 Task: In the Company ufl.edu, Create email and send with subject: 'Elevate Your Success: Introducing a Transformative Opportunity', and with mail content 'Good Evening._x000D_
Elevate your business to new heights. Our innovative solution is tailored to meet the unique needs of your industry, delivering exceptional results._x000D_
Thanks & Regards', attach the document: Agenda.pdf and insert image: visitingcard.jpg. Below Thanks & Regards, write Flickr and insert the URL: www.flickr.com. Mark checkbox to create task to follow up : In 2 business days .  Enter or choose an email address of recipient's from company's contact and send.. Logged in from softage.10@softage.net
Action: Mouse moved to (80, 57)
Screenshot: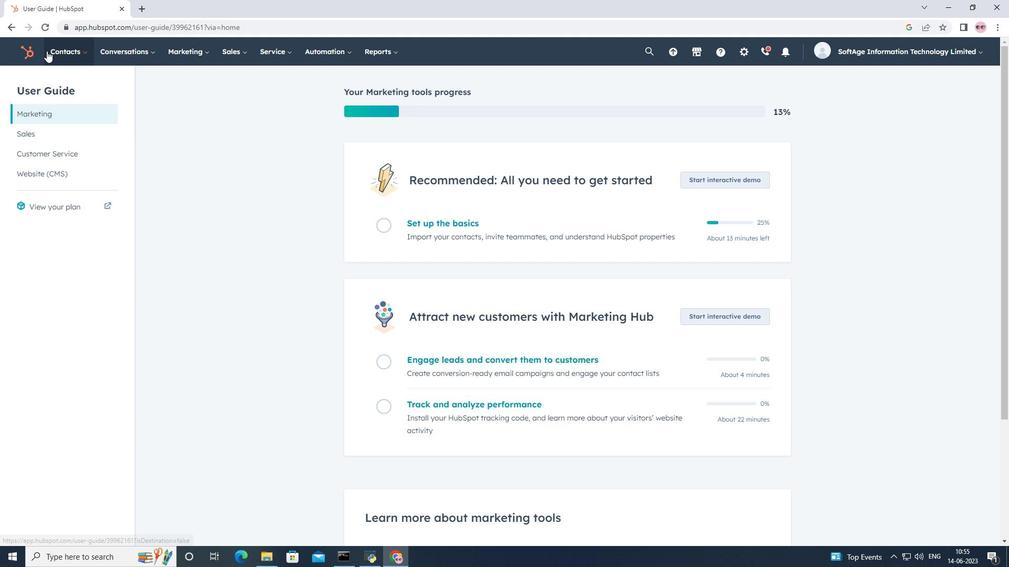 
Action: Mouse pressed left at (80, 57)
Screenshot: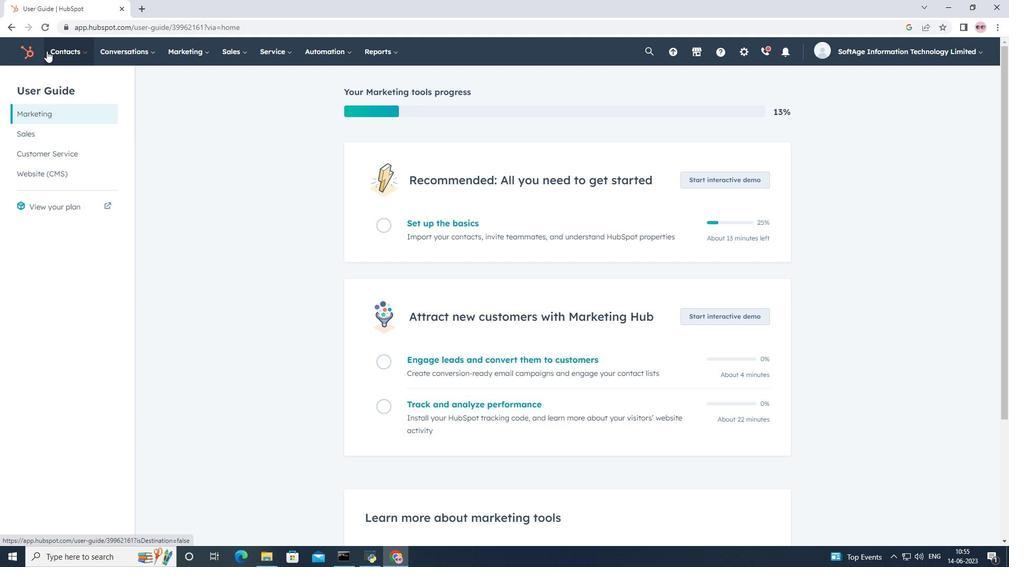 
Action: Mouse moved to (86, 107)
Screenshot: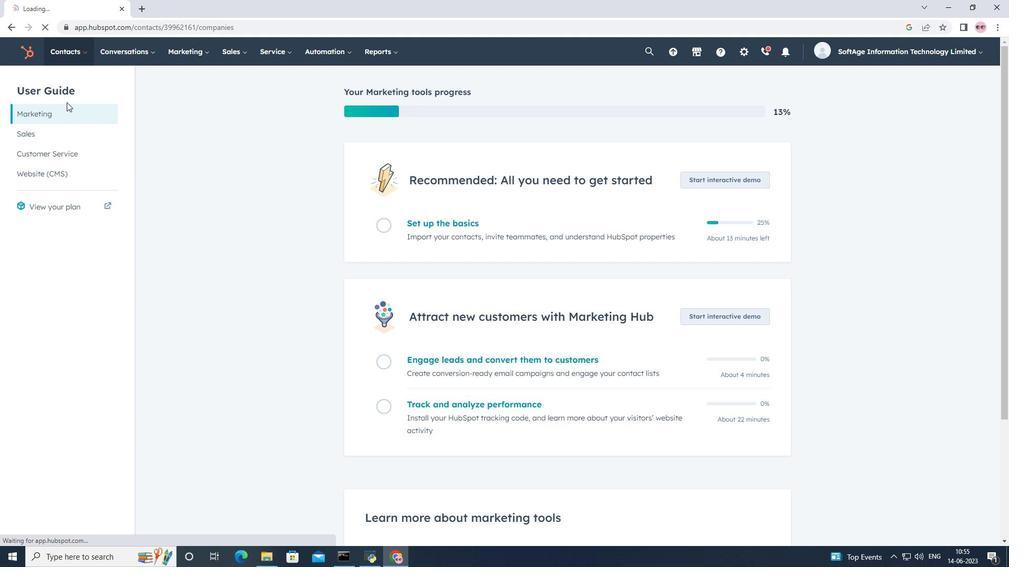 
Action: Mouse pressed left at (86, 107)
Screenshot: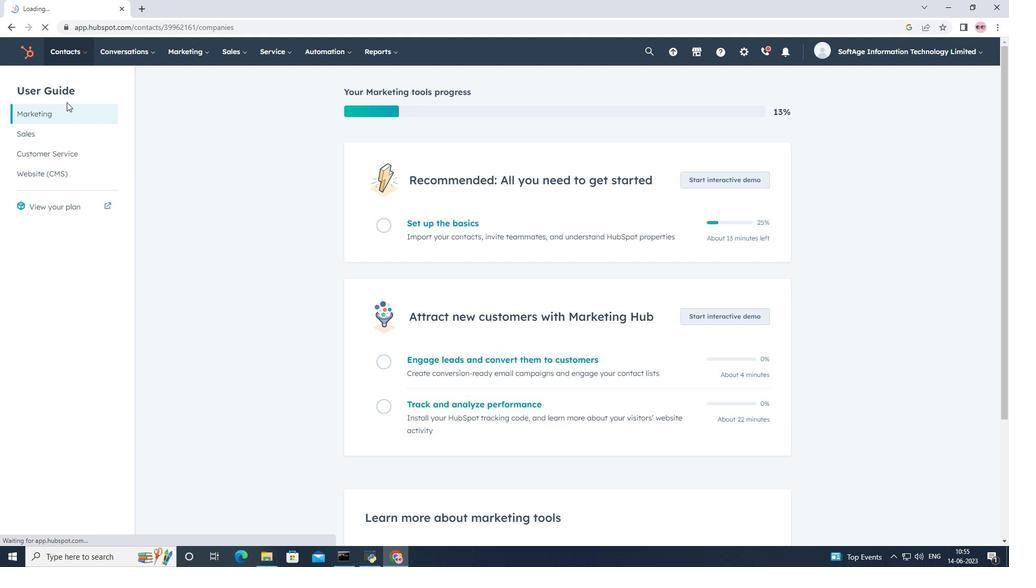 
Action: Mouse moved to (100, 112)
Screenshot: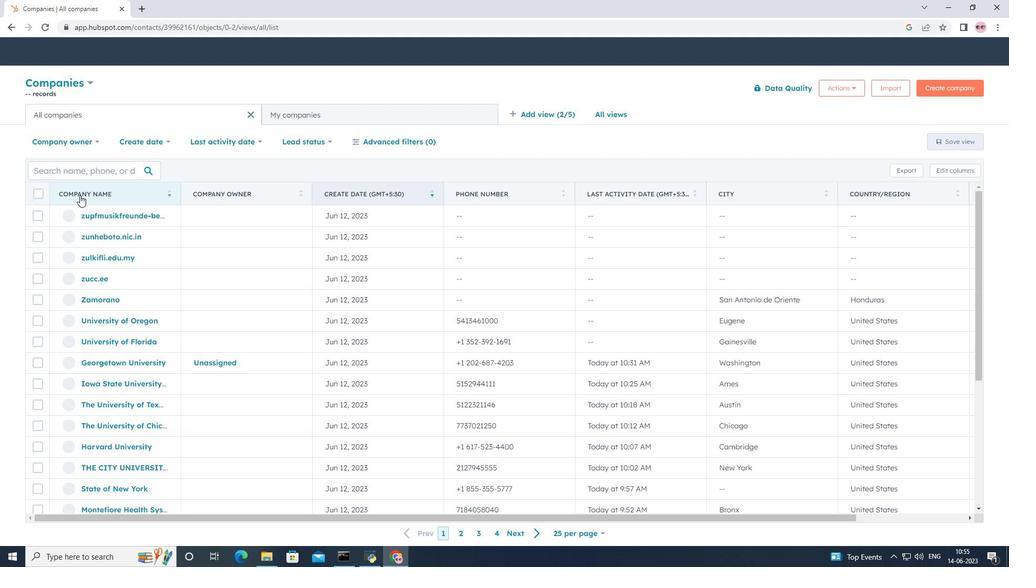 
Action: Mouse pressed left at (100, 112)
Screenshot: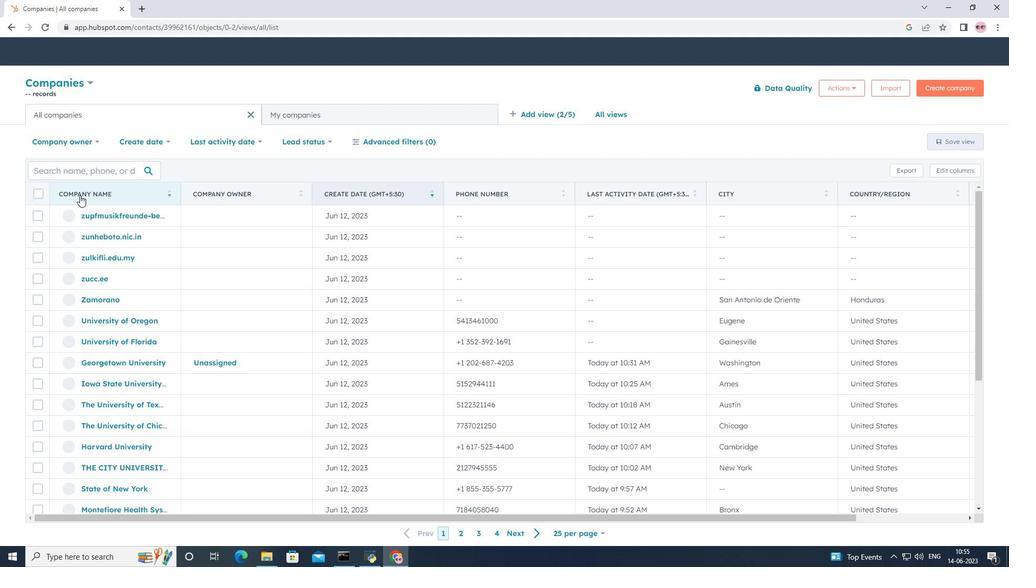 
Action: Mouse moved to (94, 168)
Screenshot: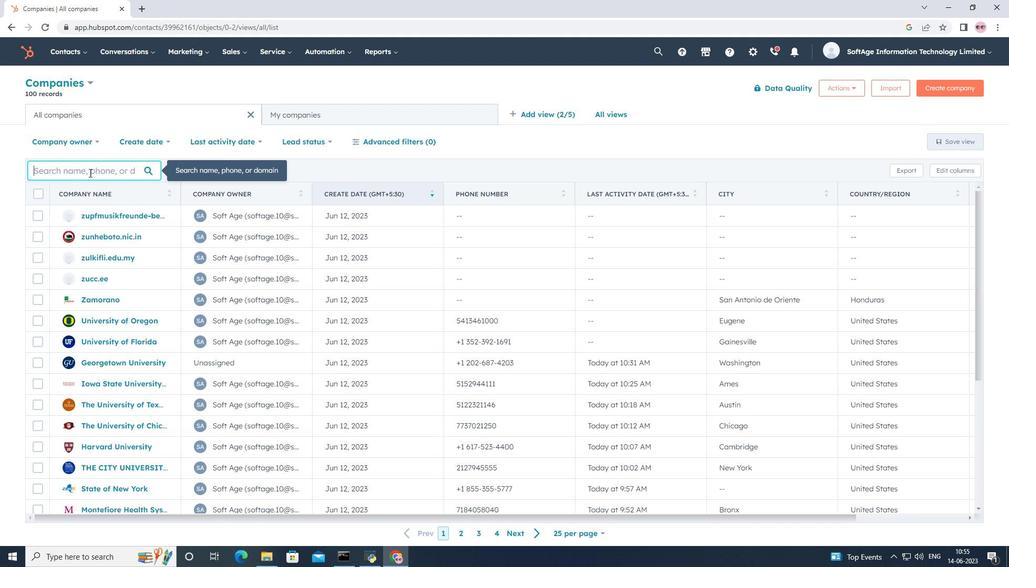 
Action: Mouse pressed left at (94, 168)
Screenshot: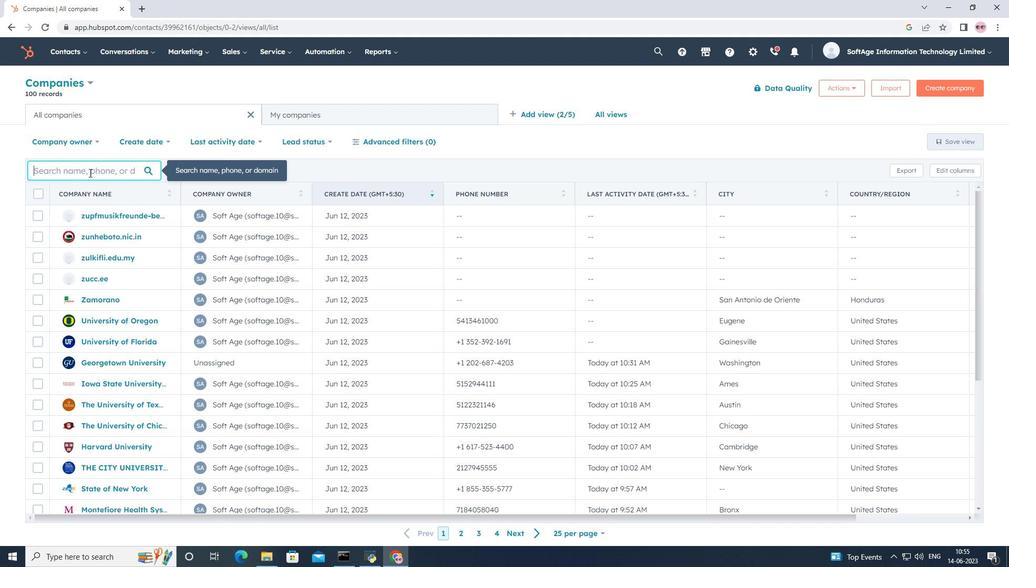 
Action: Key pressed ufl.edu
Screenshot: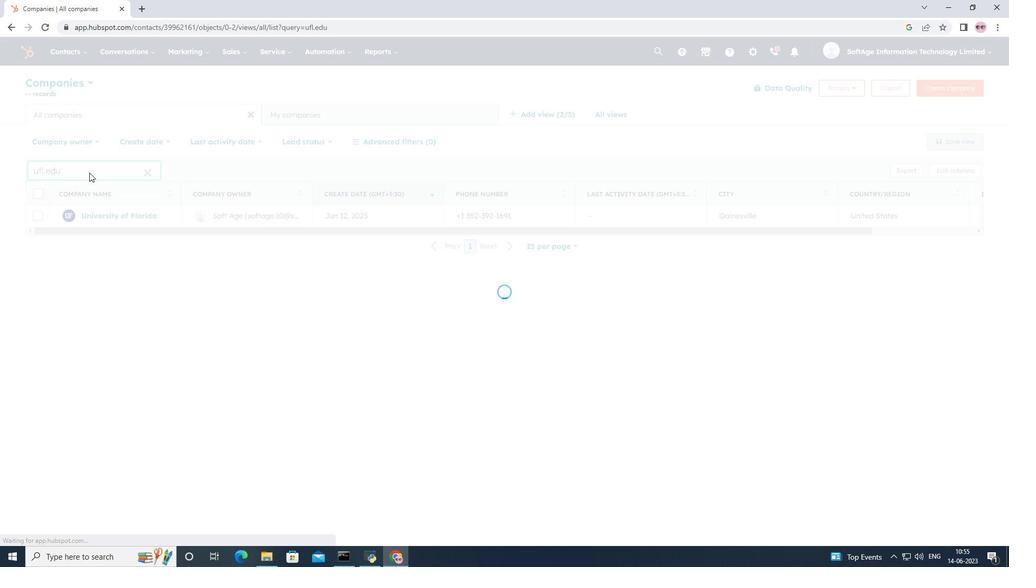 
Action: Mouse moved to (104, 211)
Screenshot: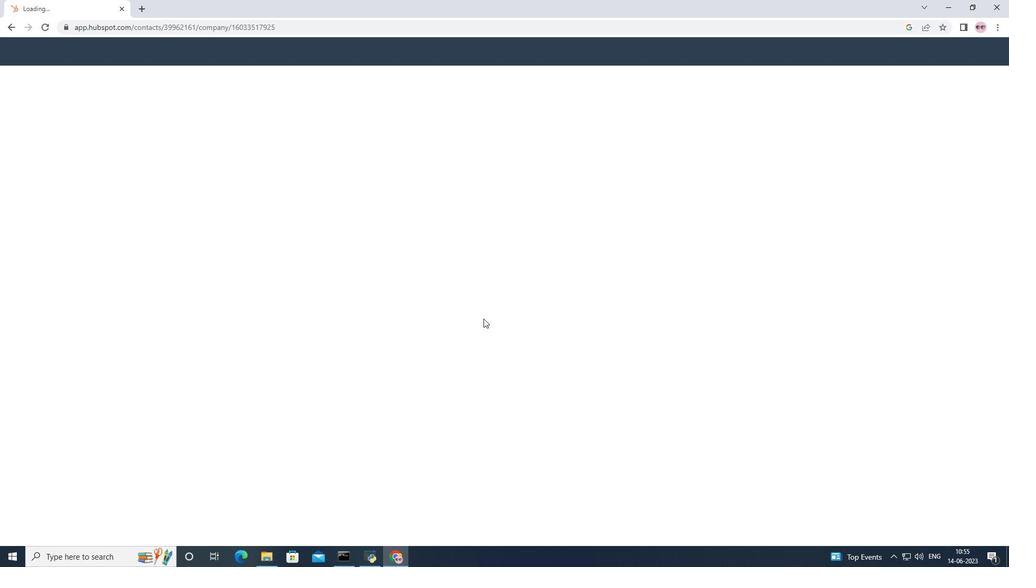 
Action: Mouse pressed left at (104, 211)
Screenshot: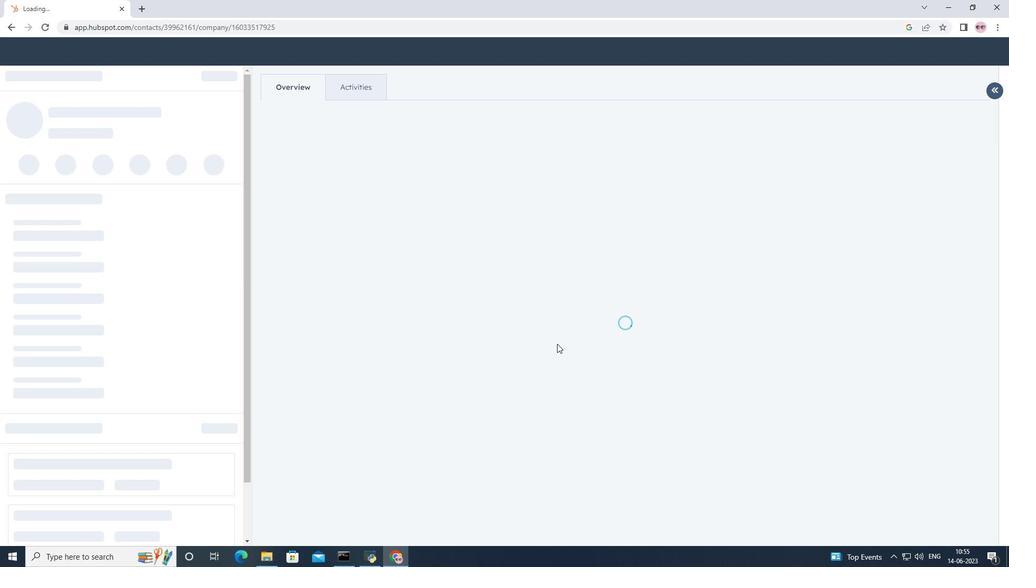 
Action: Mouse moved to (73, 183)
Screenshot: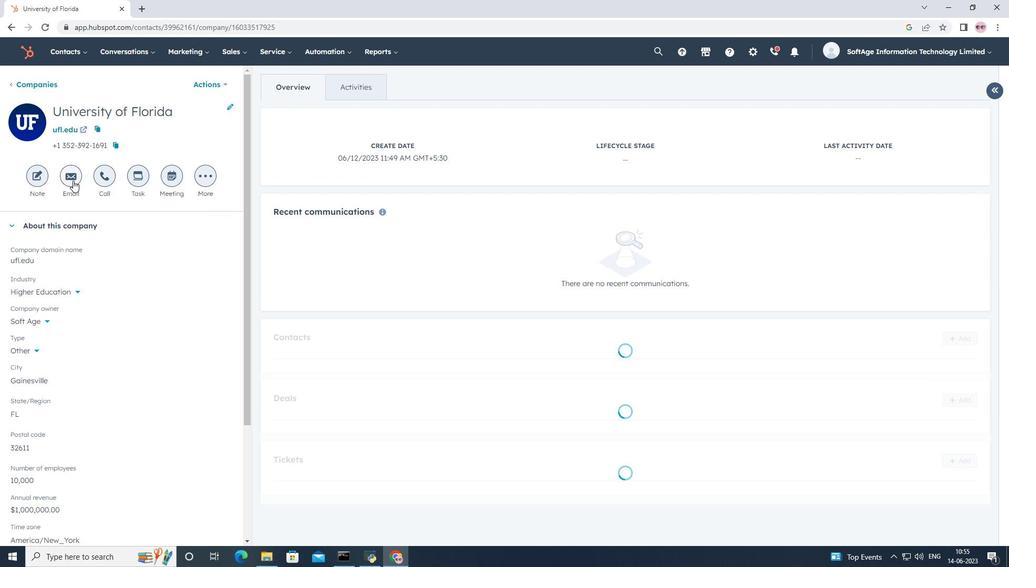 
Action: Mouse pressed left at (73, 183)
Screenshot: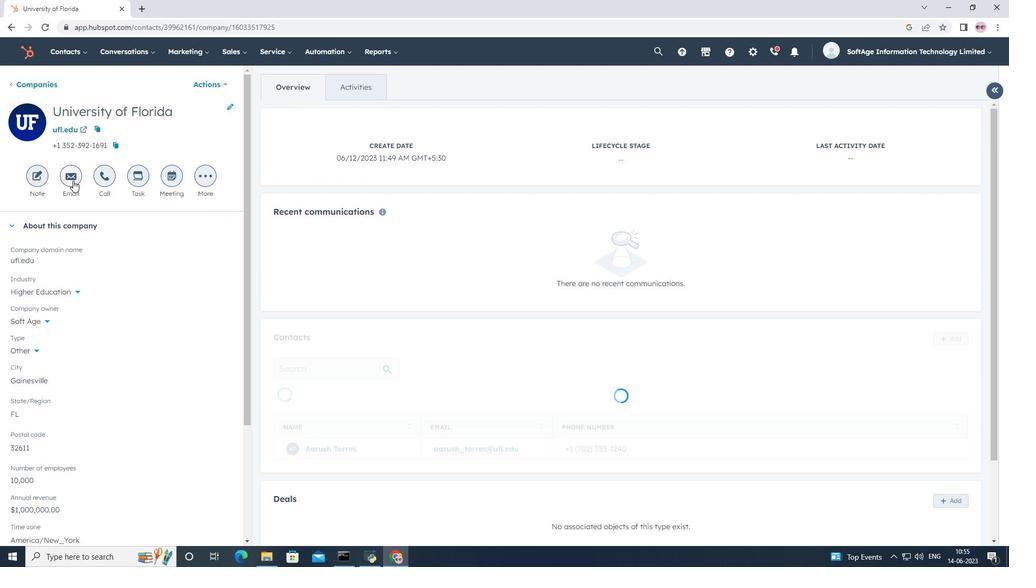 
Action: Mouse moved to (678, 397)
Screenshot: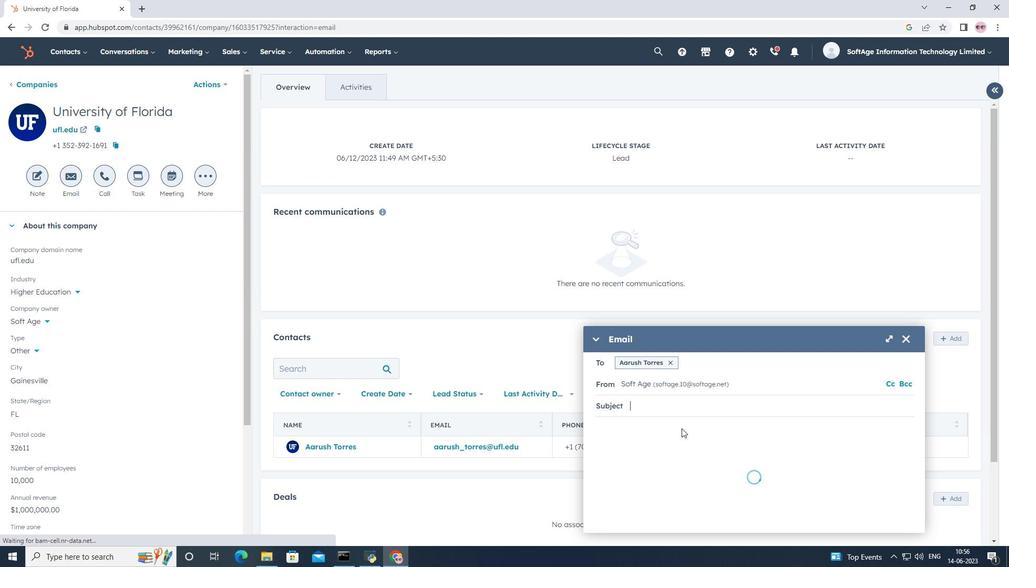 
Action: Mouse scrolled (678, 396) with delta (0, 0)
Screenshot: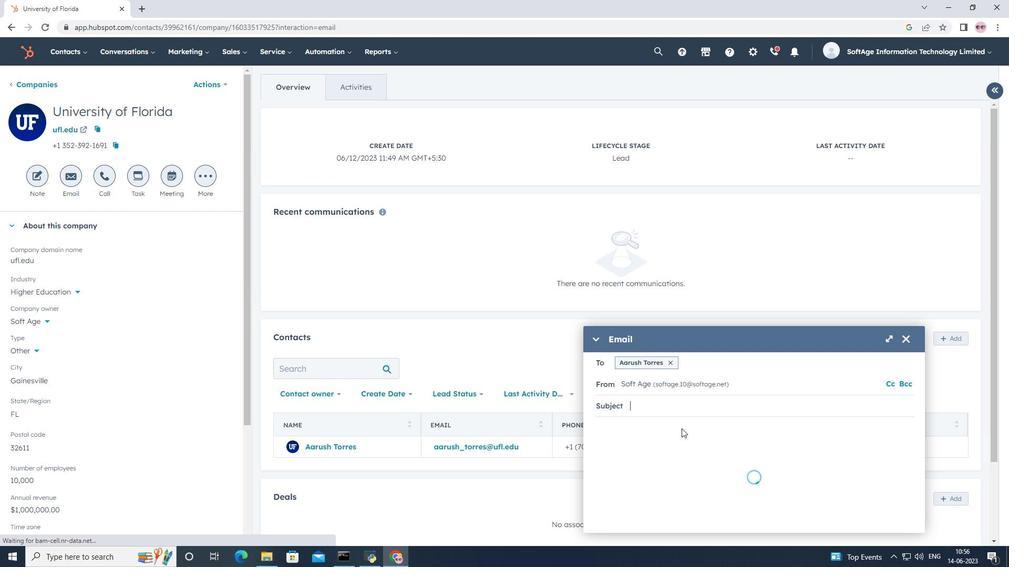 
Action: Mouse scrolled (678, 396) with delta (0, 0)
Screenshot: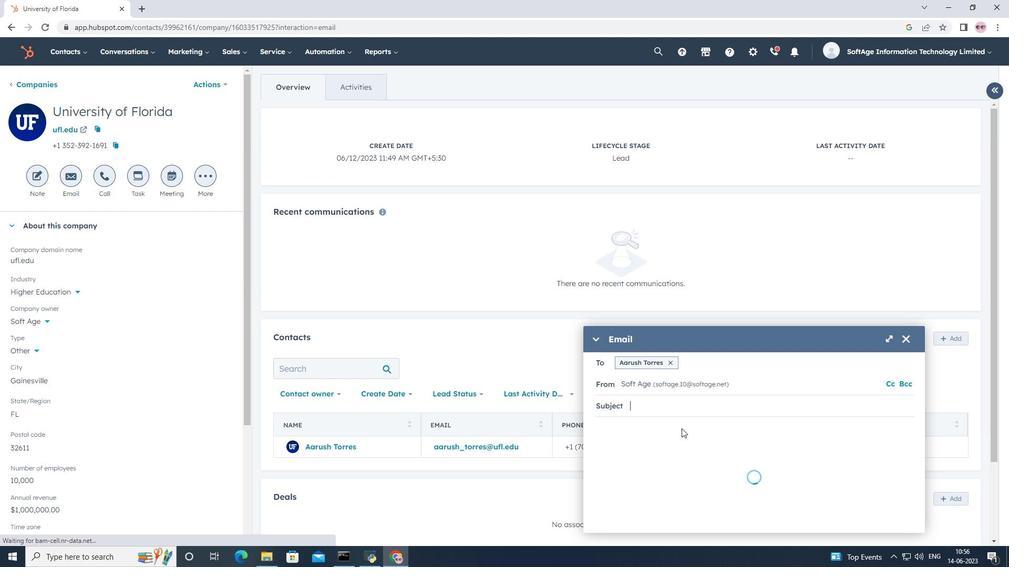 
Action: Mouse scrolled (678, 396) with delta (0, 0)
Screenshot: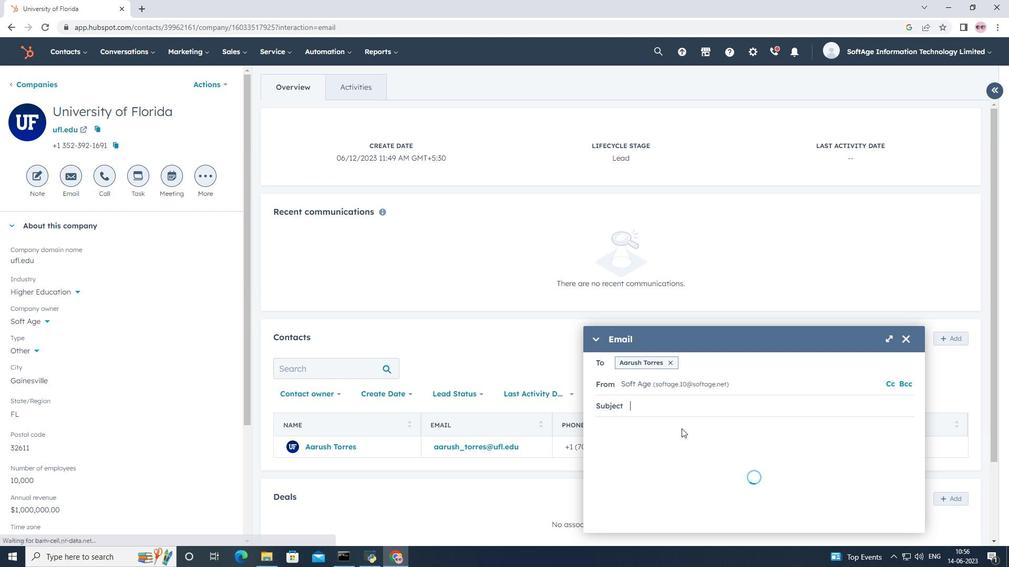 
Action: Mouse moved to (647, 356)
Screenshot: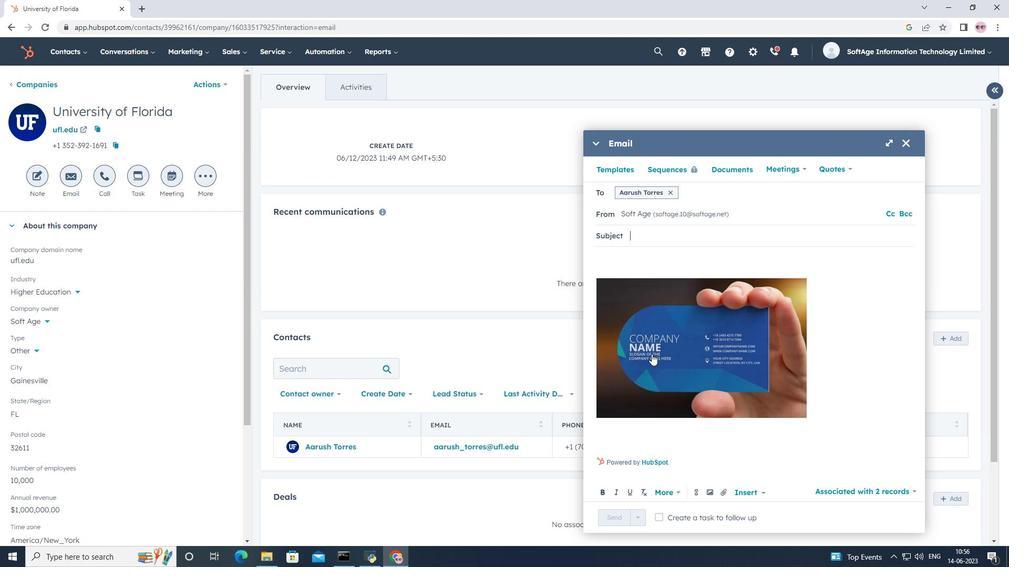 
Action: Mouse pressed left at (647, 356)
Screenshot: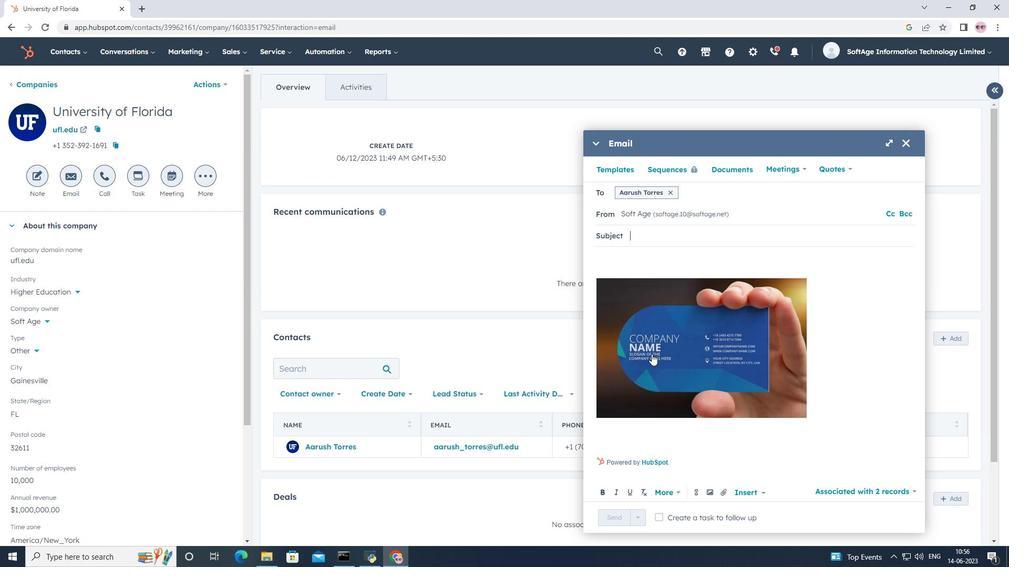 
Action: Key pressed <Key.shift>Elevate<Key.space><Key.shift>Your<Key.space><Key.shift>Success<Key.shift><Key.shift><Key.shift><Key.shift><Key.shift>:<Key.space><Key.shift>Introducing<Key.space>a<Key.space><Key.shift>transformatio<Key.backspace>ve<Key.space><Key.shift><Key.shift><Key.shift><Key.shift><Key.shift><Key.shift><Key.shift><Key.shift><Key.shift><Key.shift>Opportunity
Screenshot: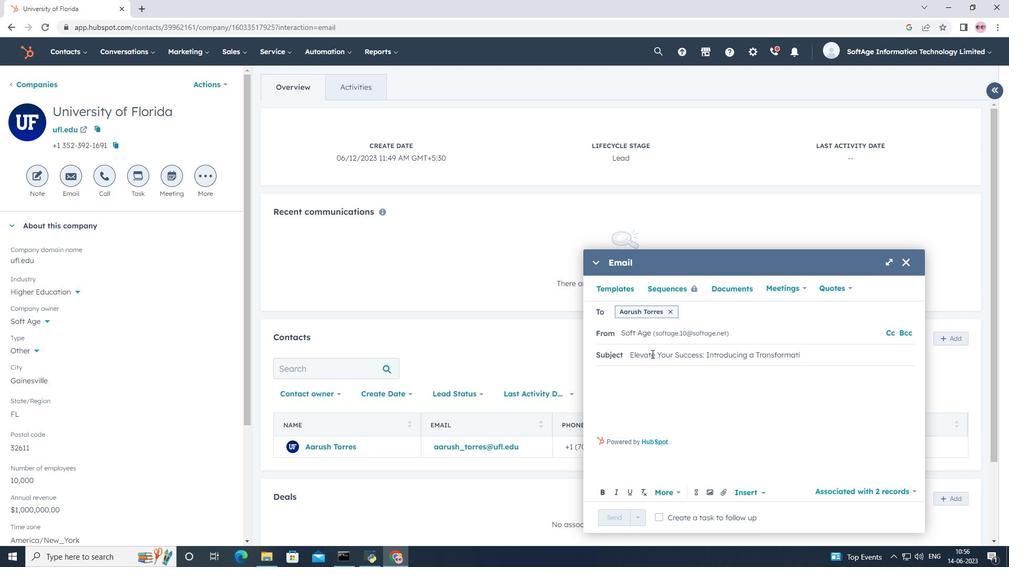 
Action: Mouse moved to (629, 375)
Screenshot: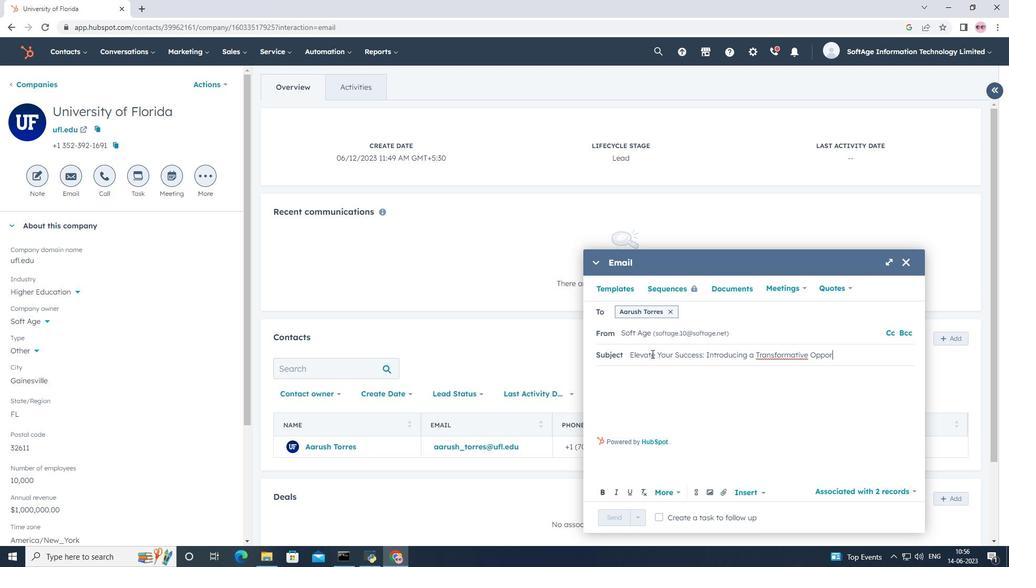 
Action: Mouse pressed left at (629, 375)
Screenshot: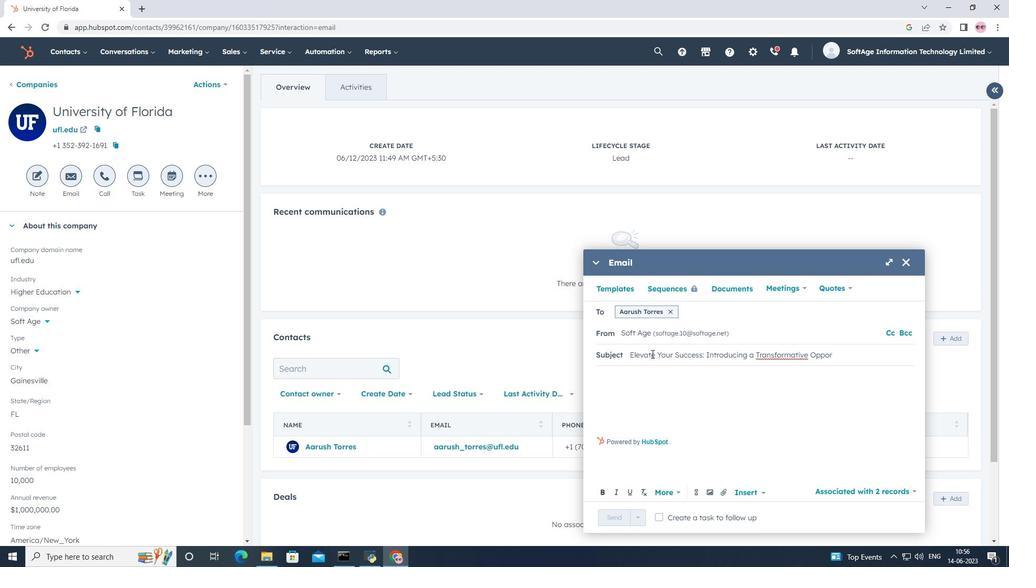 
Action: Key pressed <Key.shift><Key.shift><Key.shift><Key.shift><Key.shift><Key.shift><Key.shift><Key.shift><Key.shift><Key.shift><Key.shift><Key.shift><Key.shift><Key.shift><Key.shift><Key.shift><Key.shift><Key.shift><Key.shift><Key.shift><Key.shift><Key.shift><Key.shift><Key.shift><Key.shift><Key.shift><Key.shift><Key.shift><Key.shift><Key.shift><Key.shift><Key.shift><Key.shift><Key.shift><Key.shift><Key.shift><Key.shift><Key.shift><Key.shift><Key.shift><Key.shift><Key.shift><Key.shift><Key.shift><Key.shift><Key.shift><Key.shift><Key.shift><Key.shift><Key.shift><Key.shift><Key.shift><Key.shift><Key.shift><Key.shift><Key.shift><Key.shift><Key.shift><Key.shift><Key.shift><Key.shift><Key.shift><Key.shift><Key.shift><Key.shift><Key.shift><Key.shift><Key.shift><Key.shift><Key.shift><Key.shift><Key.shift><Key.shift><Key.shift><Key.shift><Key.shift><Key.shift><Key.shift><Key.shift><Key.shift><Key.shift><Key.shift><Key.shift><Key.shift><Key.shift><Key.shift><Key.shift><Key.shift><Key.shift><Key.shift>Good<Key.space><Key.shift>Evening<Key.enter><Key.shift><Key.shift><Key.shift><Key.shift><Key.shift><Key.shift><Key.shift><Key.shift><Key.shift><Key.shift><Key.shift><Key.shift><Key.shift><Key.shift><Key.shift><Key.shift><Key.shift><Key.shift><Key.shift>Elevate<Key.space>your<Key.space>business<Key.space>to<Key.space>new<Key.space>heights.<Key.shift>Our<Key.space>innovative<Key.space>solution<Key.space>is<Key.space>tailoe<Key.backspace>red<Key.space>to<Key.space>meet<Key.space>the<Key.space>unique<Key.space>needs<Key.space>of<Key.space>your<Key.space>industry<Key.space><Key.backspace>,<Key.space>delivering<Key.space>exceptional<Key.space>results.<Key.enter><Key.shift>Thanj<Key.backspace>ks<Key.space><Key.shift><Key.shift><Key.shift><Key.shift><Key.shift><Key.shift><Key.shift><Key.shift><Key.shift><Key.shift><Key.shift><Key.shift><Key.shift><Key.shift><Key.shift><Key.shift><Key.shift><Key.shift>&<Key.space><Key.shift>Regards
Screenshot: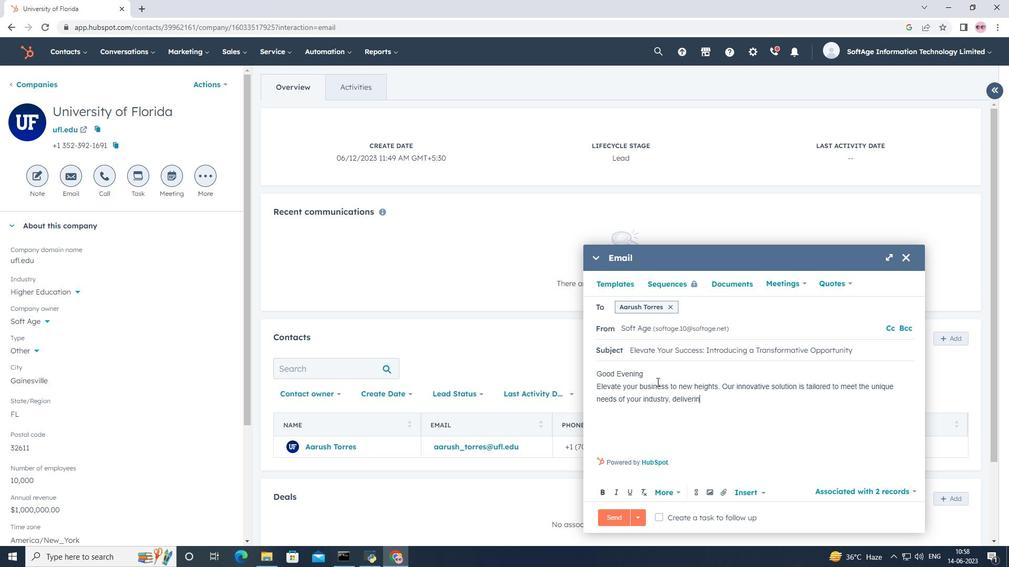 
Action: Mouse moved to (720, 486)
Screenshot: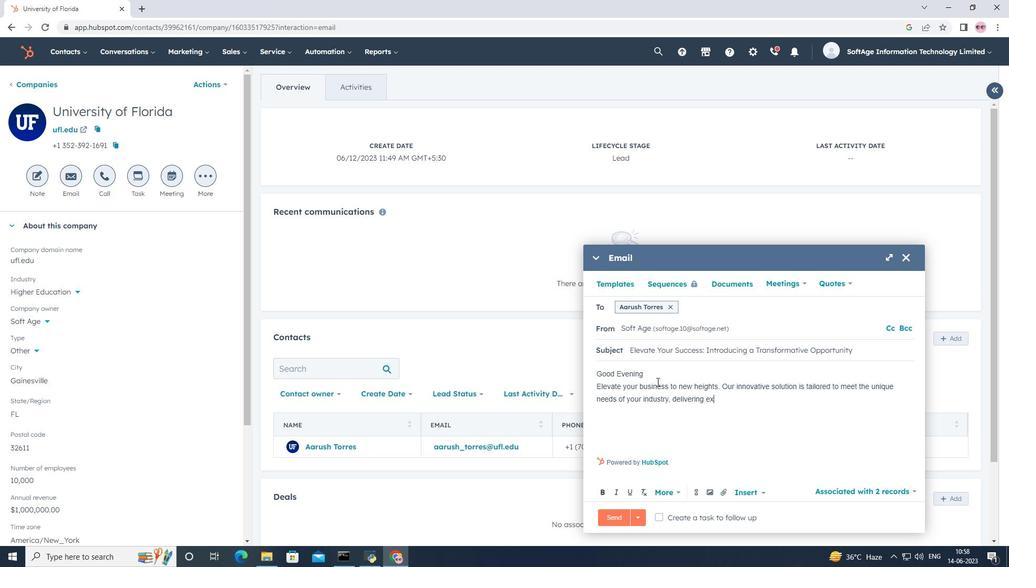 
Action: Mouse pressed left at (720, 486)
Screenshot: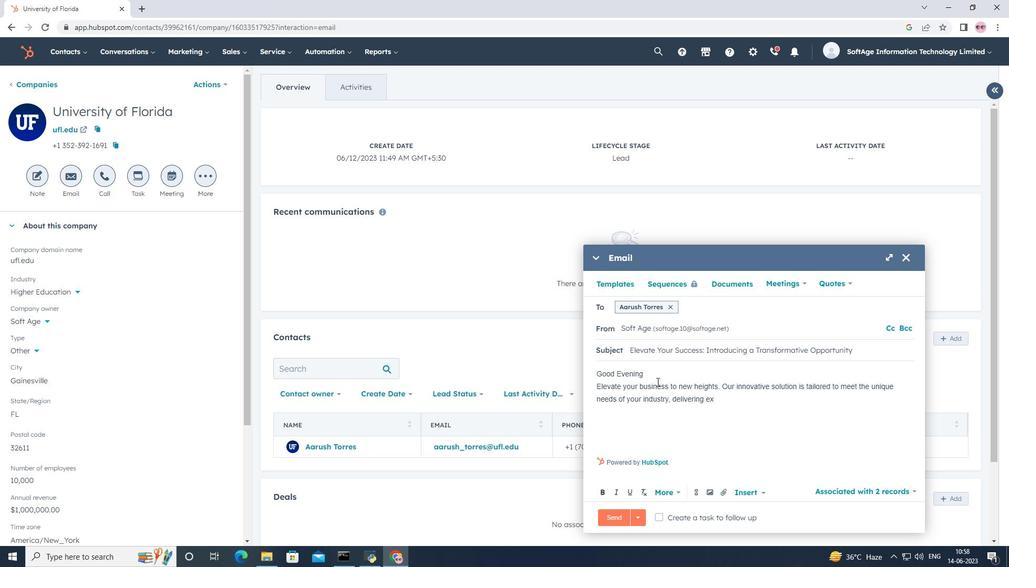 
Action: Mouse moved to (733, 459)
Screenshot: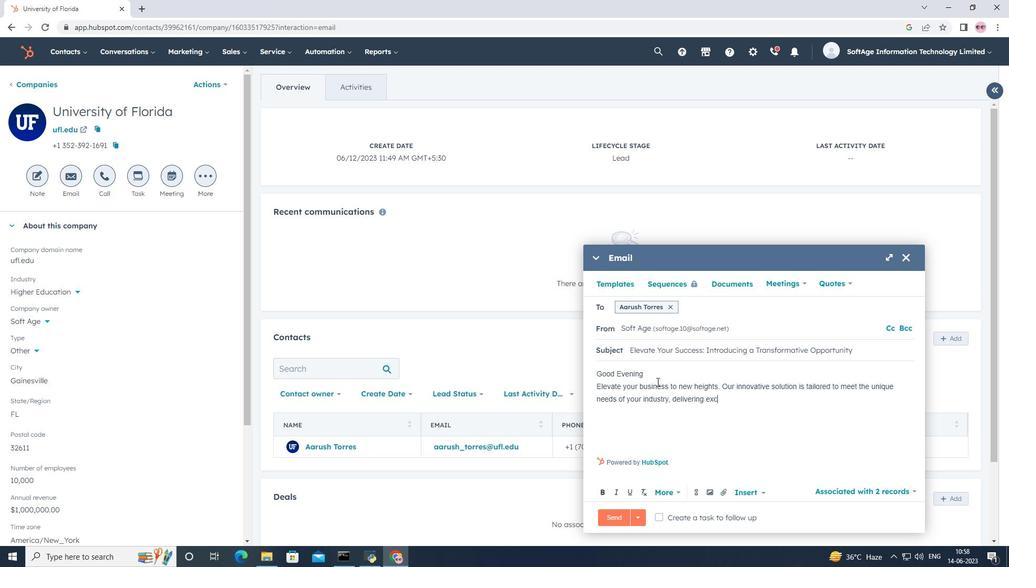 
Action: Mouse pressed left at (733, 459)
Screenshot: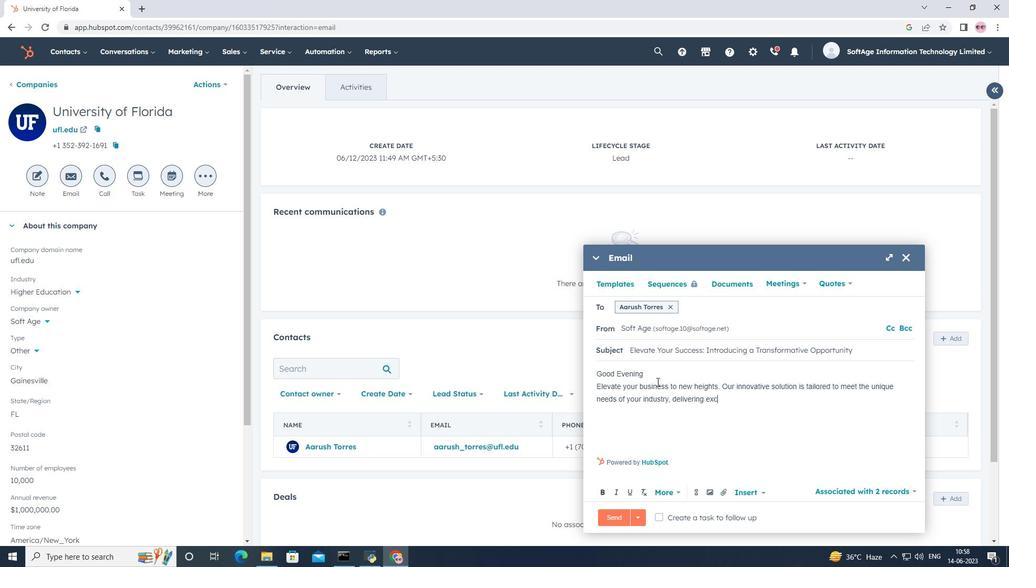 
Action: Mouse moved to (40, 134)
Screenshot: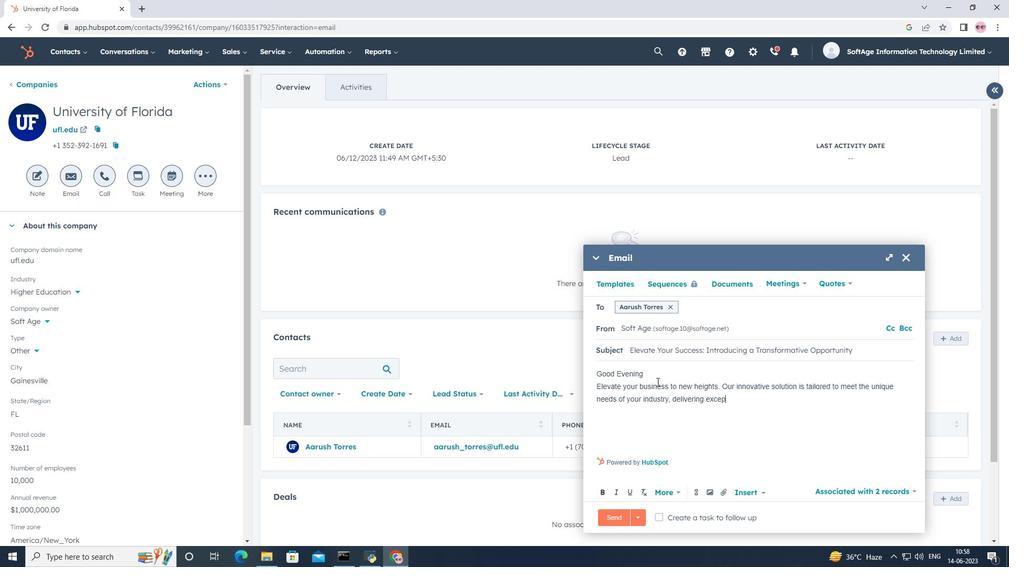 
Action: Mouse pressed left at (40, 134)
Screenshot: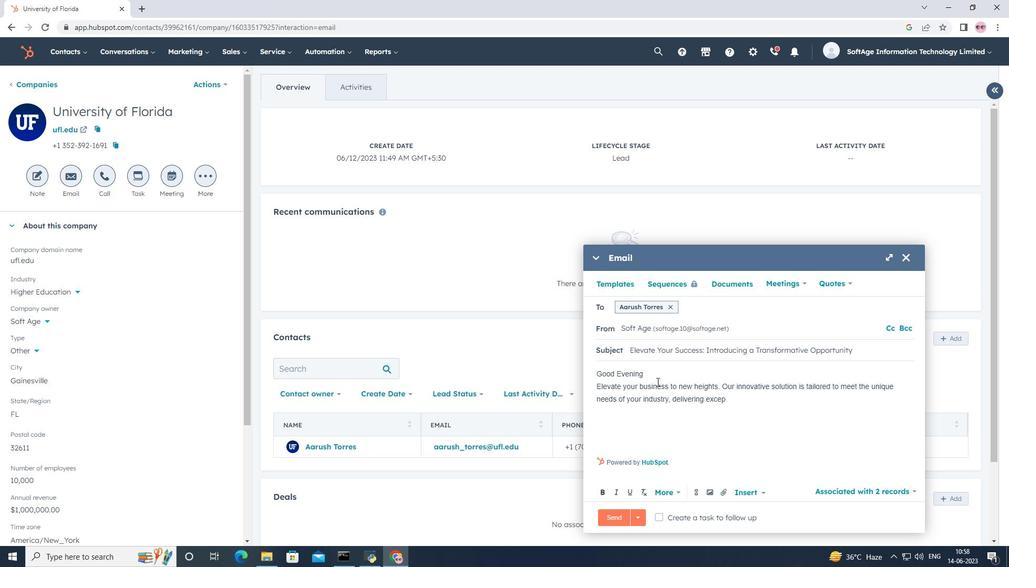 
Action: Mouse moved to (137, 88)
Screenshot: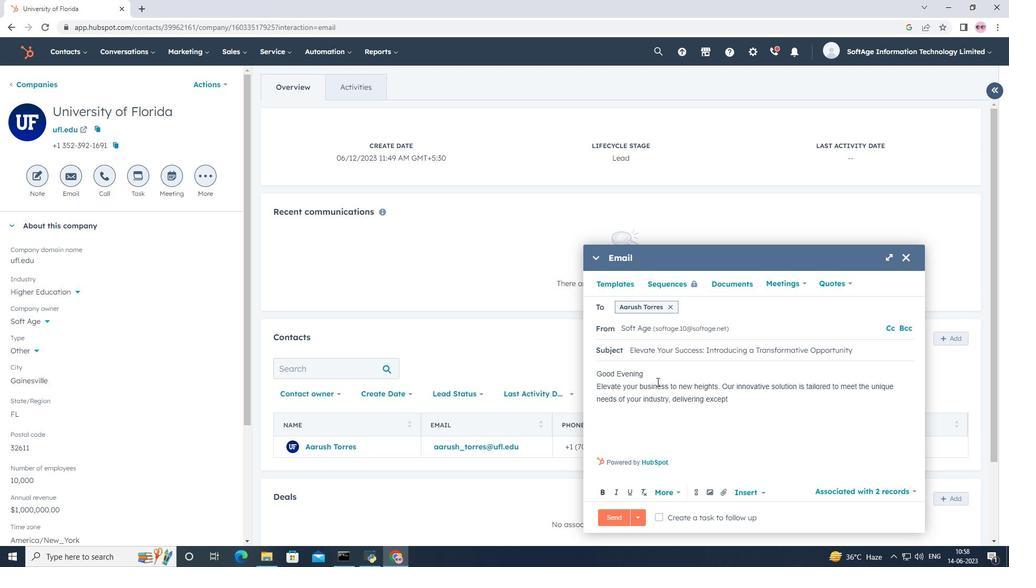 
Action: Mouse pressed left at (137, 88)
Screenshot: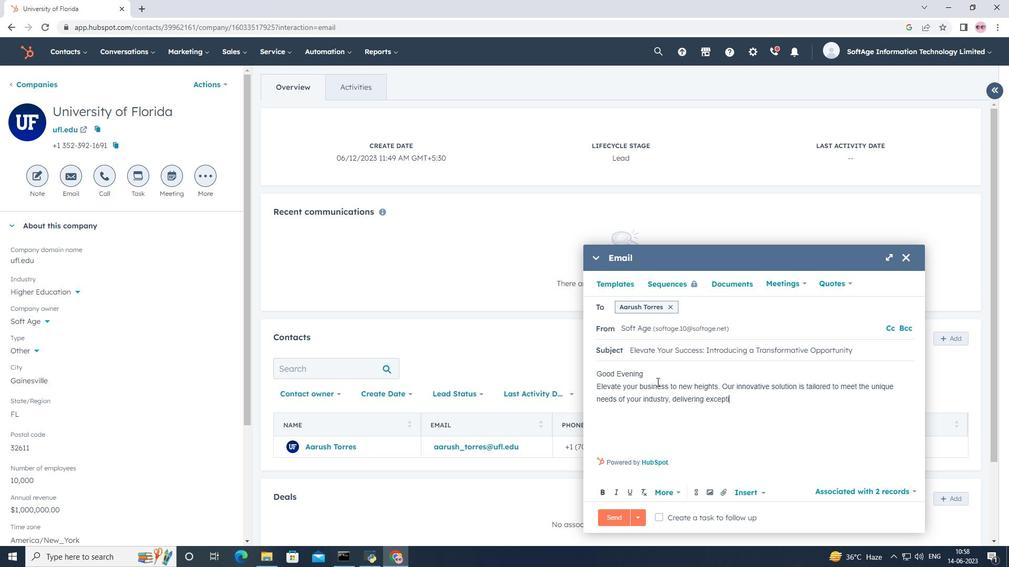 
Action: Mouse moved to (404, 260)
Screenshot: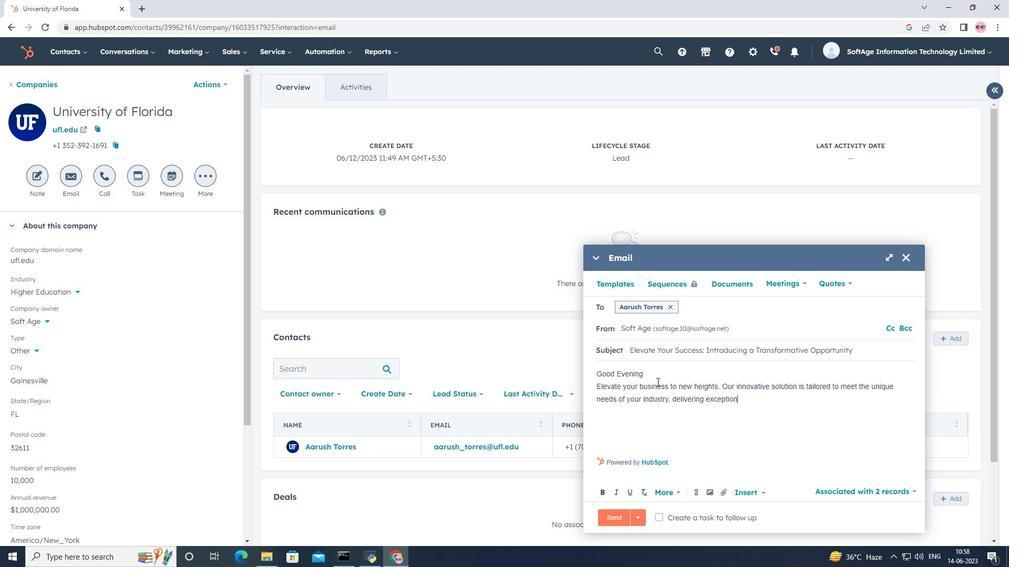 
Action: Mouse pressed left at (404, 260)
Screenshot: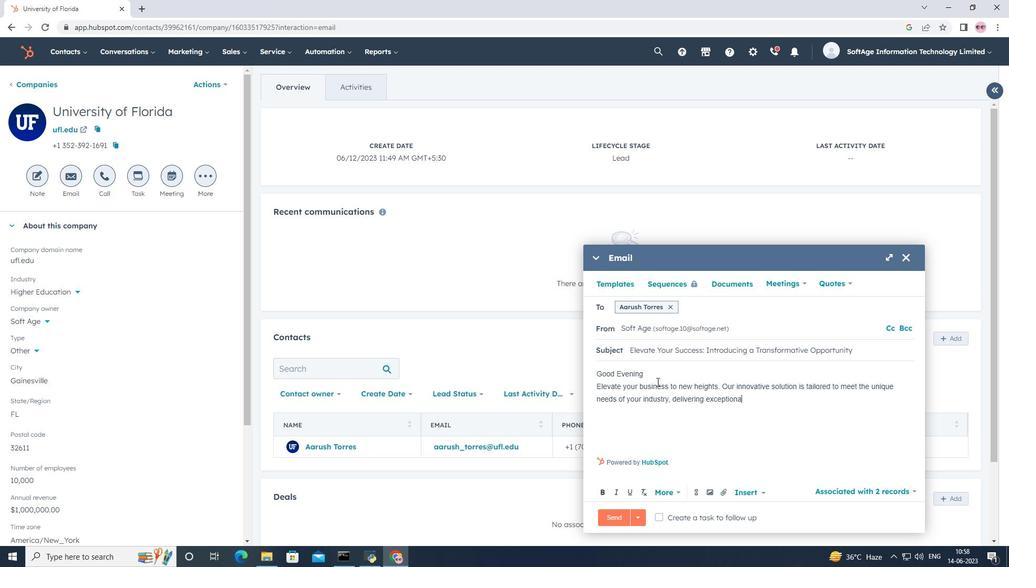 
Action: Mouse moved to (710, 467)
Screenshot: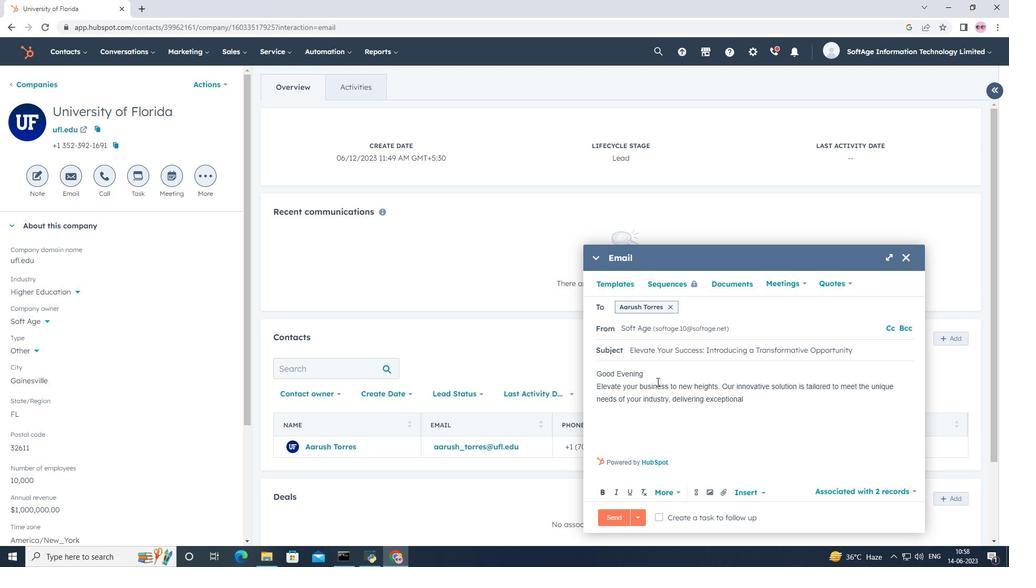 
Action: Mouse pressed left at (710, 467)
Screenshot: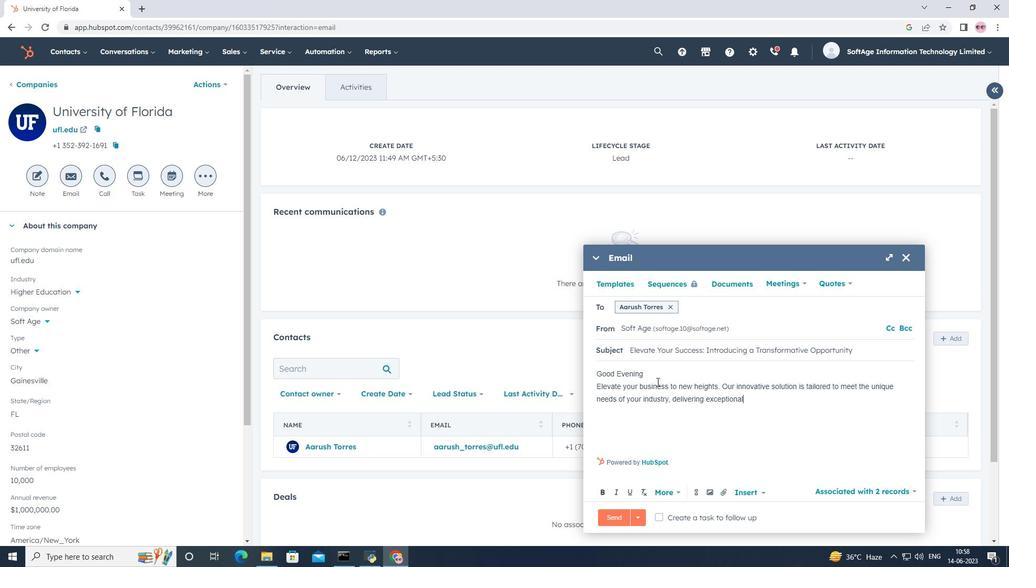 
Action: Mouse moved to (669, 433)
Screenshot: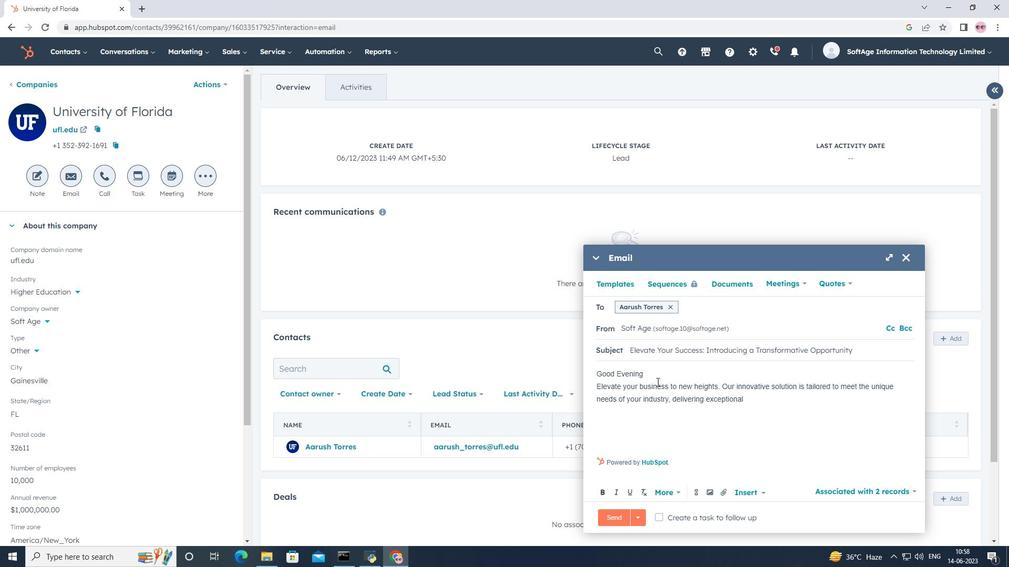 
Action: Mouse pressed left at (669, 433)
Screenshot: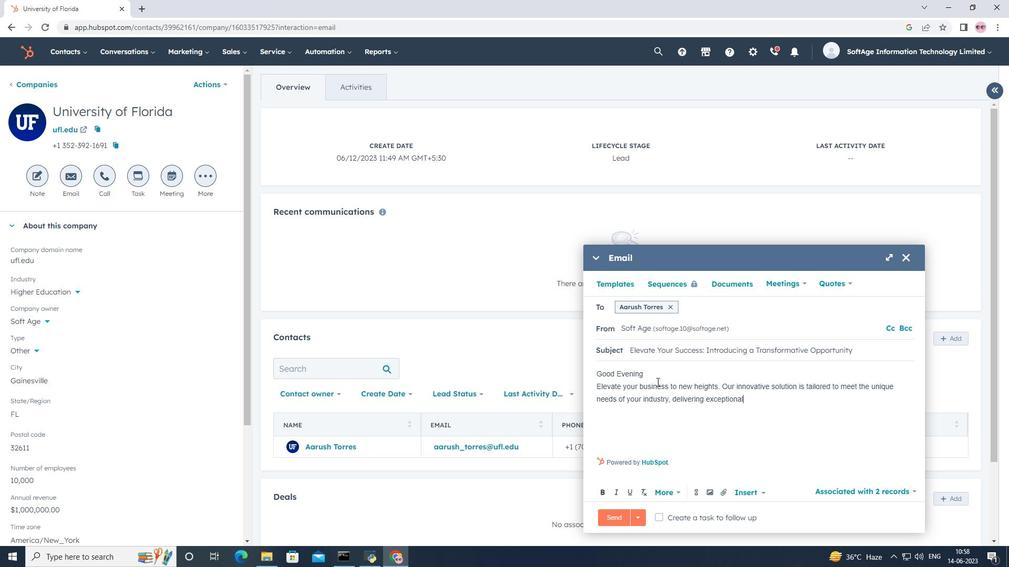 
Action: Mouse moved to (48, 145)
Screenshot: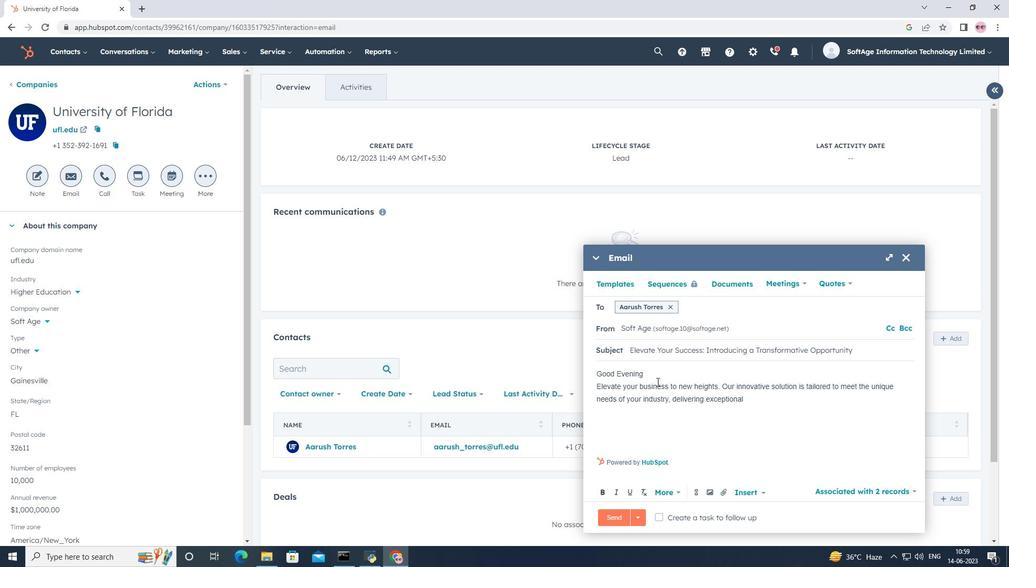 
Action: Mouse pressed left at (48, 145)
Screenshot: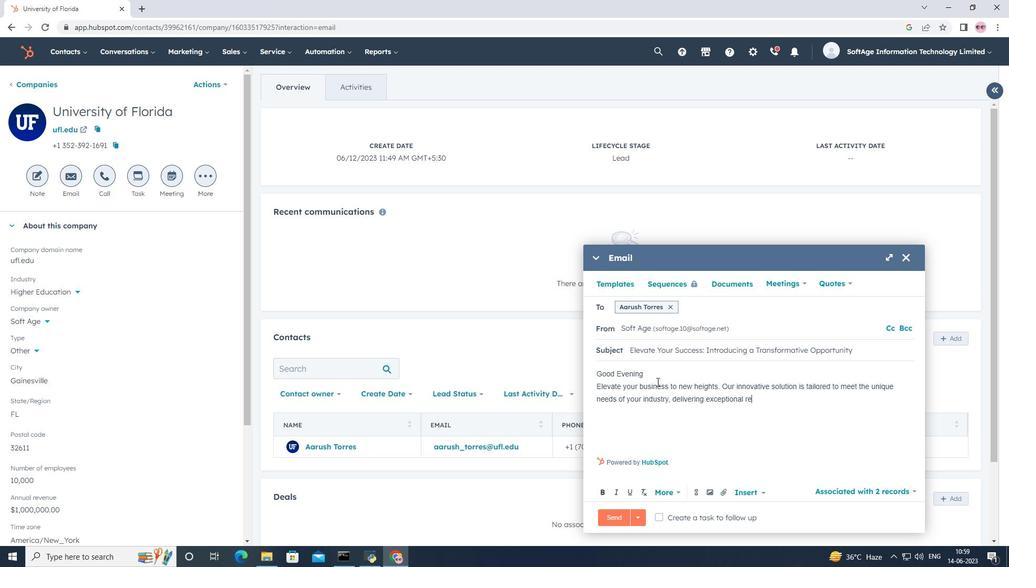 
Action: Mouse moved to (154, 92)
Screenshot: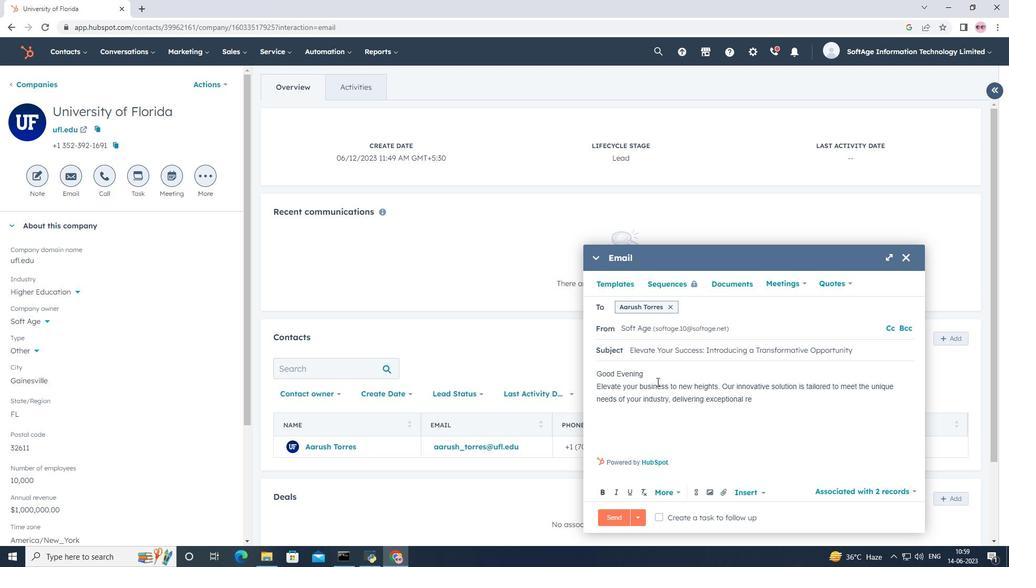 
Action: Mouse pressed left at (154, 92)
Screenshot: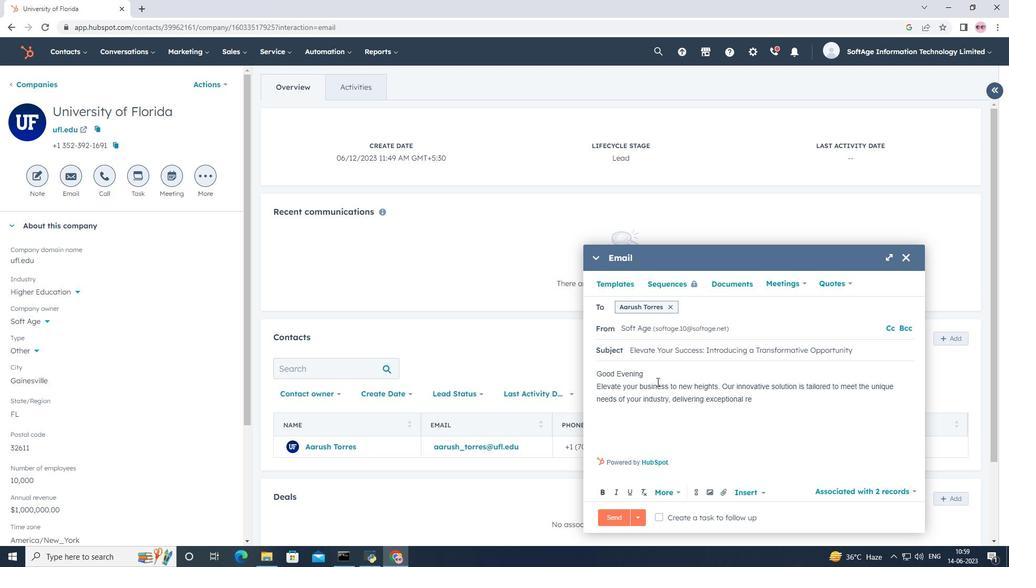 
Action: Mouse moved to (415, 263)
Screenshot: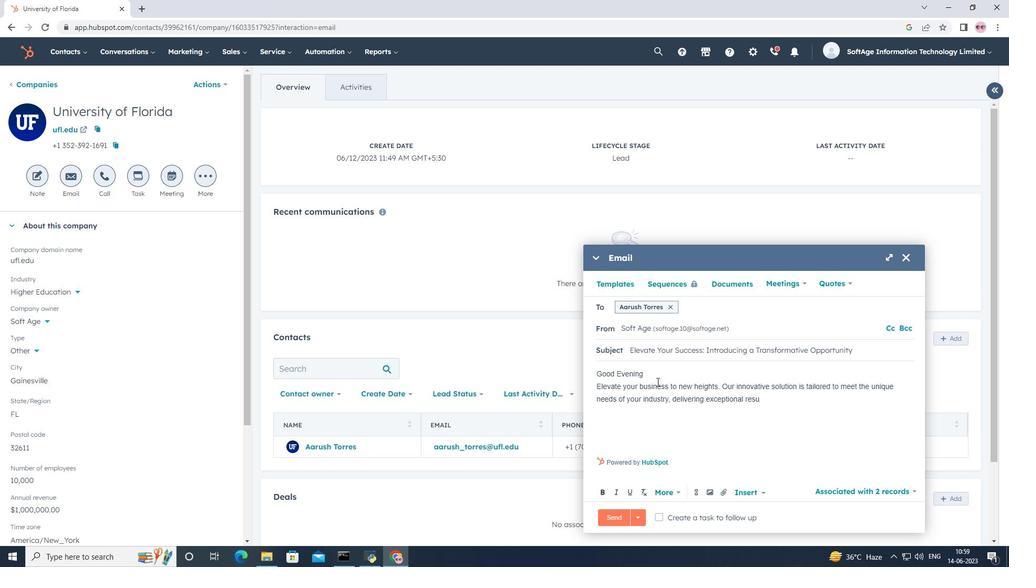 
Action: Mouse pressed left at (415, 263)
Screenshot: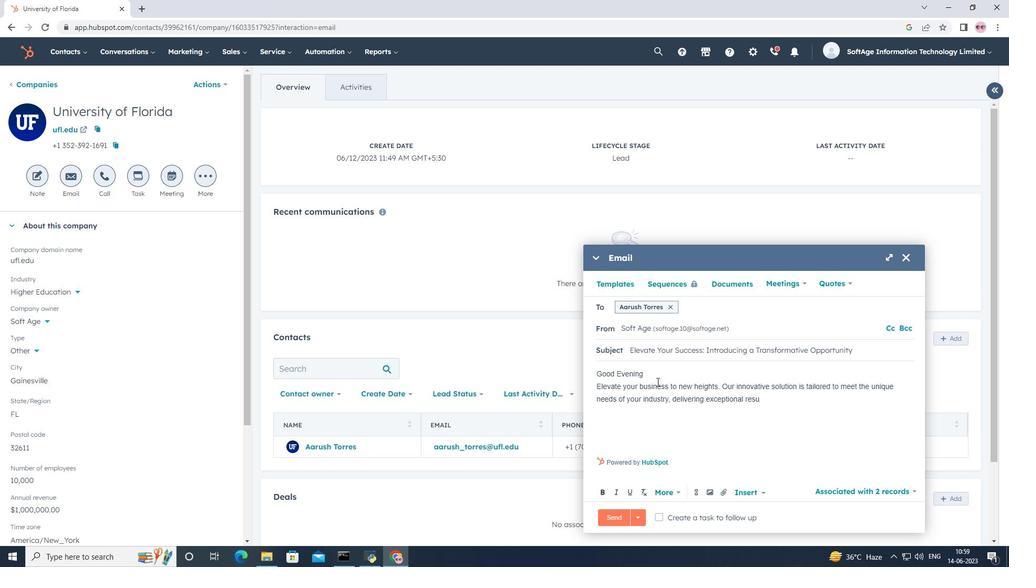 
Action: Mouse moved to (661, 296)
Screenshot: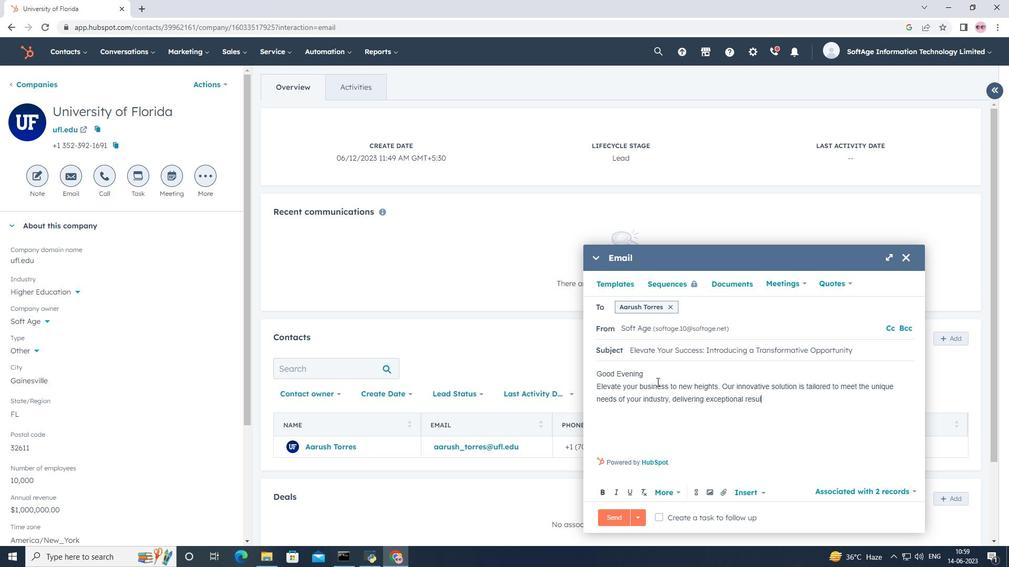 
Action: Mouse pressed left at (661, 296)
Screenshot: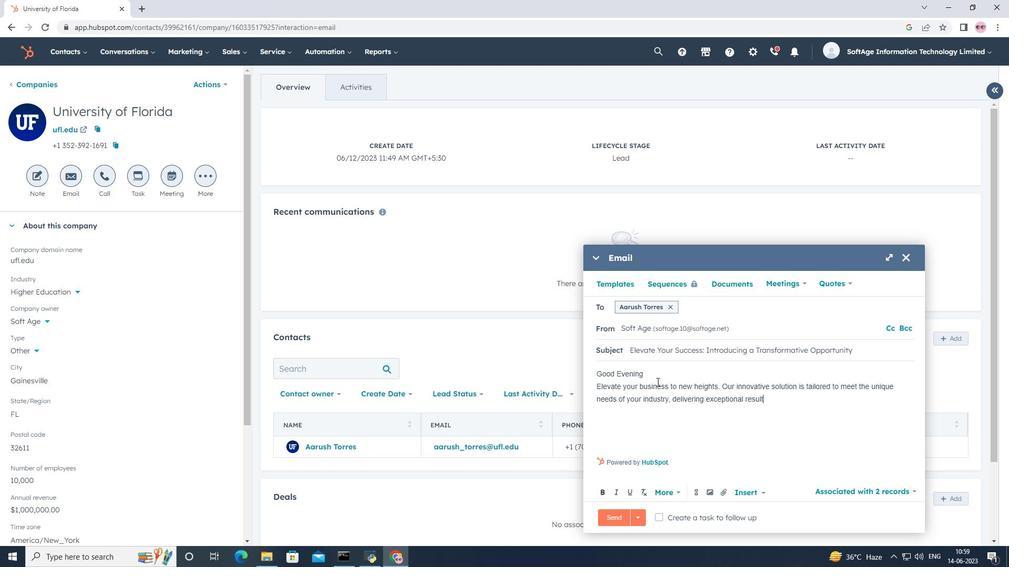 
Action: Key pressed <Key.enter><Key.shift><Key.shift><Key.shift><Key.shift><Key.shift><Key.shift><Key.shift><Key.shift><Key.shift><Key.shift><Key.shift><Key.shift><Key.shift><Key.shift><Key.shift><Key.shift><Key.shift><Key.shift><Key.shift><Key.shift><Key.shift><Key.shift><Key.shift><Key.shift><Key.shift><Key.shift><Key.shift><Key.shift><Key.shift><Key.shift><Key.shift><Key.shift><Key.shift><Key.shift><Key.shift><Key.shift><Key.shift><Key.shift><Key.shift><Key.shift><Key.shift><Key.shift><Key.shift><Key.shift><Key.shift><Key.shift><Key.shift><Key.shift><Key.shift><Key.shift><Key.shift><Key.shift><Key.shift><Key.shift><Key.shift><Key.shift><Key.shift><Key.shift><Key.shift><Key.shift><Key.shift><Key.shift><Key.shift><Key.shift><Key.shift><Key.shift><Key.shift><Key.shift><Key.shift><Key.shift><Key.shift><Key.shift><Key.shift><Key.shift><Key.shift><Key.shift><Key.shift>Flickr<Key.space>
Screenshot: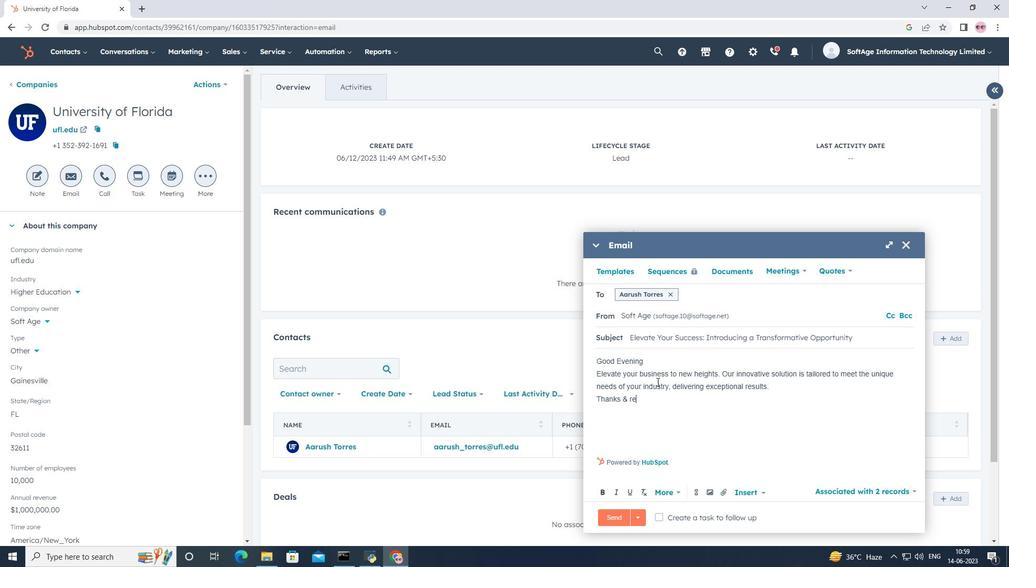 
Action: Mouse moved to (699, 464)
Screenshot: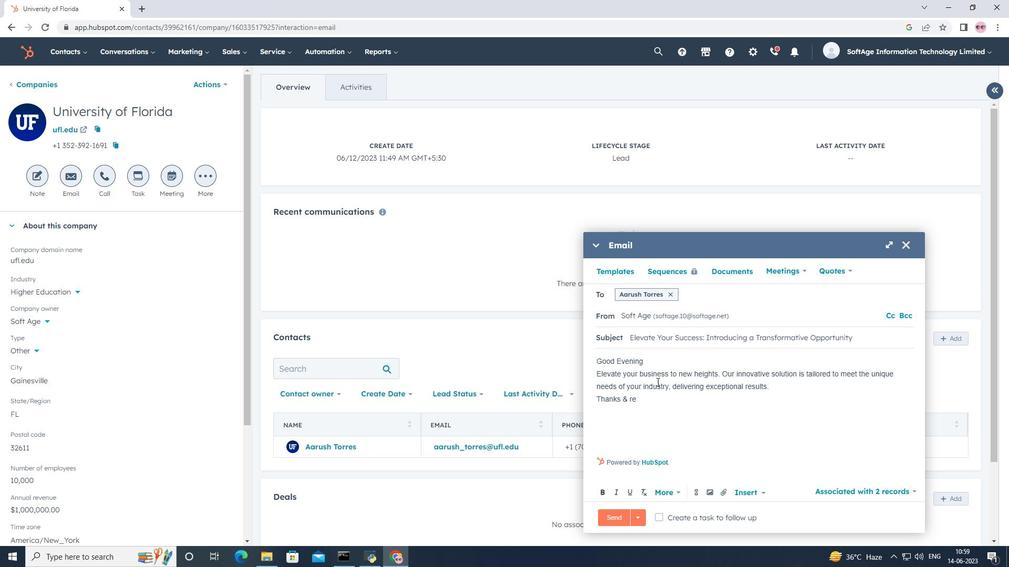 
Action: Mouse pressed left at (699, 464)
Screenshot: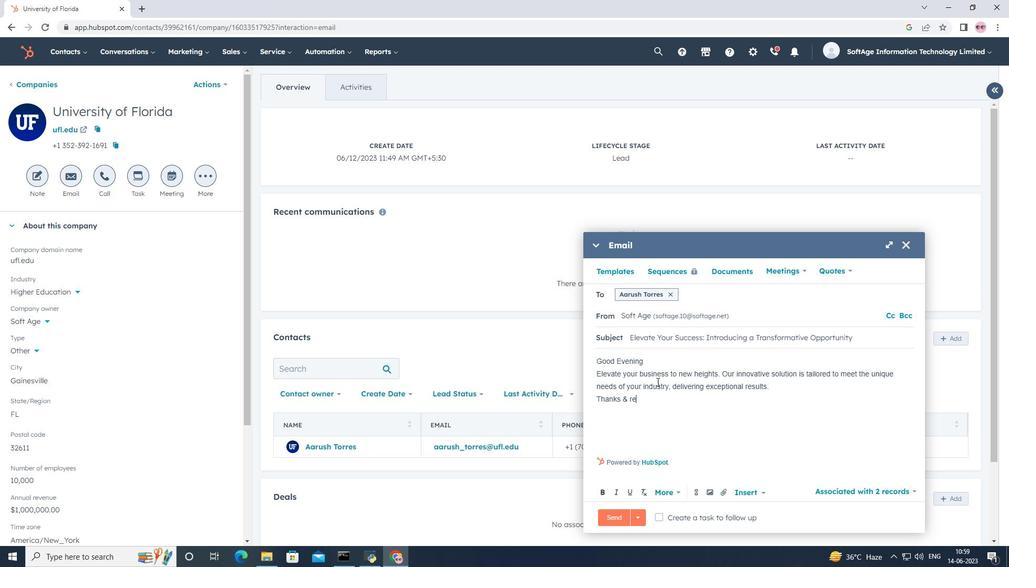 
Action: Mouse moved to (729, 395)
Screenshot: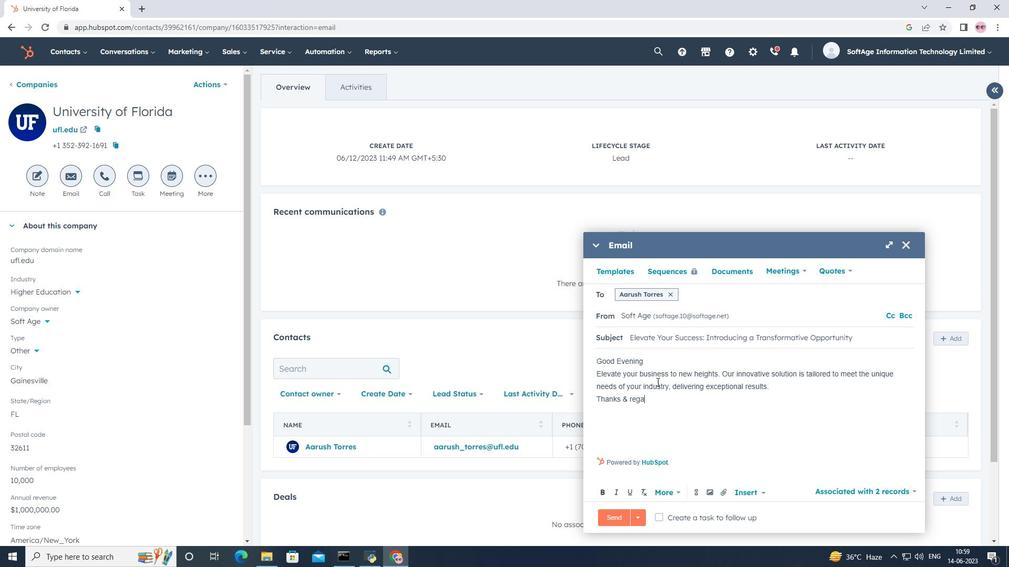 
Action: Key pressed www,<Key.backspace>.flickr.com
Screenshot: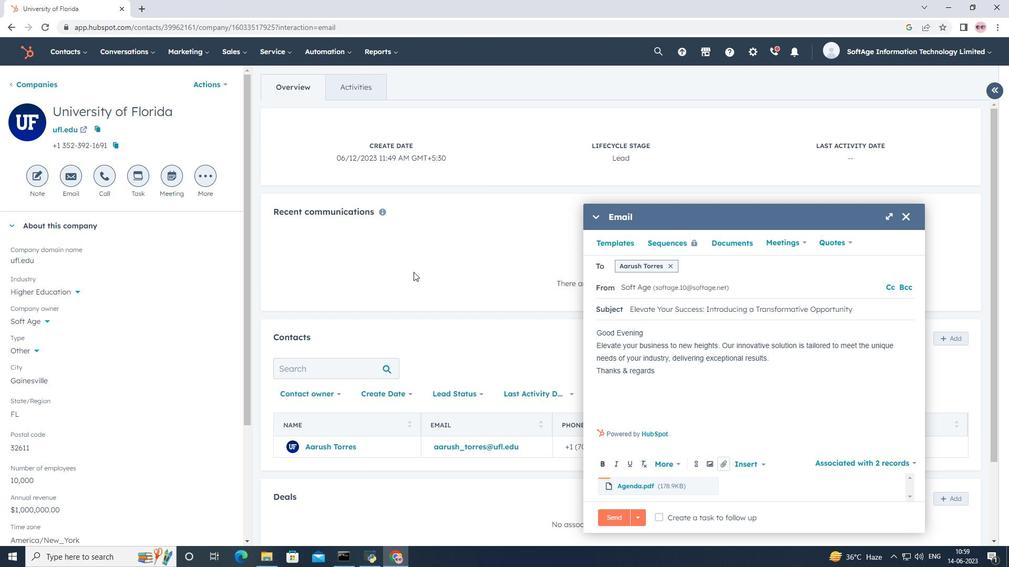 
Action: Mouse moved to (708, 433)
Screenshot: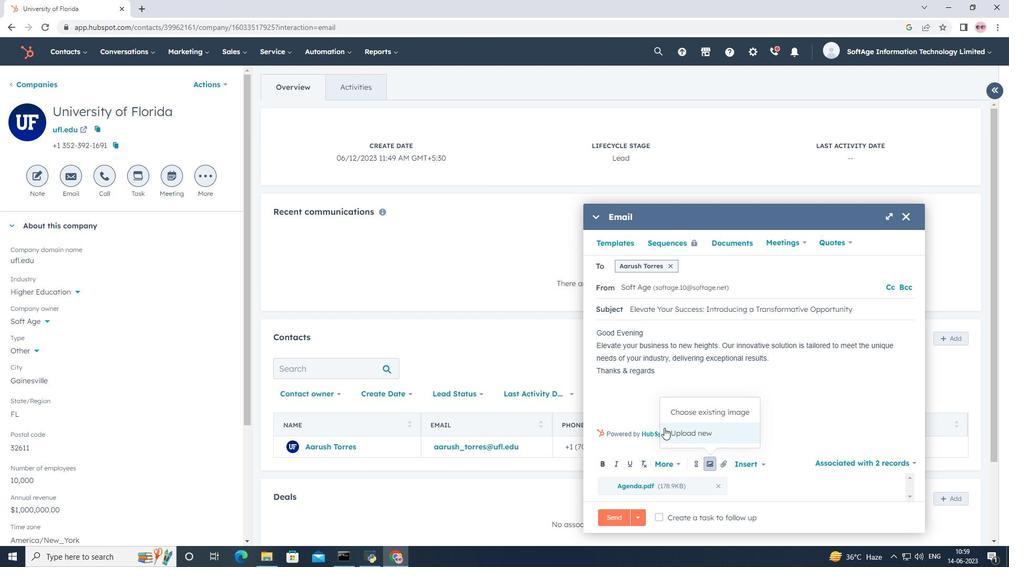 
Action: Mouse pressed left at (708, 433)
Screenshot: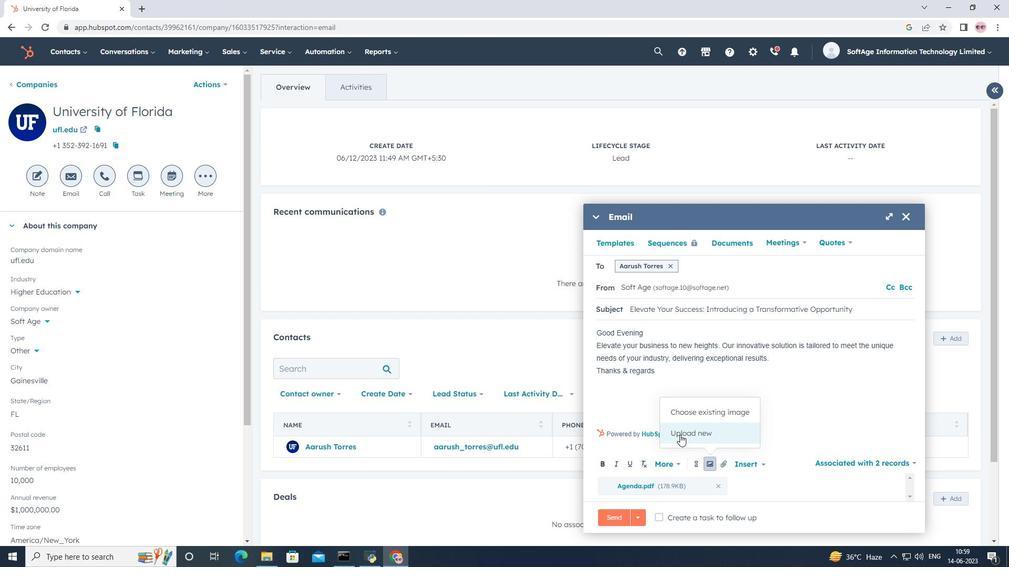 
Action: Mouse moved to (715, 426)
Screenshot: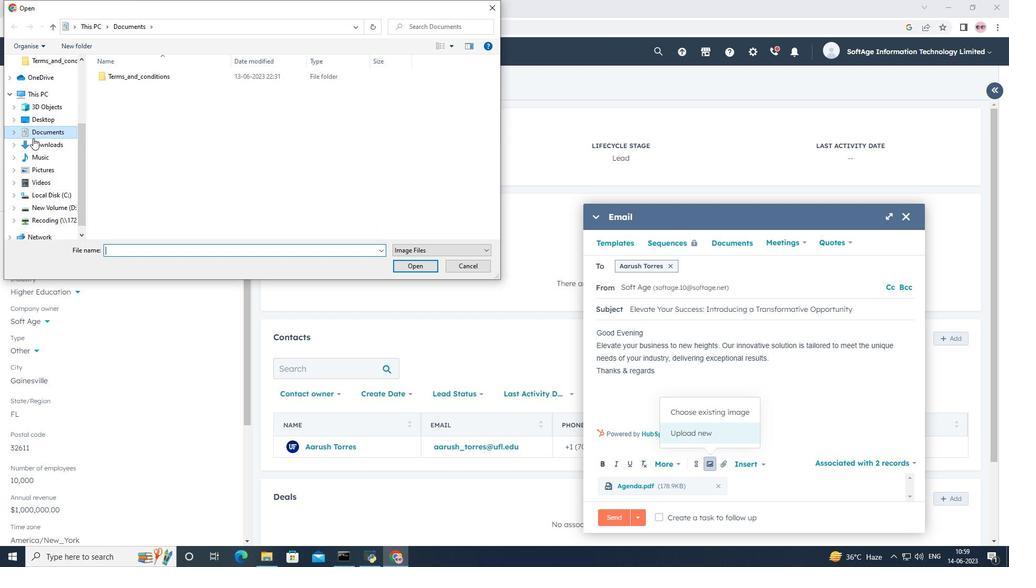 
Action: Mouse scrolled (715, 425) with delta (0, 0)
Screenshot: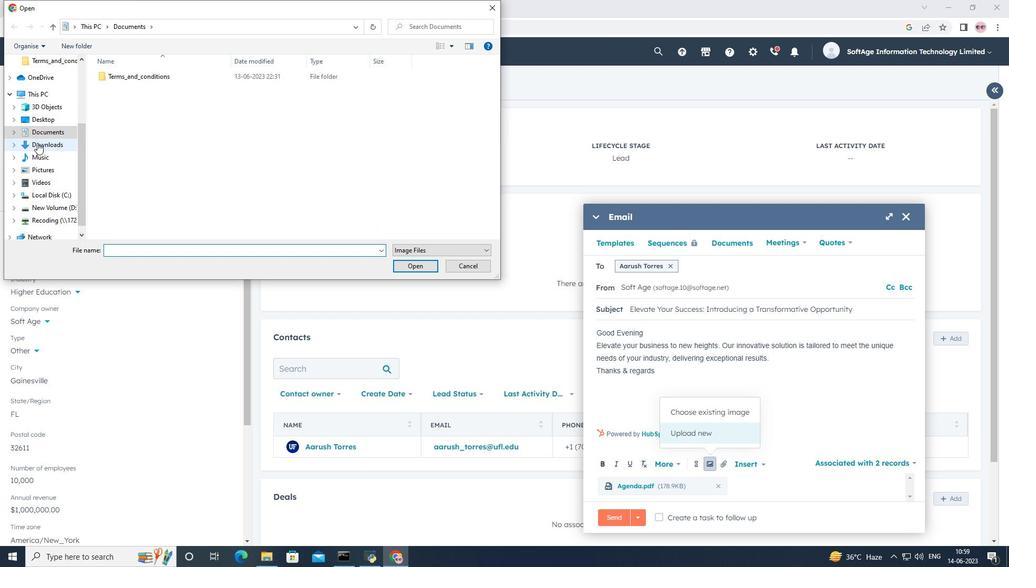 
Action: Mouse scrolled (715, 425) with delta (0, 0)
Screenshot: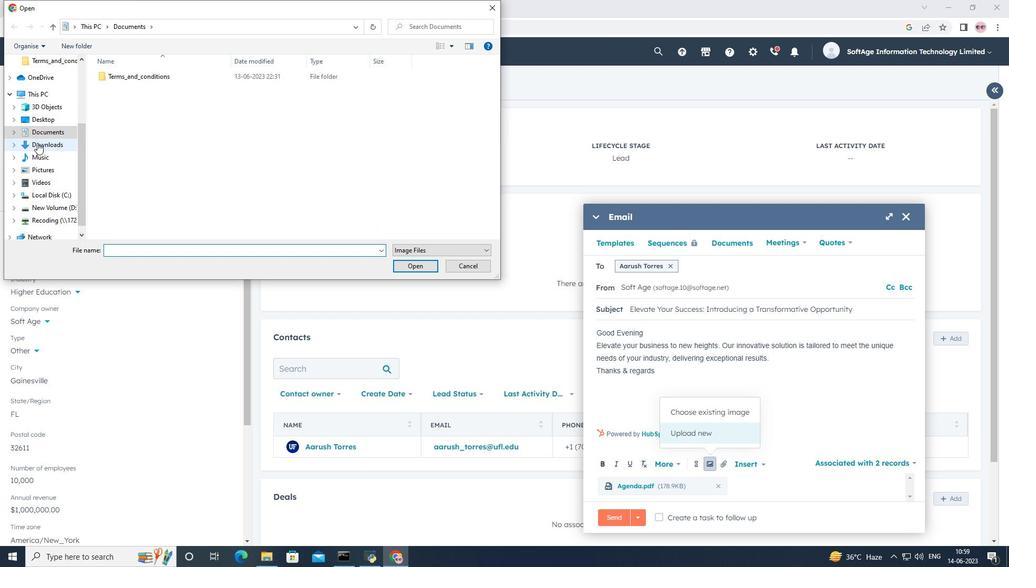 
Action: Mouse scrolled (715, 425) with delta (0, 0)
Screenshot: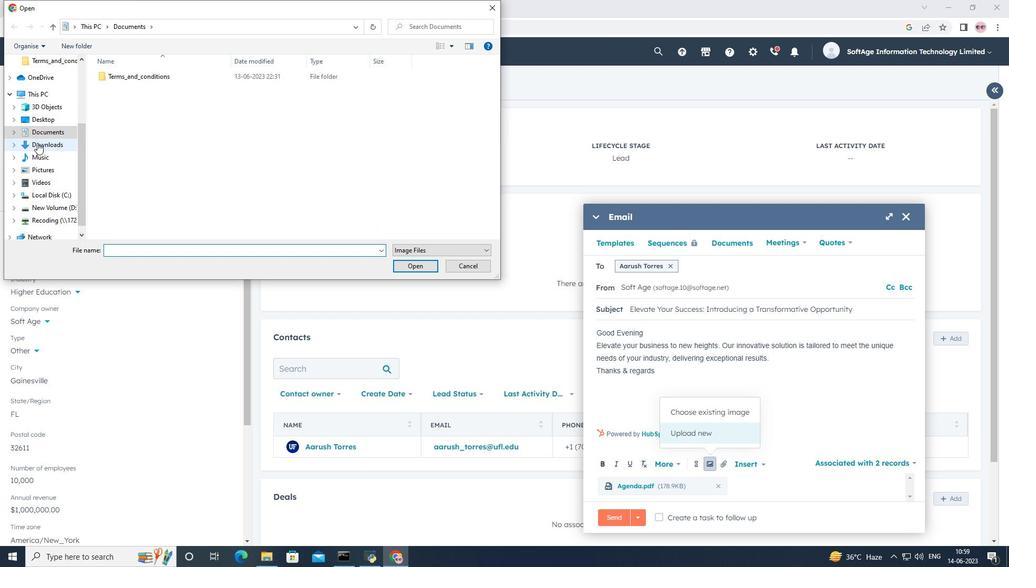 
Action: Mouse moved to (685, 521)
Screenshot: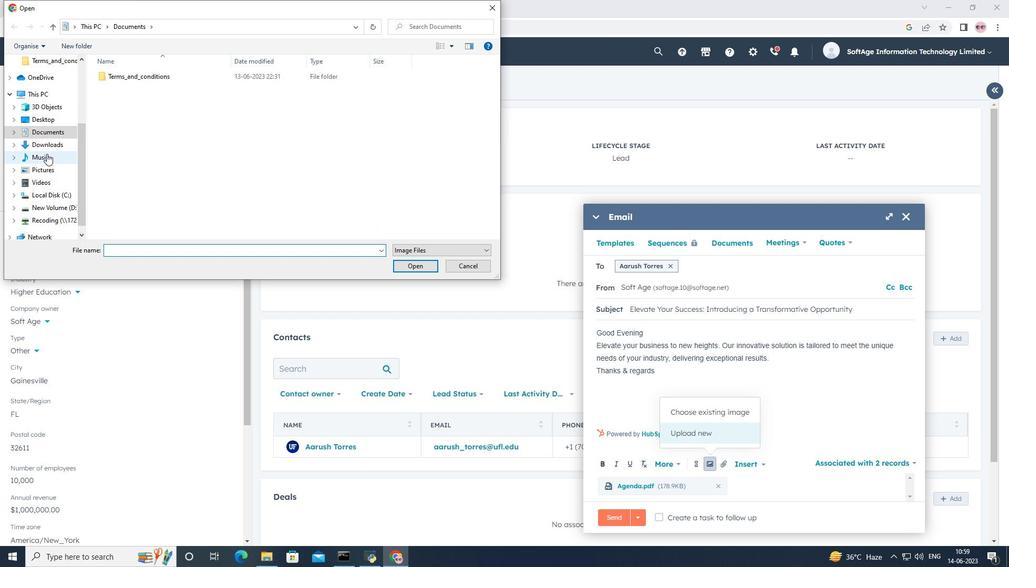 
Action: Mouse pressed left at (685, 521)
Screenshot: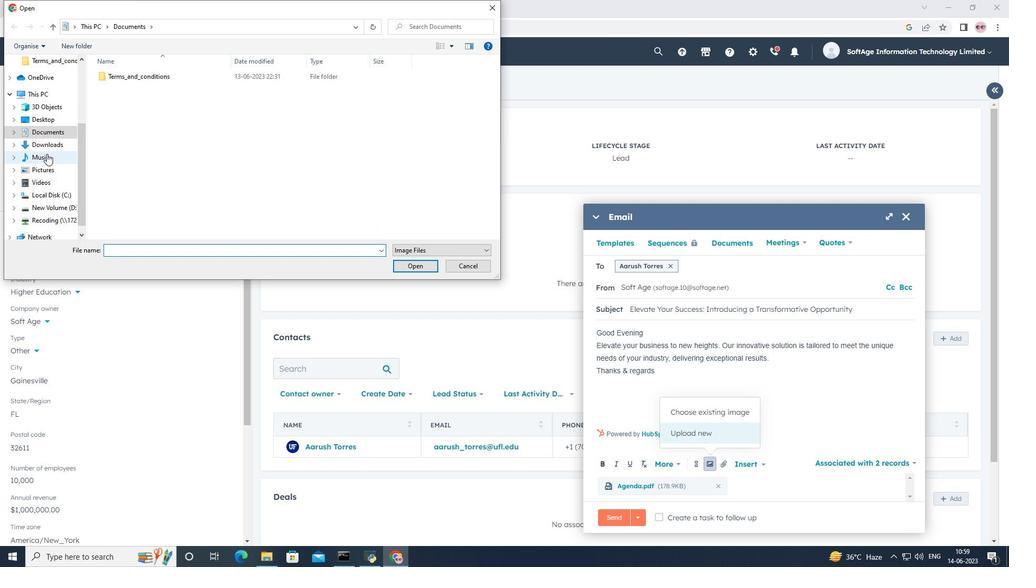 
Action: Mouse moved to (806, 519)
Screenshot: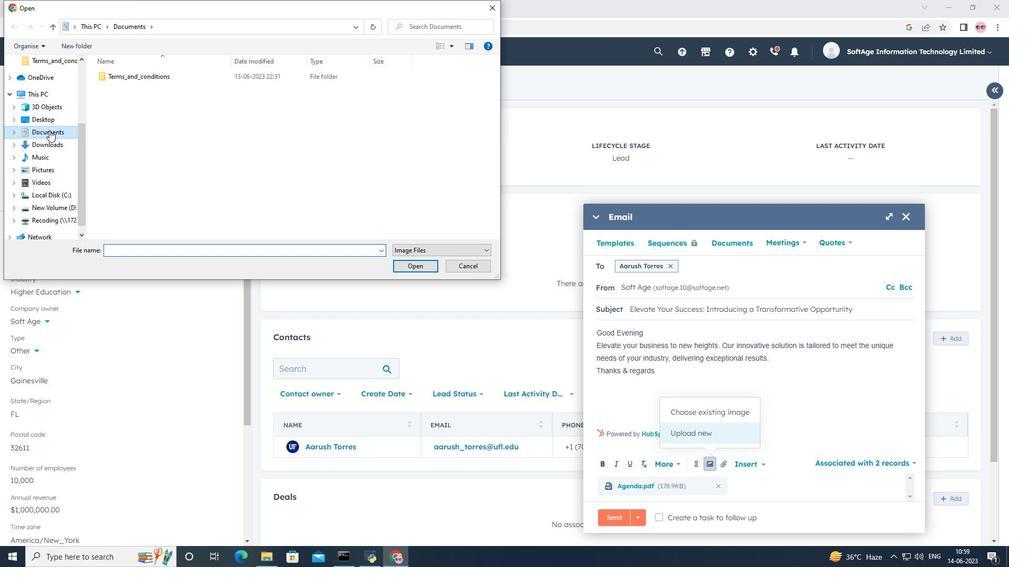 
Action: Mouse pressed left at (806, 519)
Screenshot: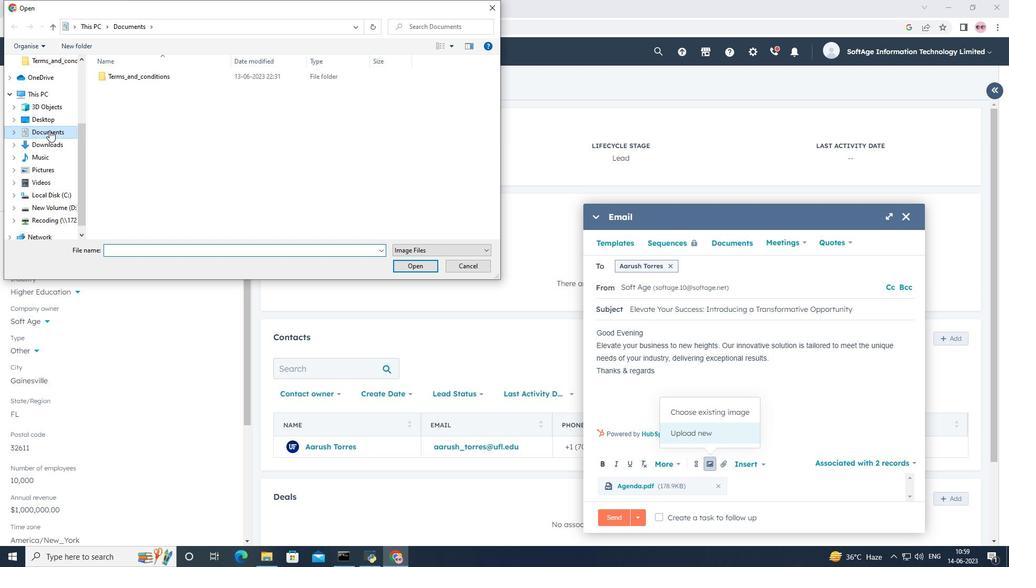 
Action: Mouse moved to (807, 380)
Screenshot: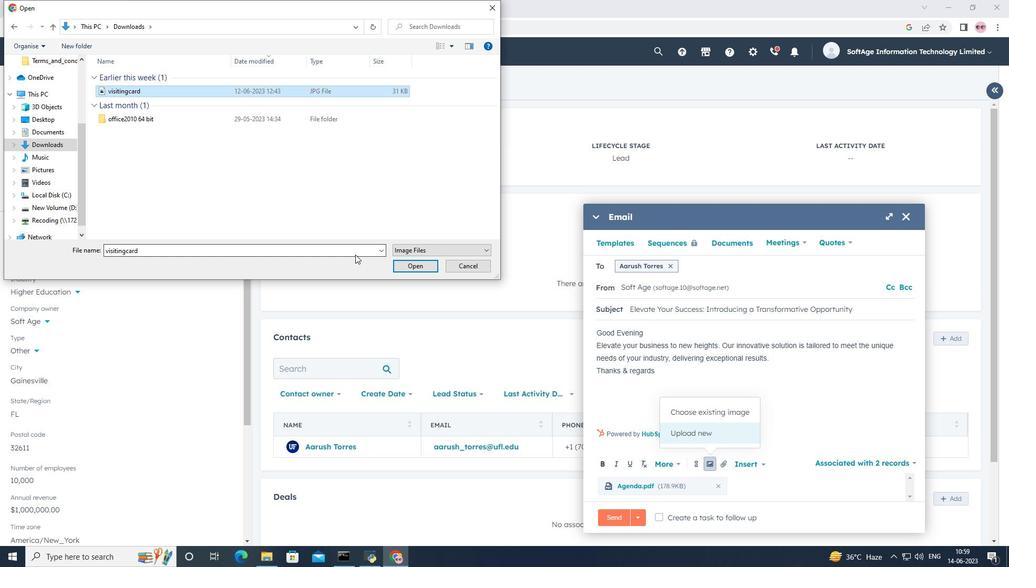 
Action: Mouse pressed left at (807, 380)
Screenshot: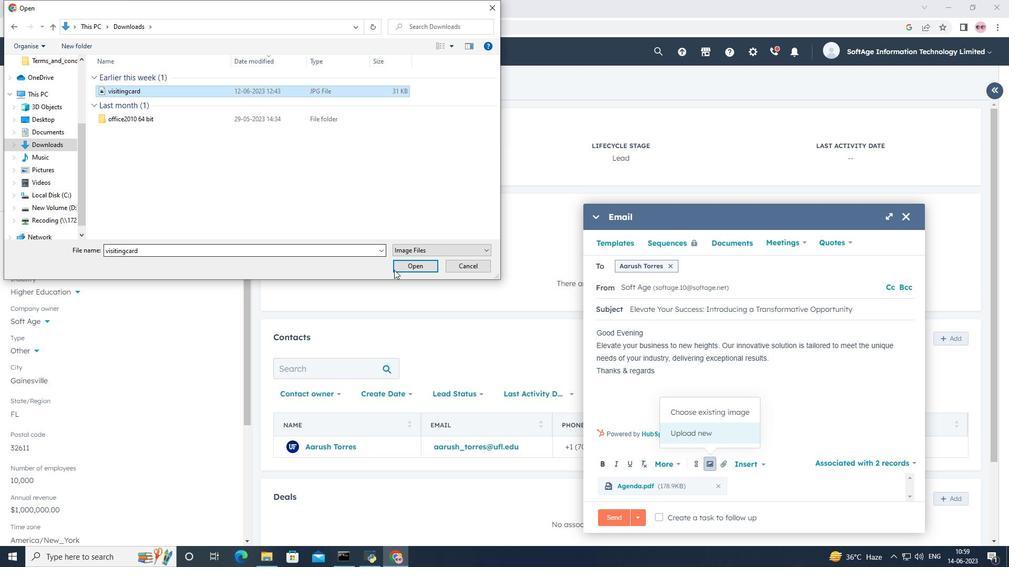 
Action: Mouse moved to (832, 521)
Screenshot: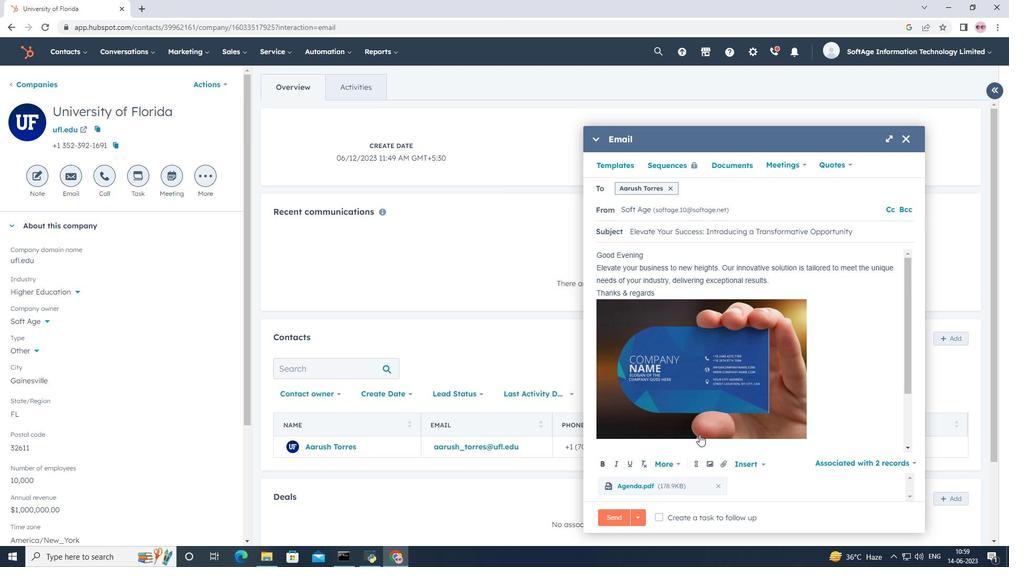 
Action: Mouse pressed left at (832, 521)
Screenshot: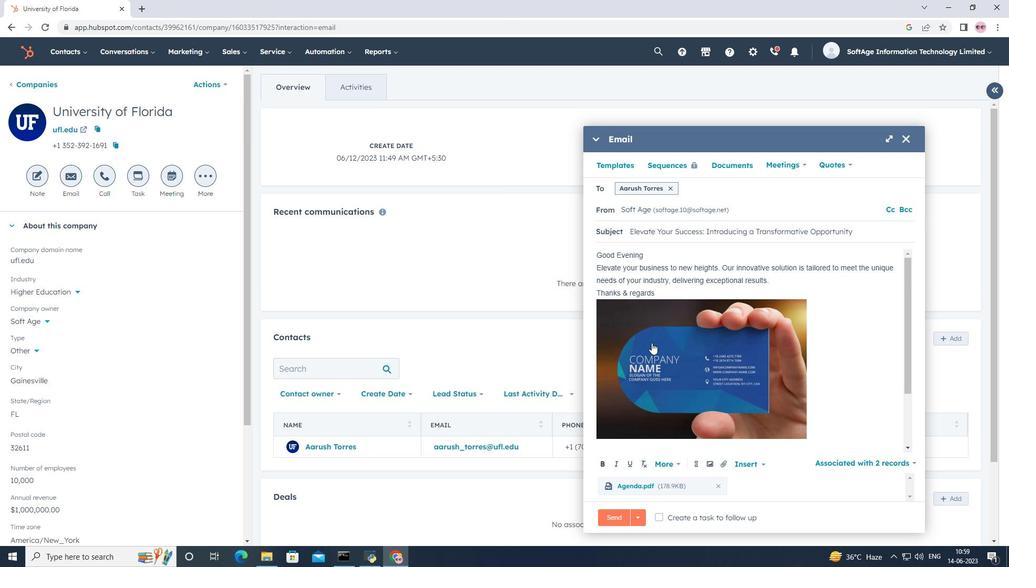 
Action: Mouse moved to (816, 392)
Screenshot: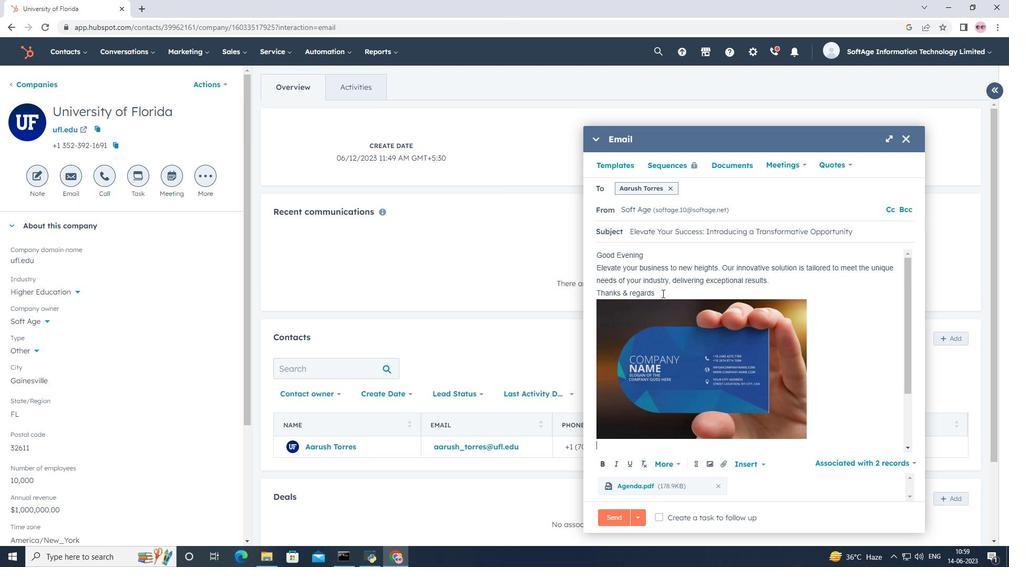 
Action: Mouse pressed left at (816, 392)
Screenshot: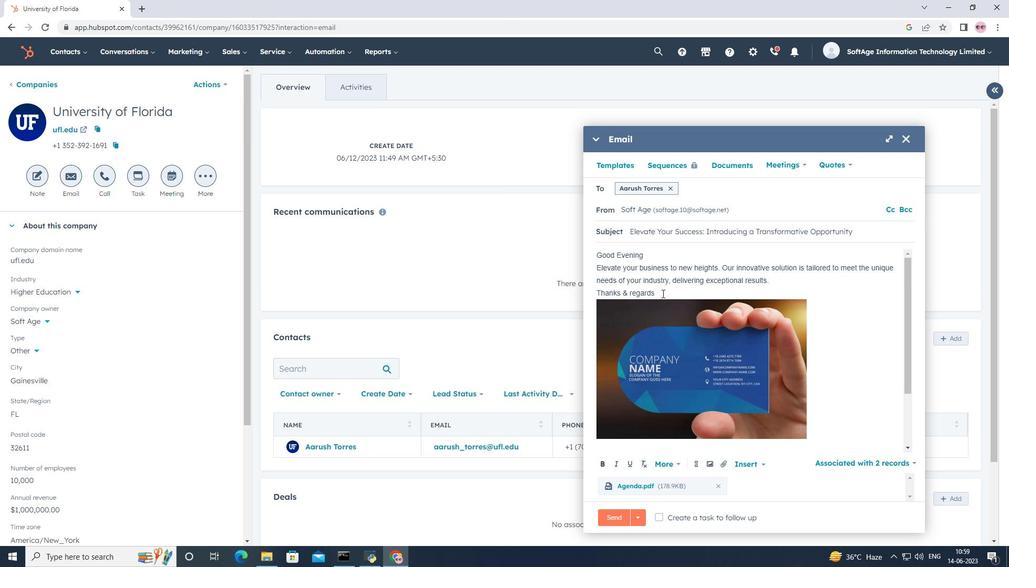 
Action: Mouse moved to (737, 256)
Screenshot: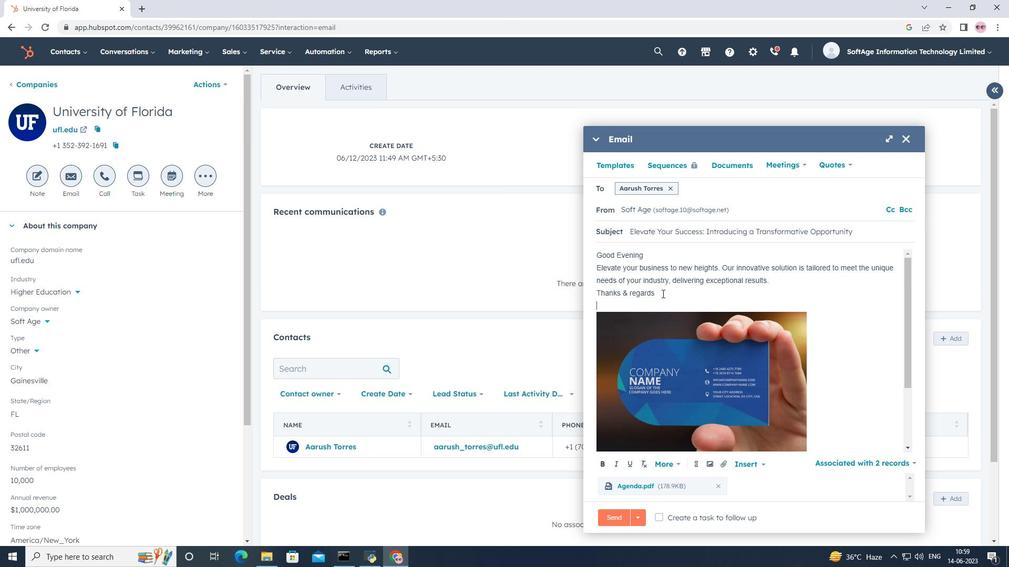 
Action: Mouse scrolled (737, 256) with delta (0, 0)
Screenshot: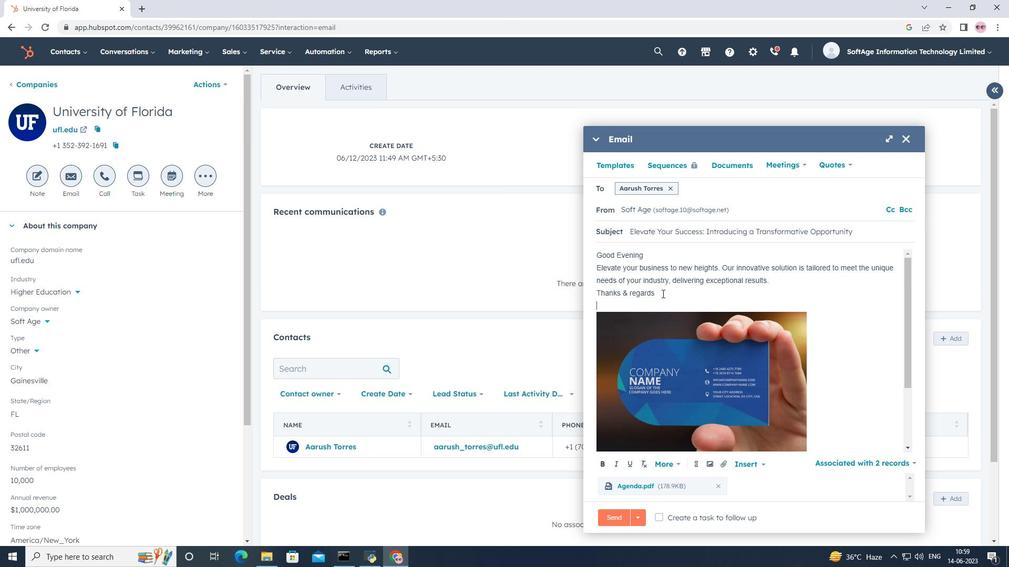
Action: Mouse moved to (734, 231)
Screenshot: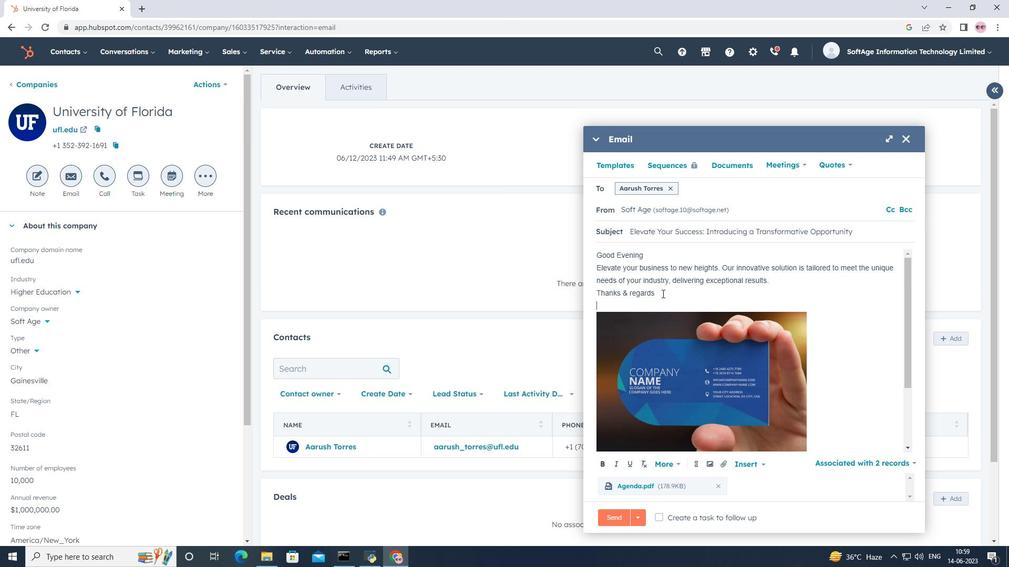 
Action: Mouse scrolled (734, 231) with delta (0, 0)
Screenshot: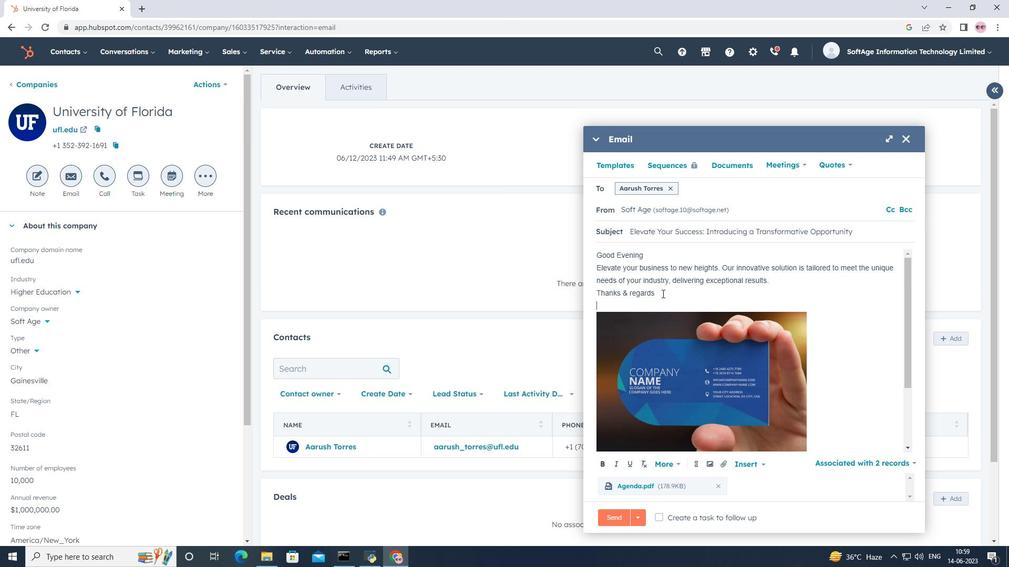 
Action: Mouse moved to (732, 222)
Screenshot: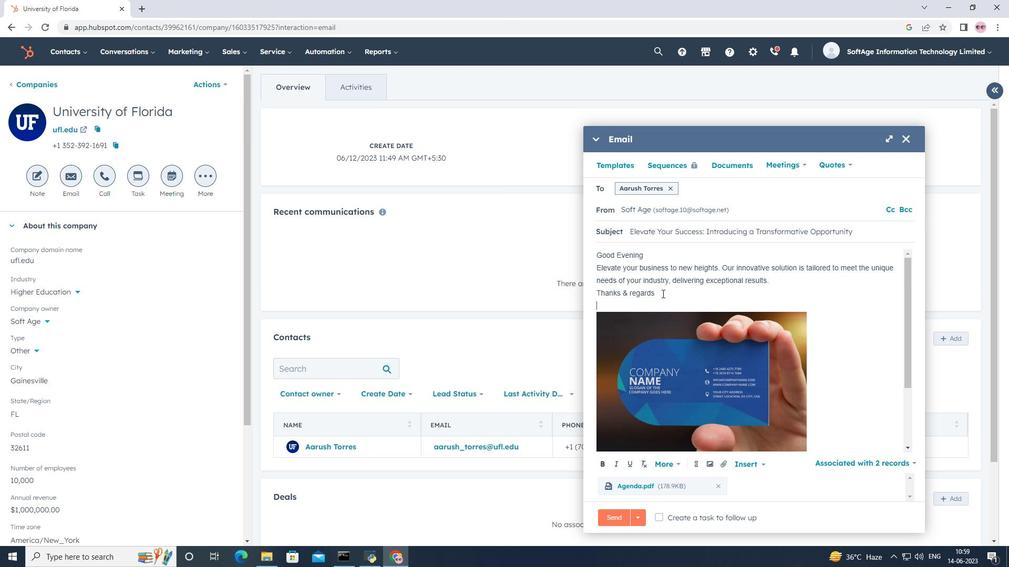 
Action: Mouse scrolled (732, 222) with delta (0, 0)
Screenshot: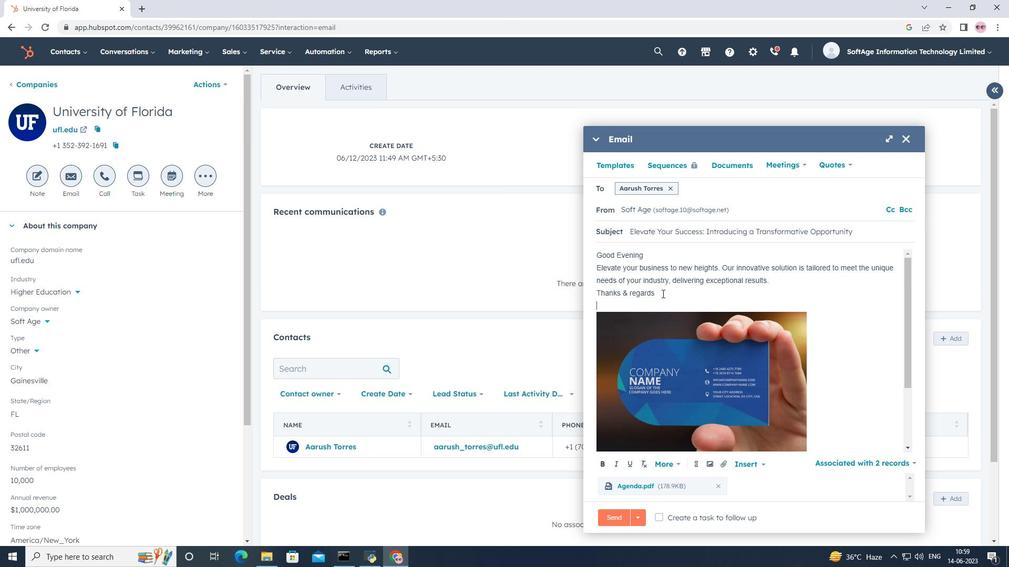 
Action: Mouse moved to (672, 186)
Screenshot: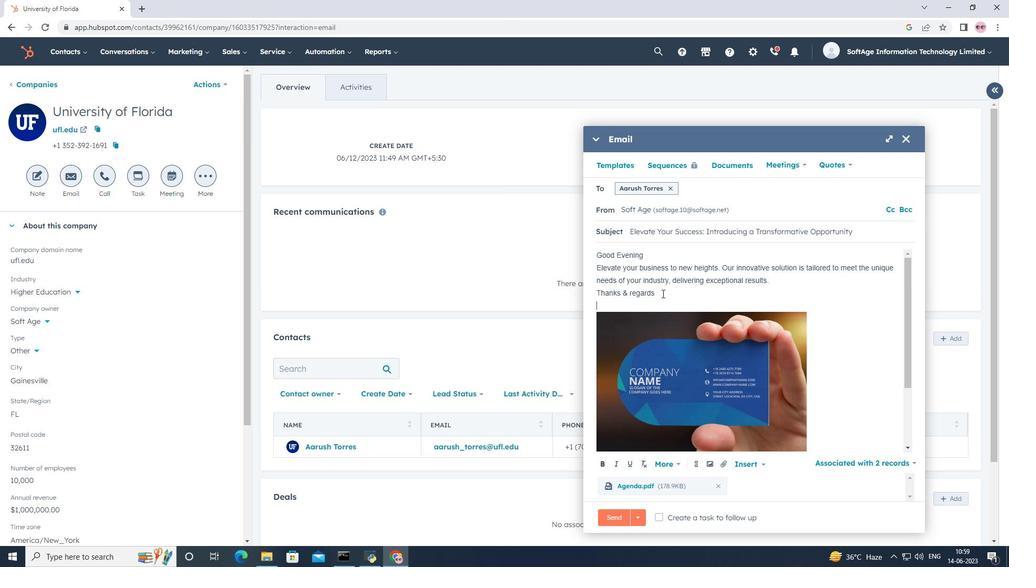 
Action: Mouse pressed left at (672, 186)
Screenshot: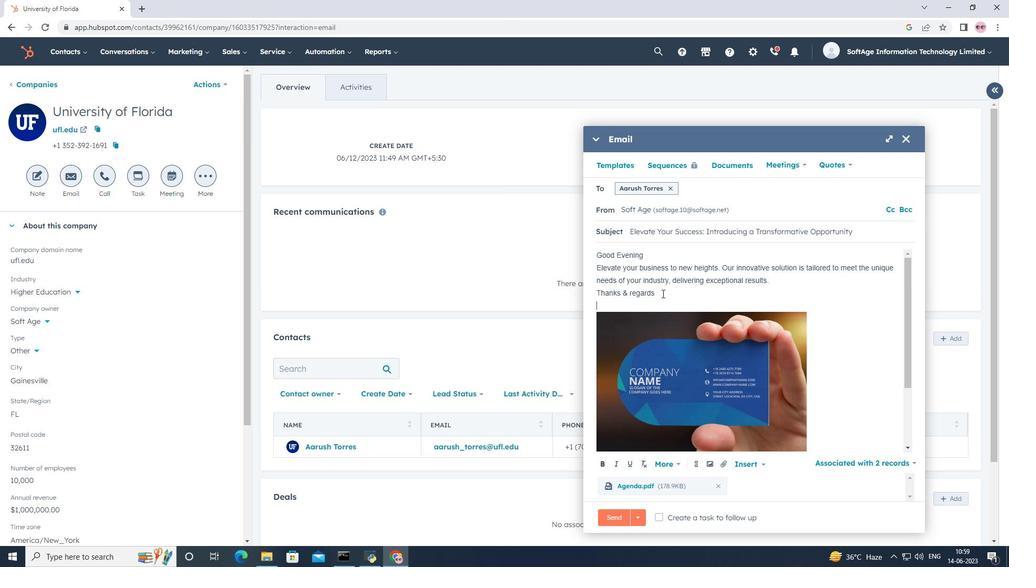 
Action: Mouse moved to (672, 187)
Screenshot: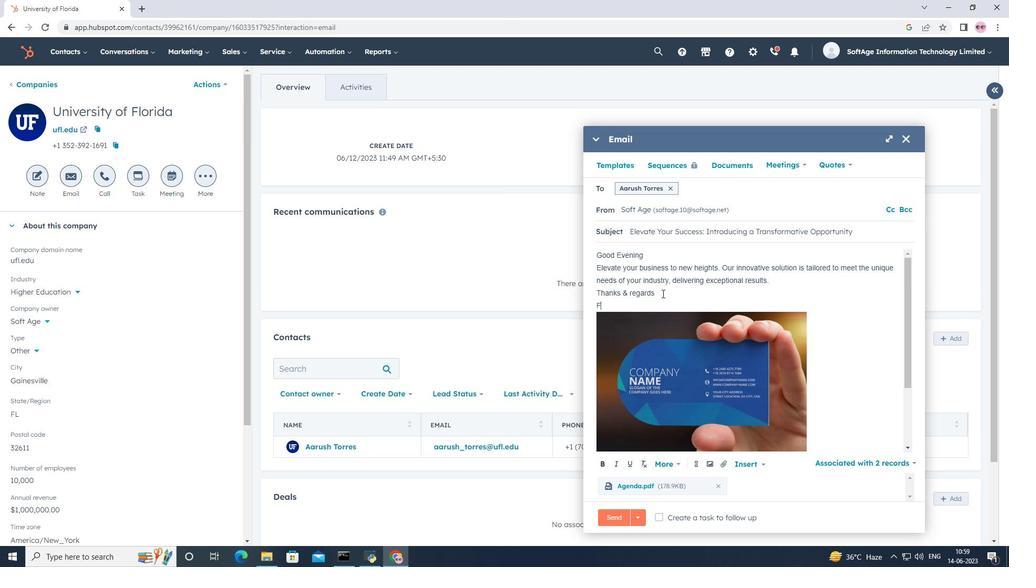 
Action: Mouse pressed left at (672, 187)
Screenshot: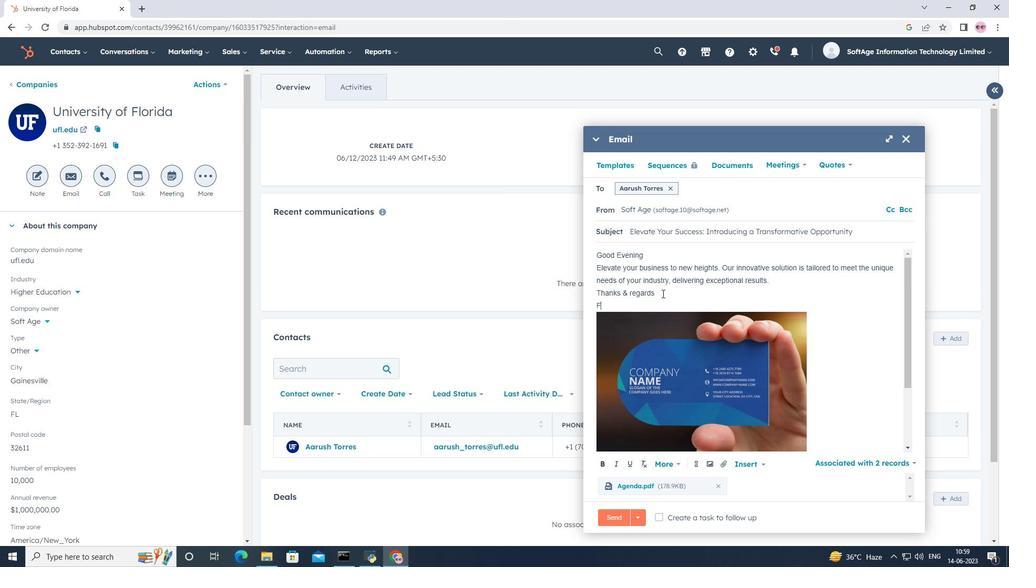 
Action: Mouse moved to (672, 212)
Screenshot: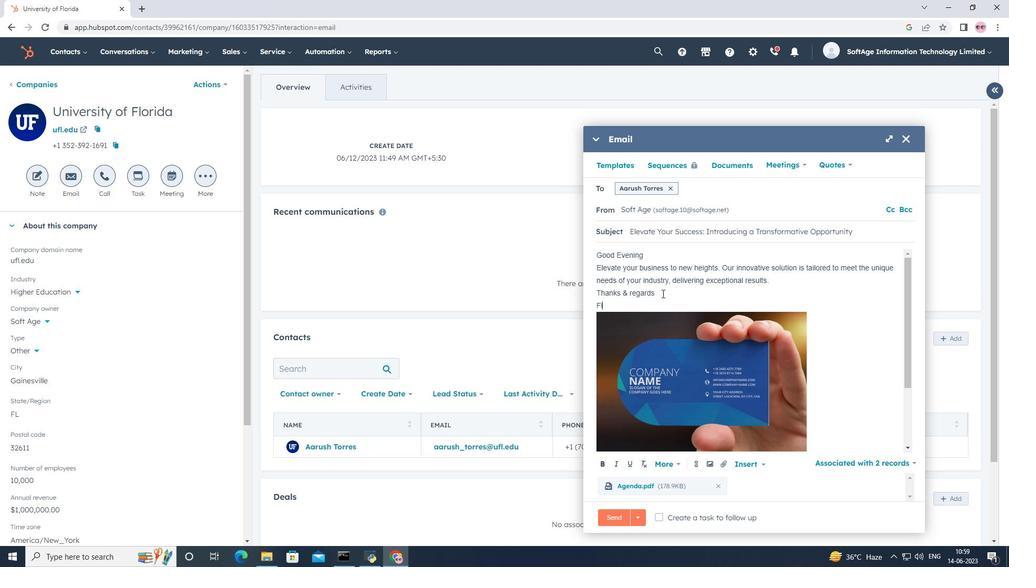 
Action: Mouse scrolled (672, 212) with delta (0, 0)
Screenshot: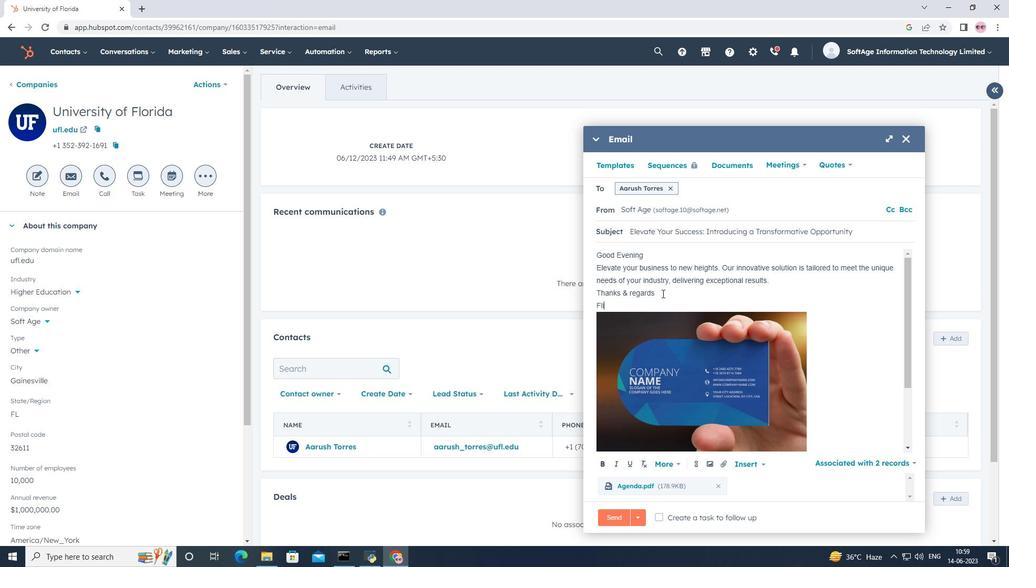 
Action: Mouse scrolled (672, 212) with delta (0, 0)
Screenshot: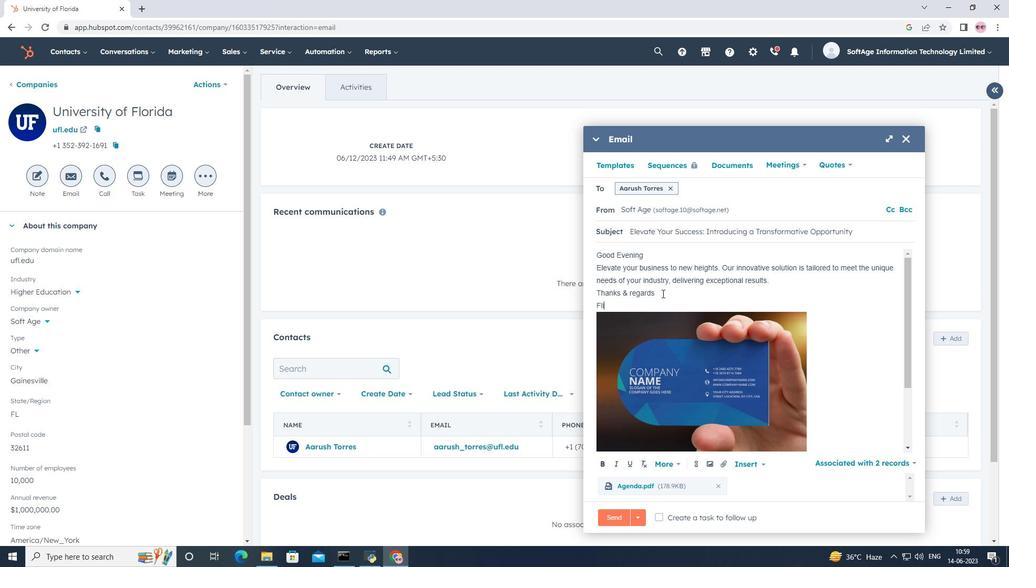 
Action: Mouse scrolled (672, 212) with delta (0, 0)
Screenshot: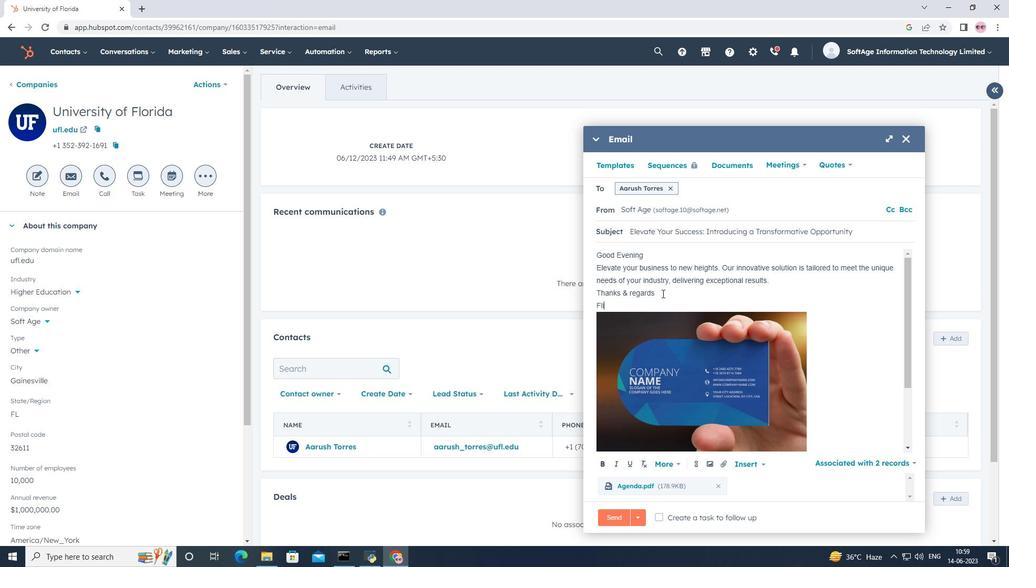
Action: Mouse moved to (661, 221)
Screenshot: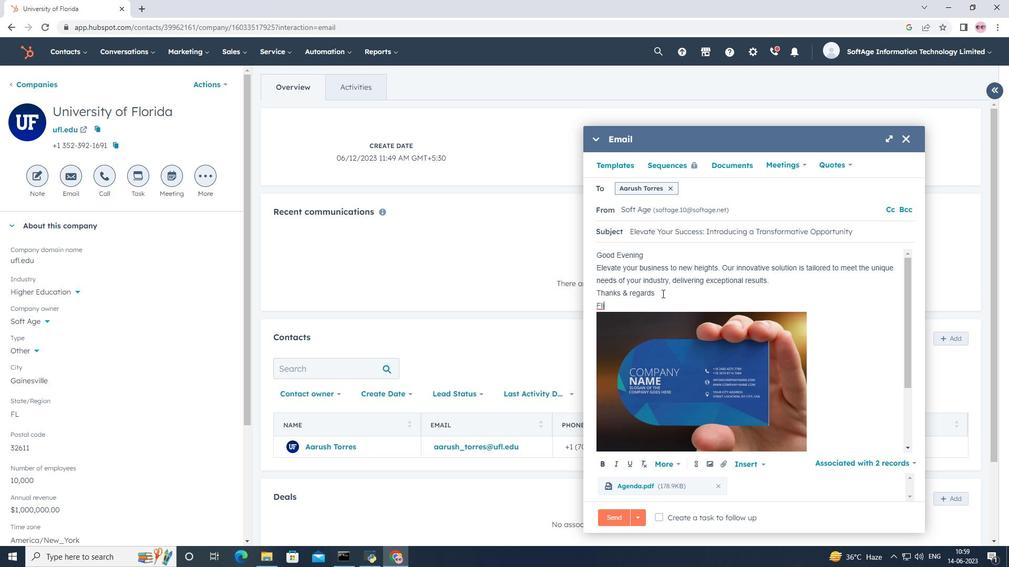 
Action: Mouse pressed left at (661, 221)
Screenshot: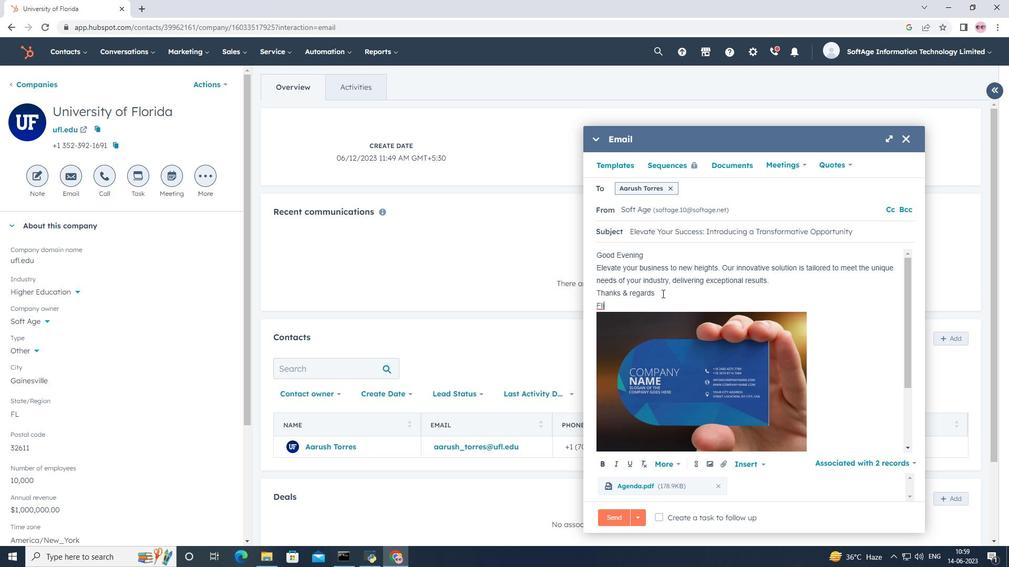 
Action: Mouse moved to (78, 53)
Screenshot: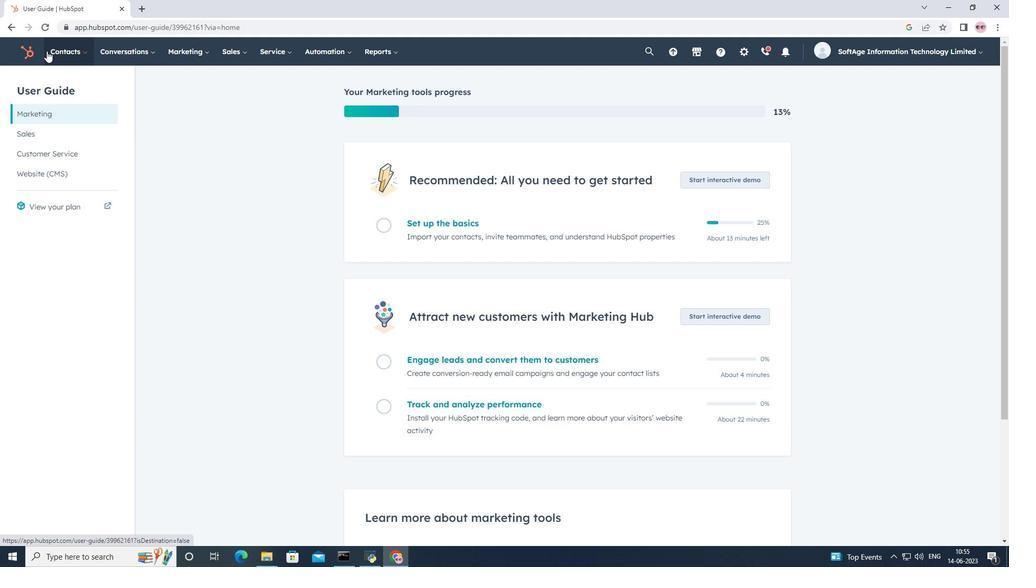 
Action: Mouse pressed left at (78, 53)
Screenshot: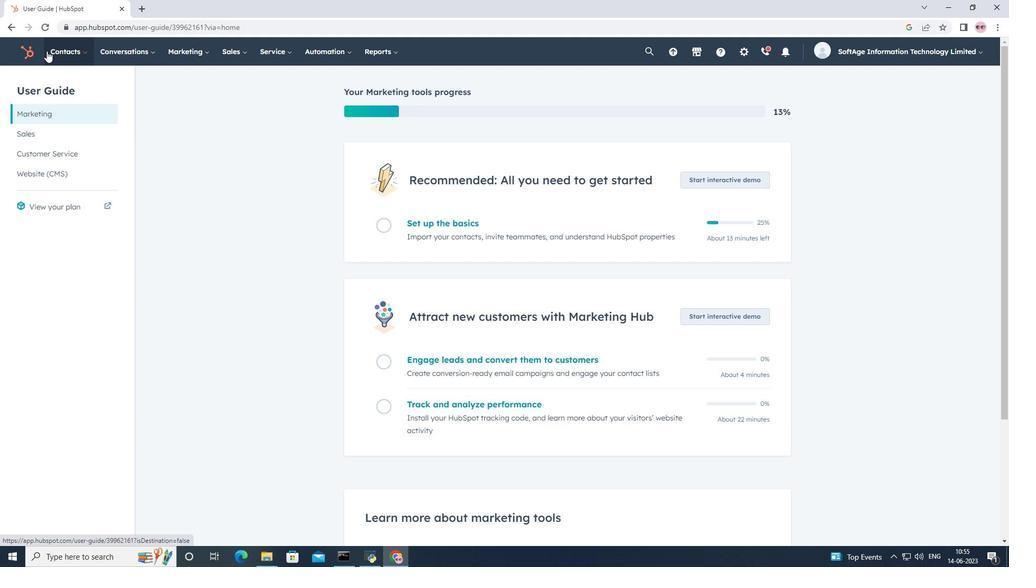 
Action: Mouse moved to (87, 107)
Screenshot: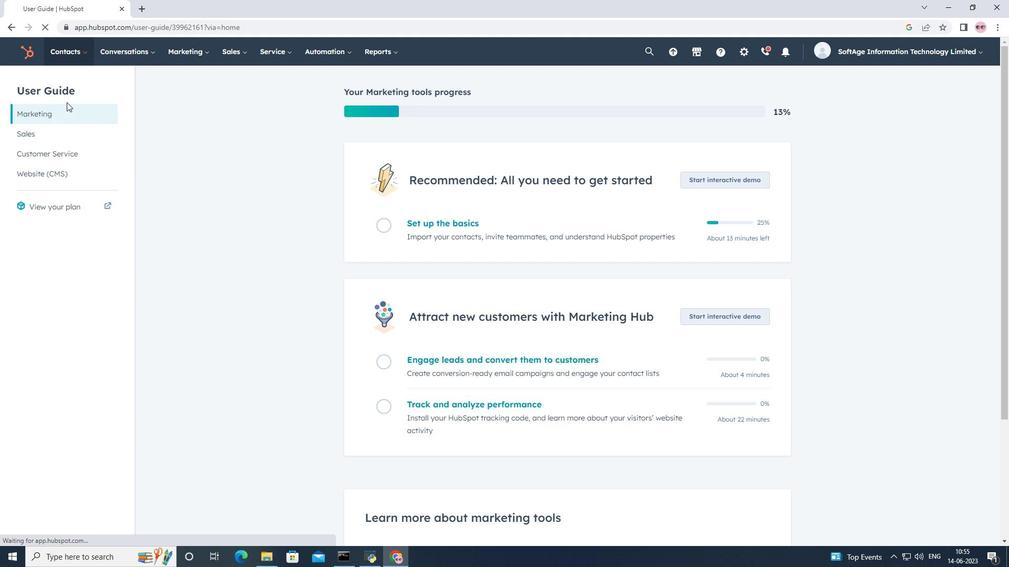 
Action: Mouse pressed left at (87, 107)
Screenshot: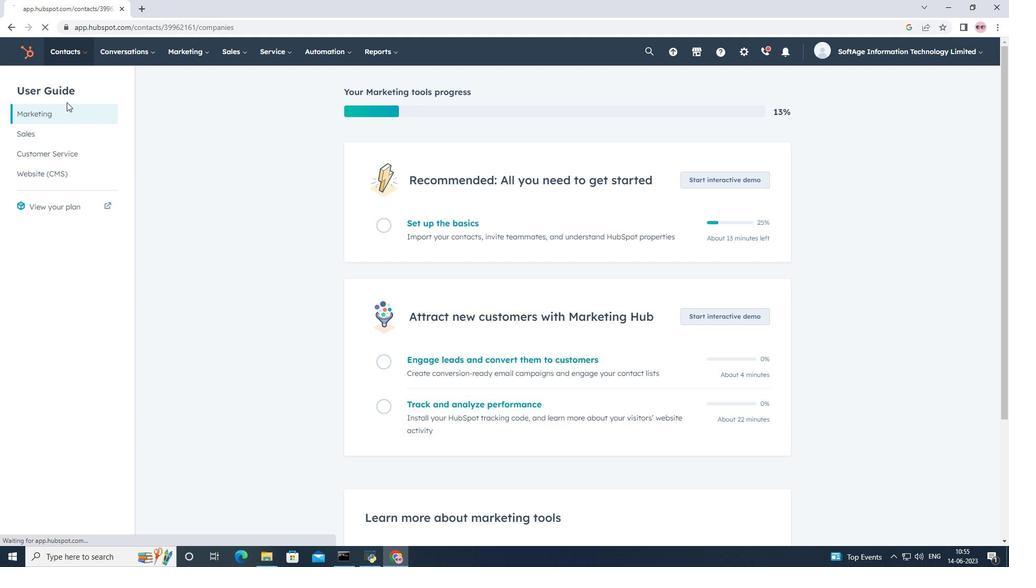 
Action: Mouse moved to (73, 174)
Screenshot: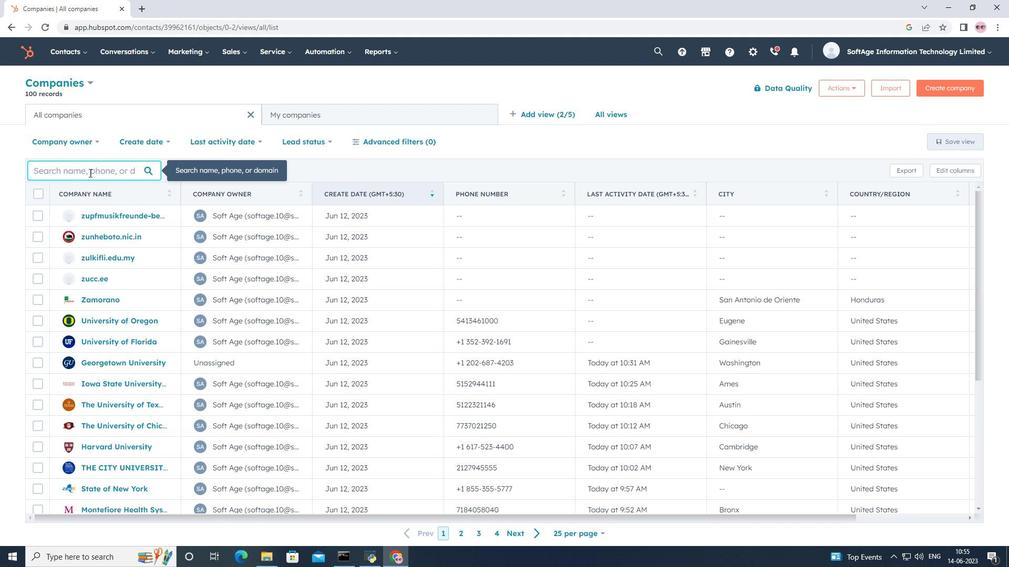 
Action: Mouse pressed left at (73, 174)
Screenshot: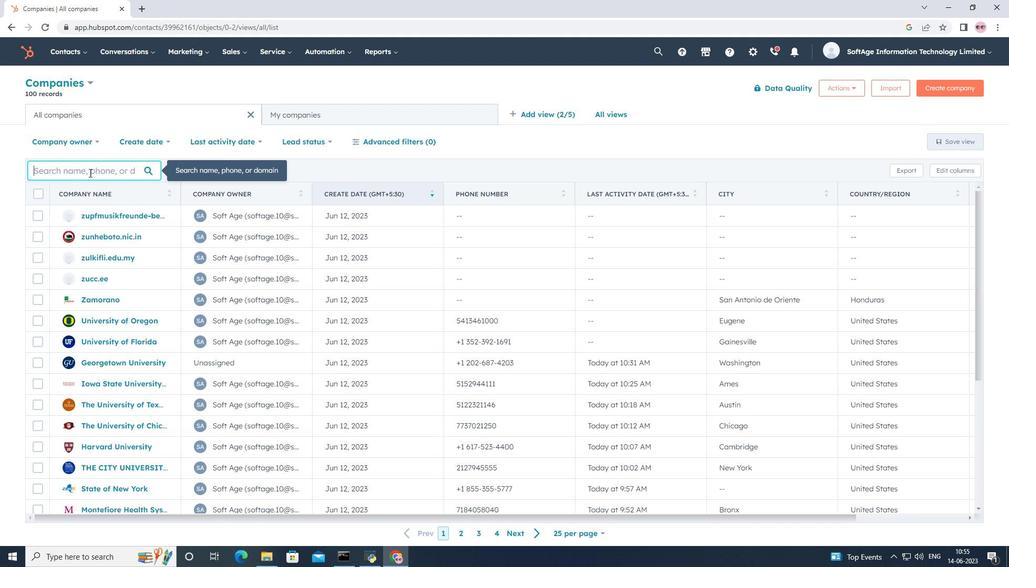 
Action: Key pressed ufl.edu
Screenshot: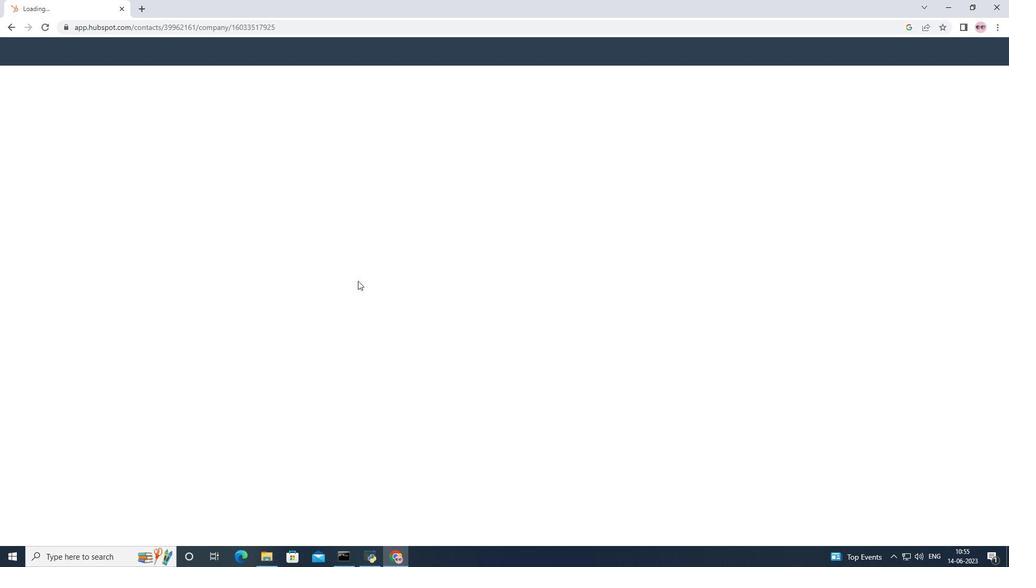 
Action: Mouse moved to (87, 219)
Screenshot: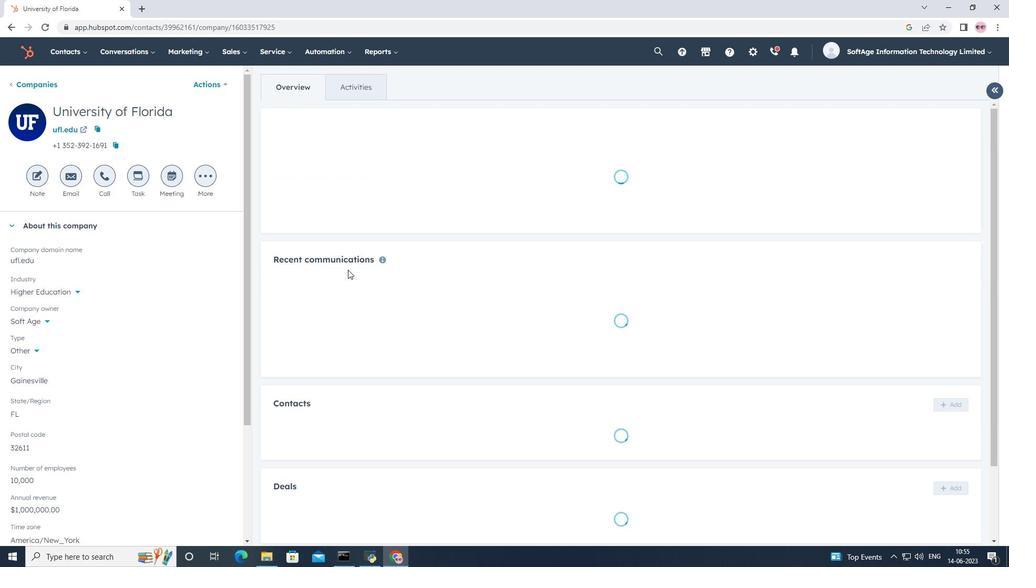 
Action: Mouse pressed left at (87, 219)
Screenshot: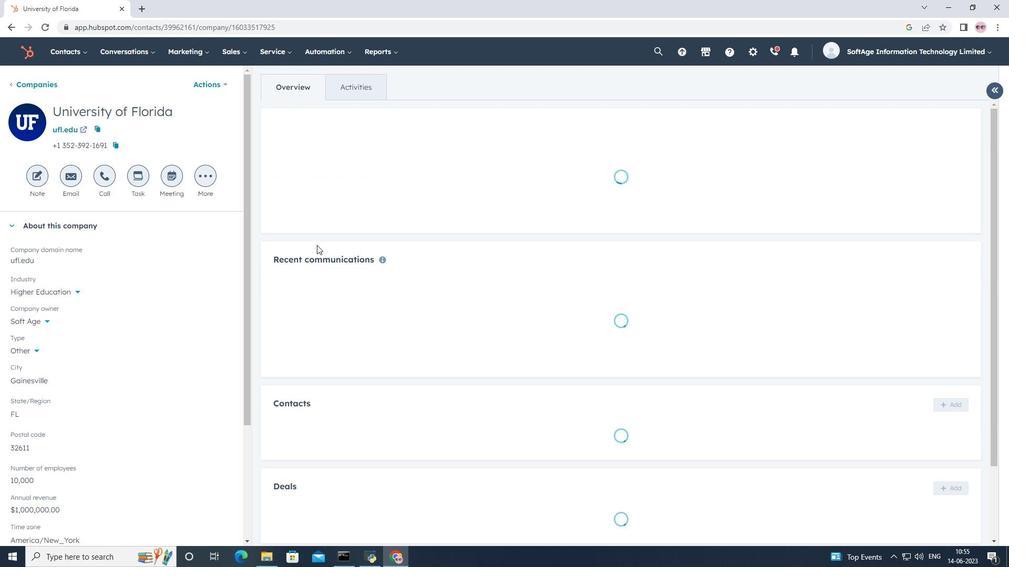 
Action: Mouse moved to (67, 175)
Screenshot: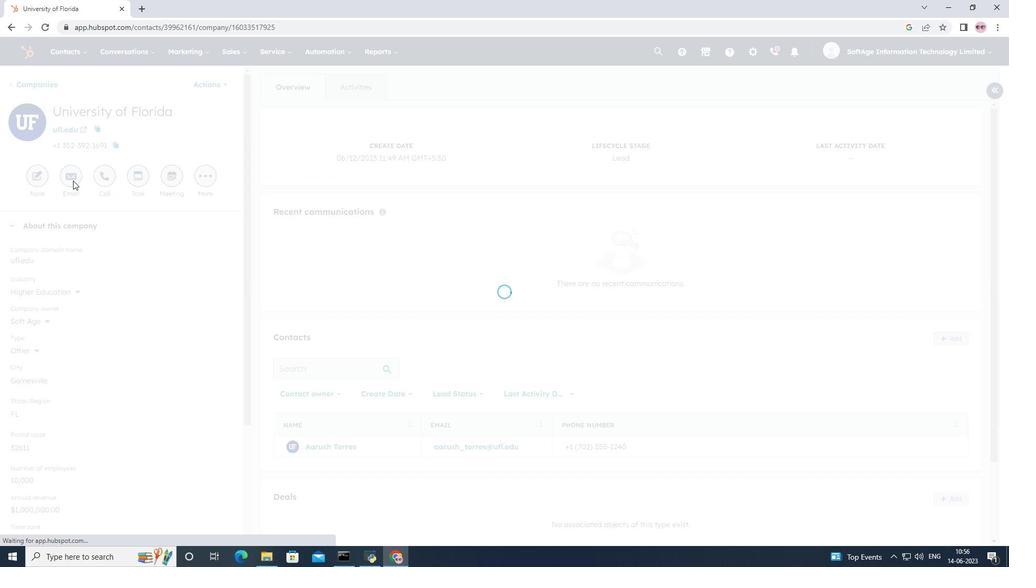 
Action: Mouse pressed left at (67, 175)
Screenshot: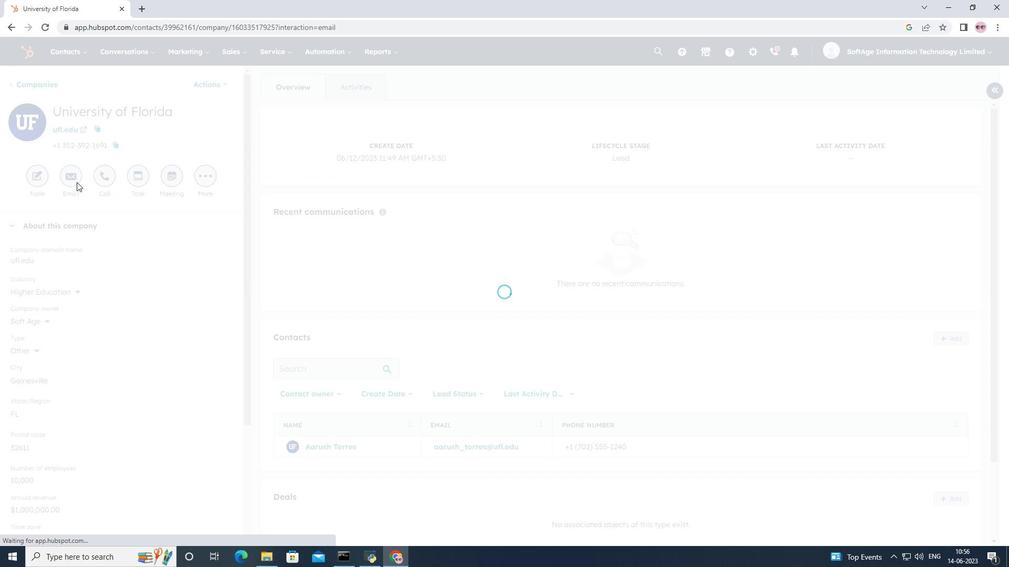 
Action: Mouse moved to (78, 56)
Screenshot: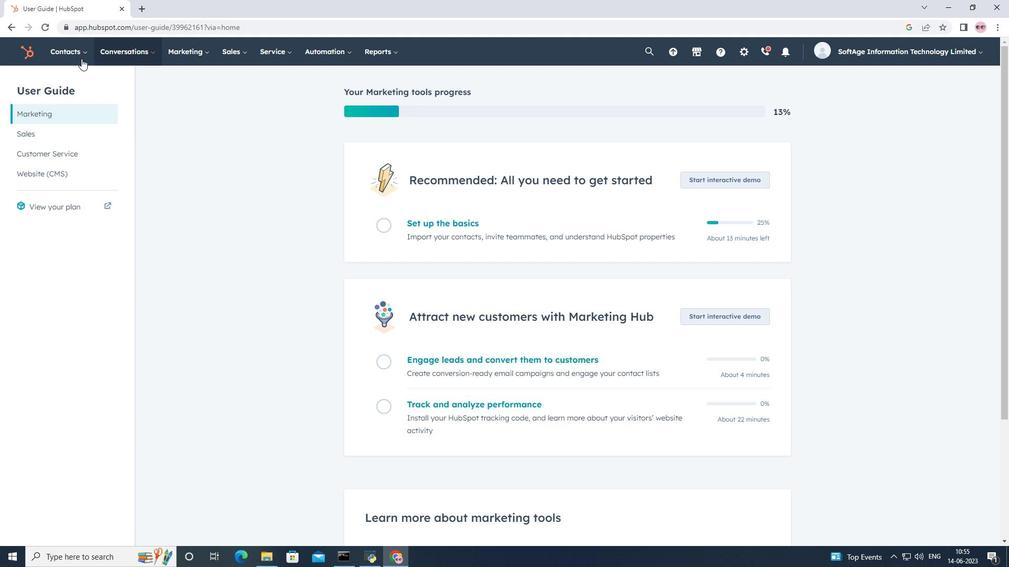 
Action: Mouse pressed left at (78, 56)
Screenshot: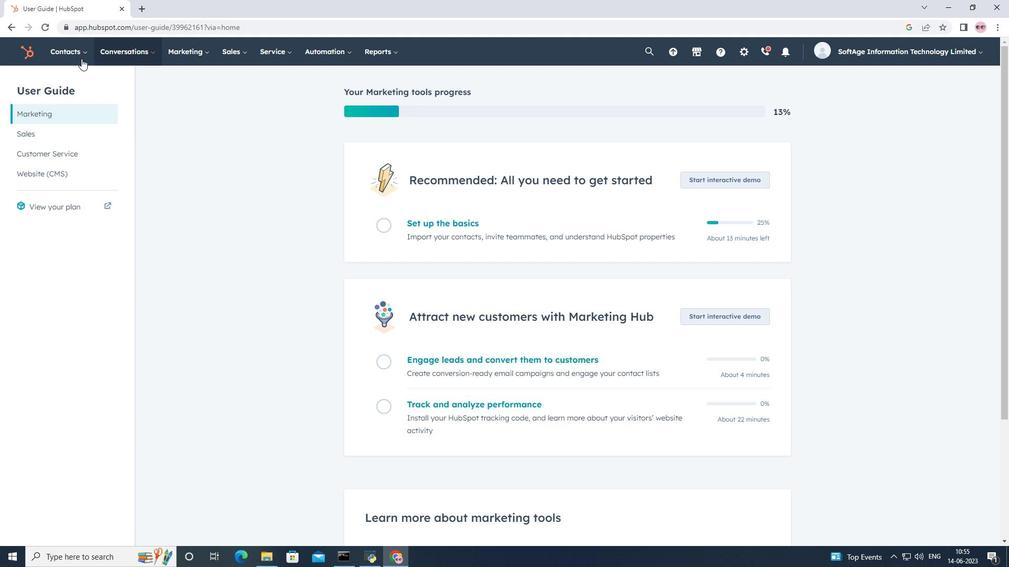 
Action: Mouse moved to (77, 108)
Screenshot: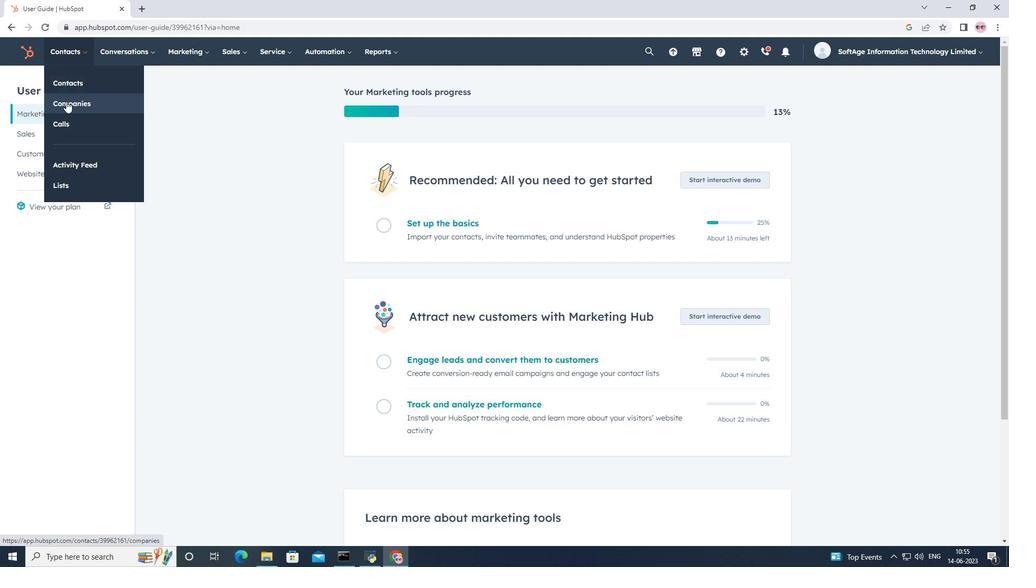 
Action: Mouse pressed left at (77, 108)
Screenshot: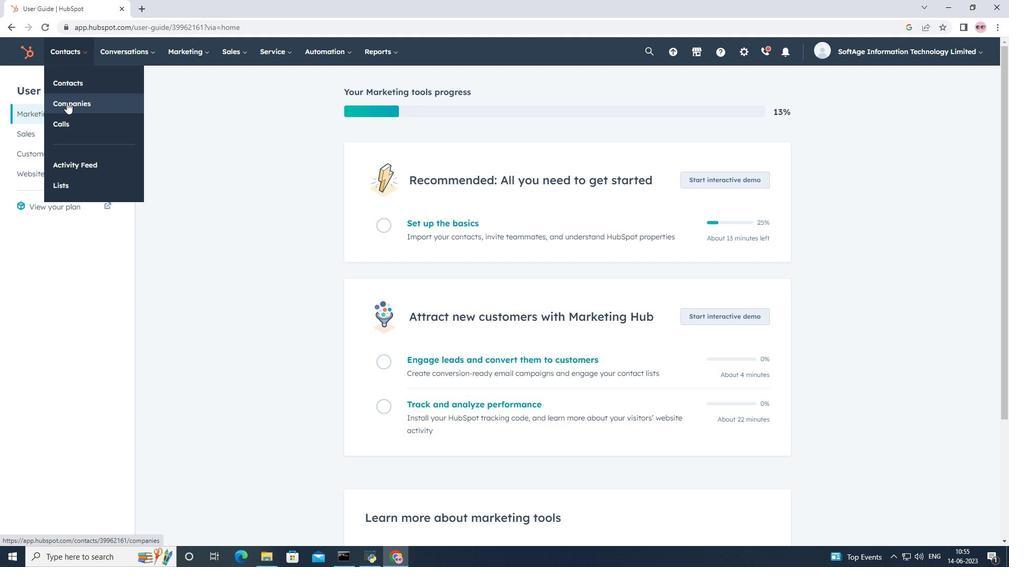 
Action: Mouse moved to (111, 177)
Screenshot: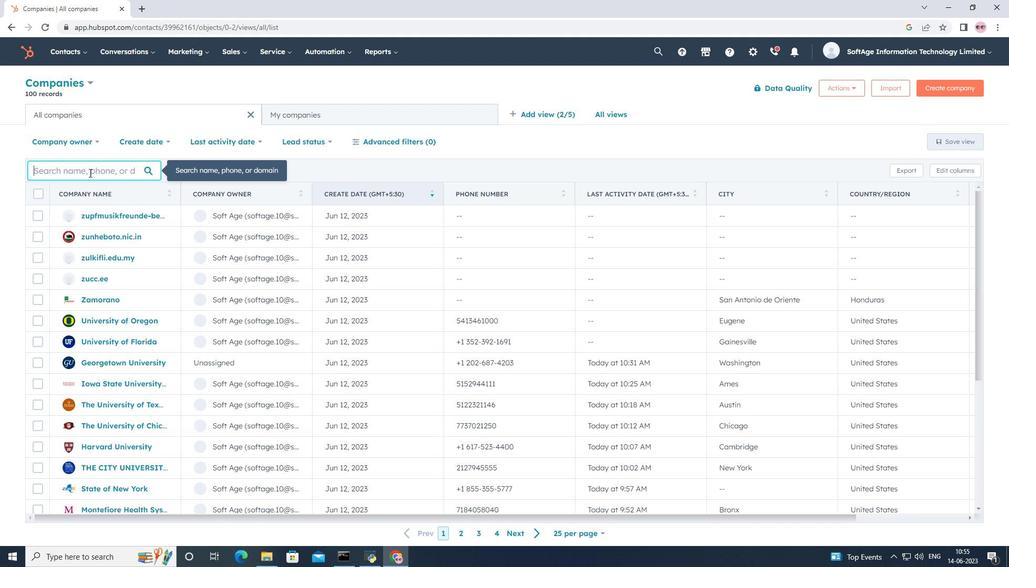 
Action: Mouse pressed left at (111, 177)
Screenshot: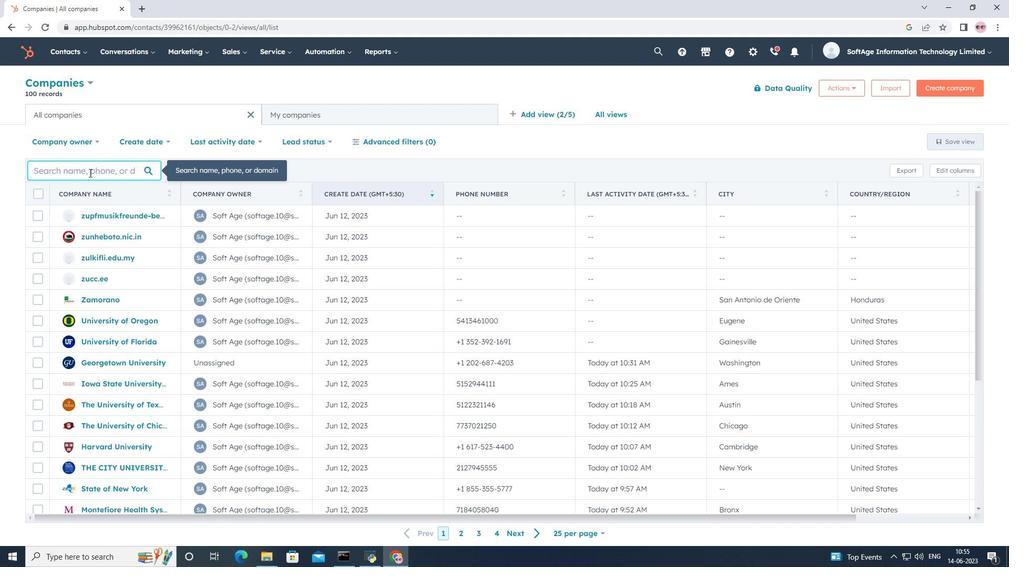 
Action: Key pressed ufl.edu
Screenshot: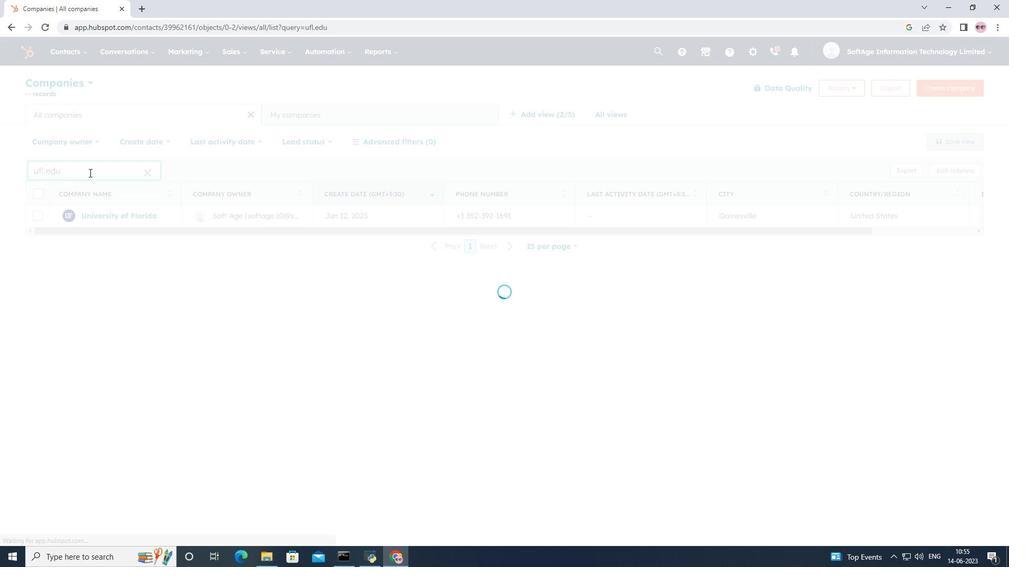 
Action: Mouse moved to (111, 217)
Screenshot: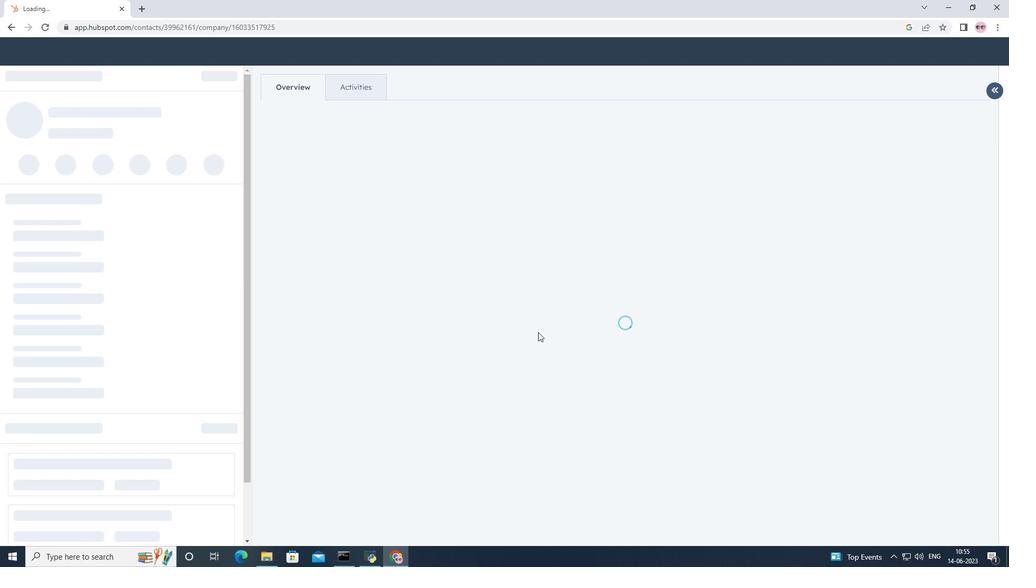 
Action: Mouse pressed left at (111, 217)
Screenshot: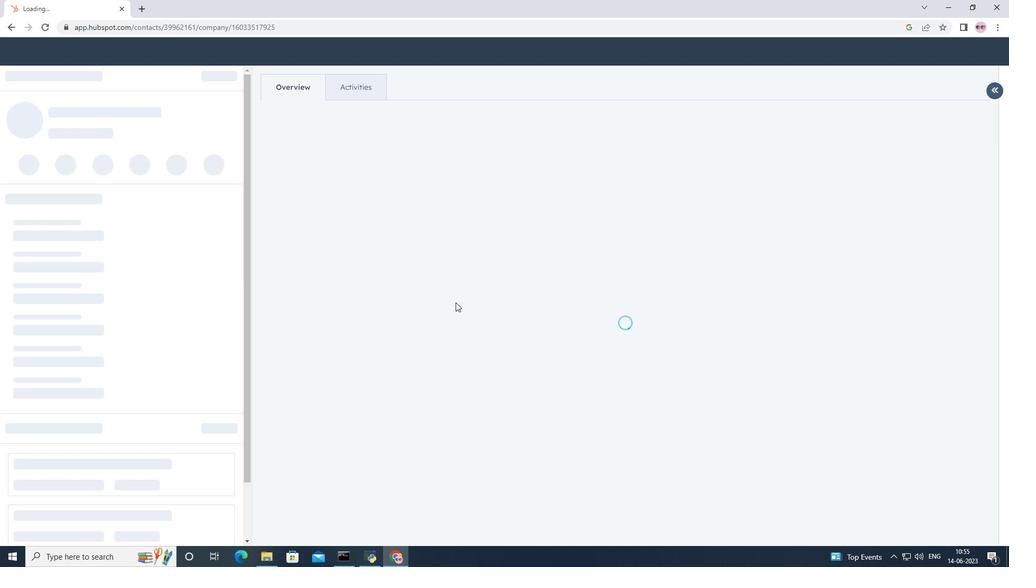 
Action: Mouse moved to (75, 176)
Screenshot: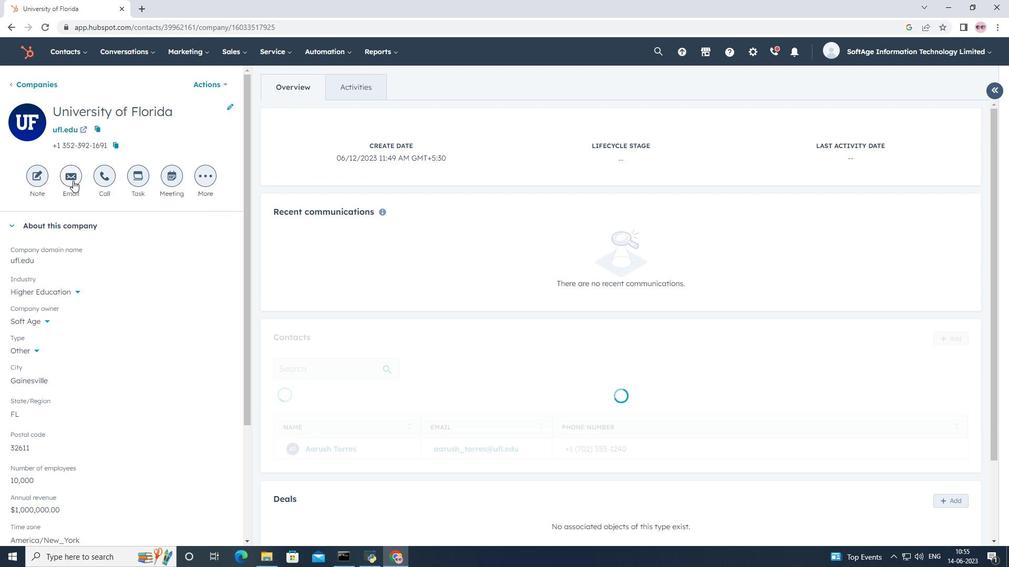 
Action: Mouse pressed left at (75, 176)
Screenshot: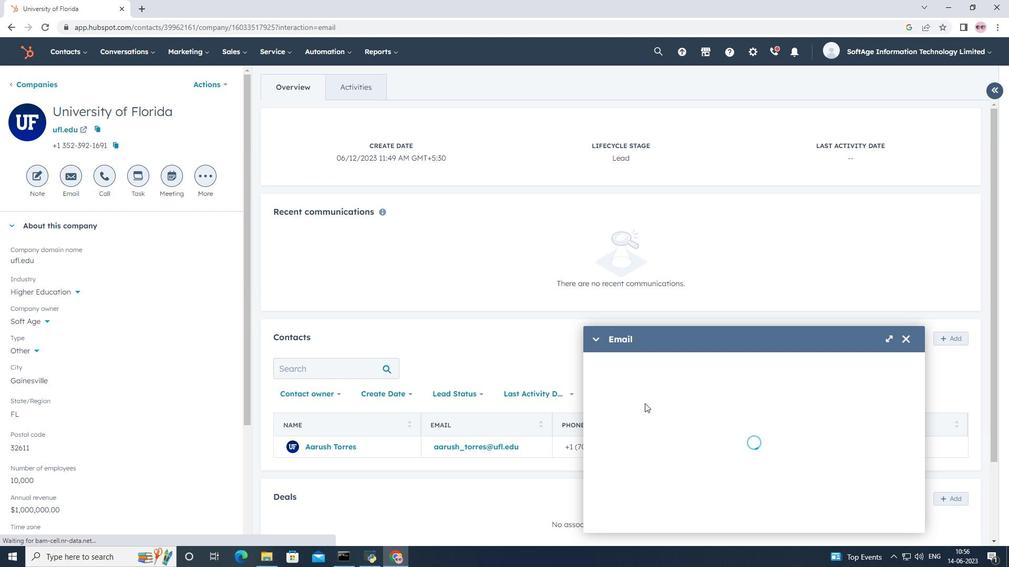 
Action: Mouse moved to (46, 51)
Screenshot: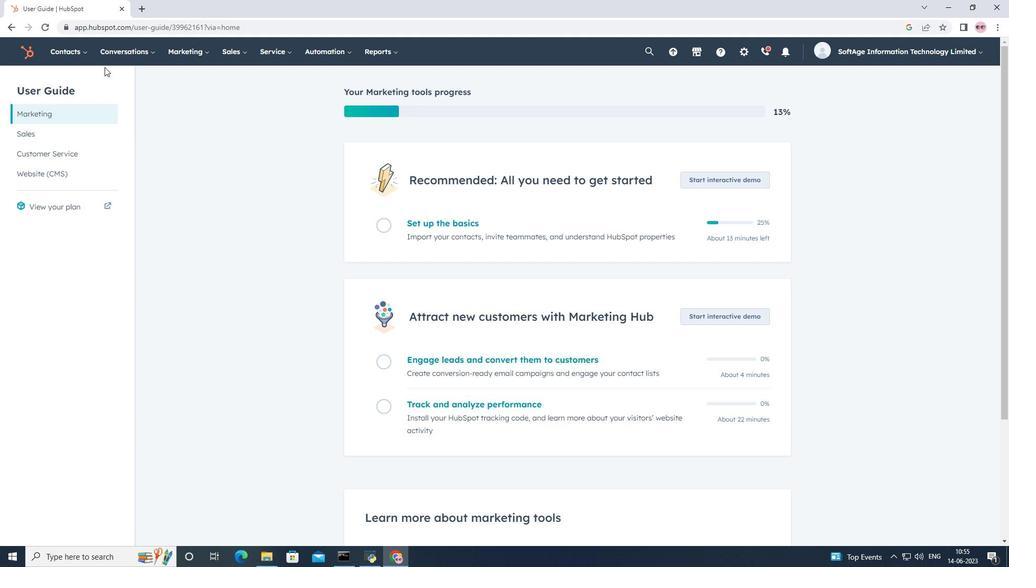 
Action: Mouse pressed left at (46, 51)
Screenshot: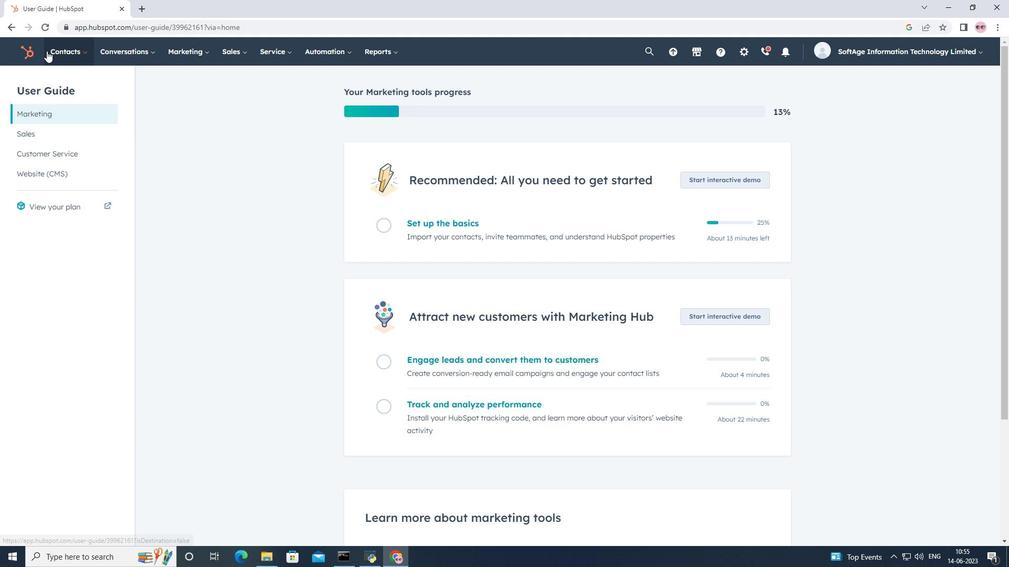 
Action: Mouse moved to (66, 102)
Screenshot: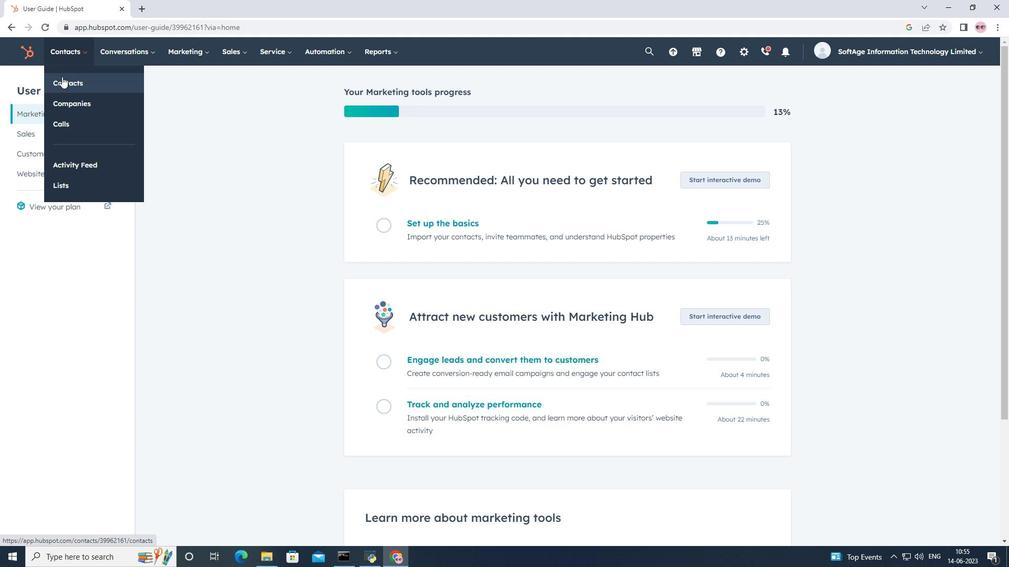 
Action: Mouse pressed left at (66, 102)
Screenshot: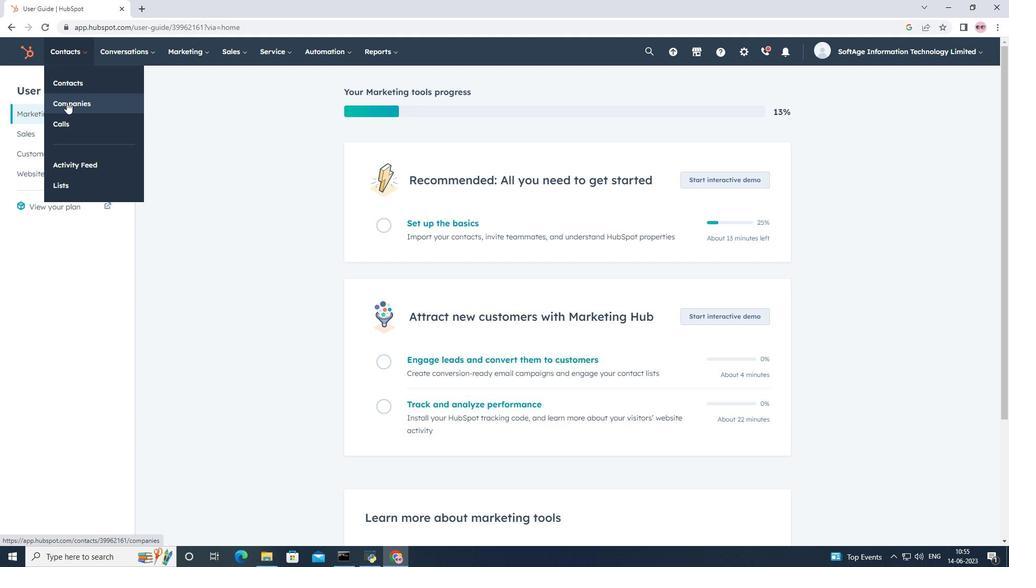 
Action: Mouse moved to (89, 173)
Screenshot: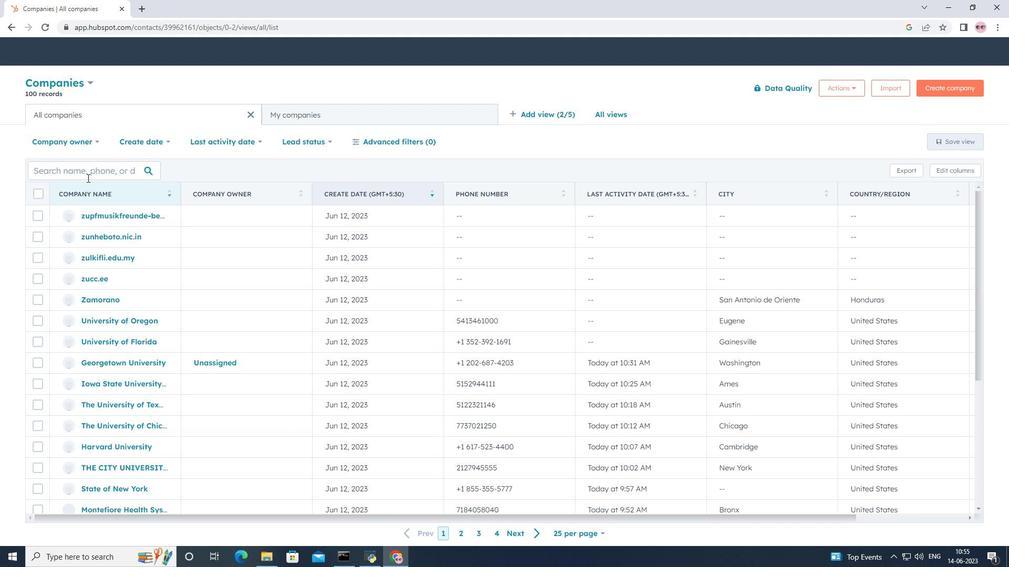 
Action: Mouse pressed left at (89, 173)
Screenshot: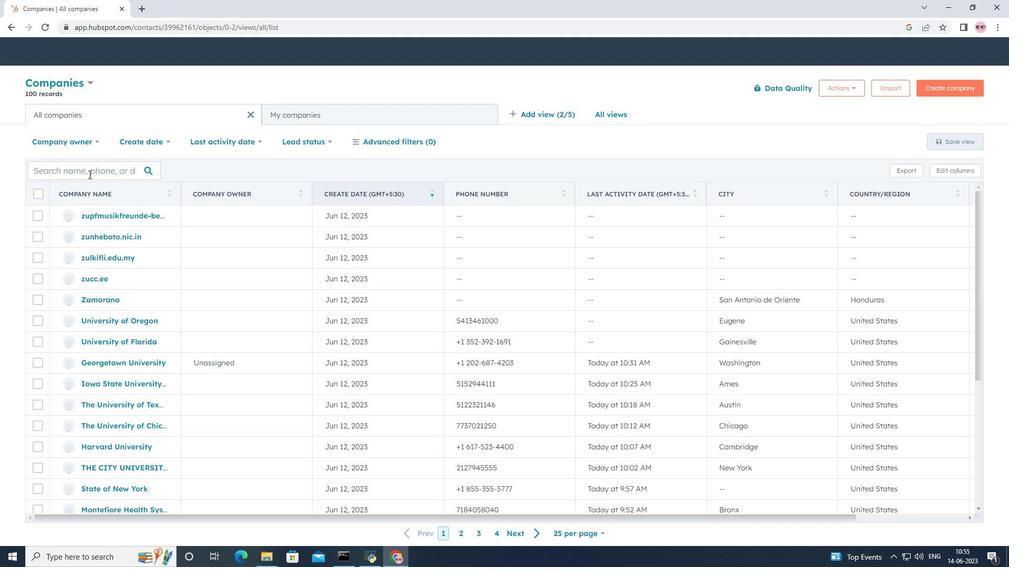 
Action: Key pressed ufl.edu
Screenshot: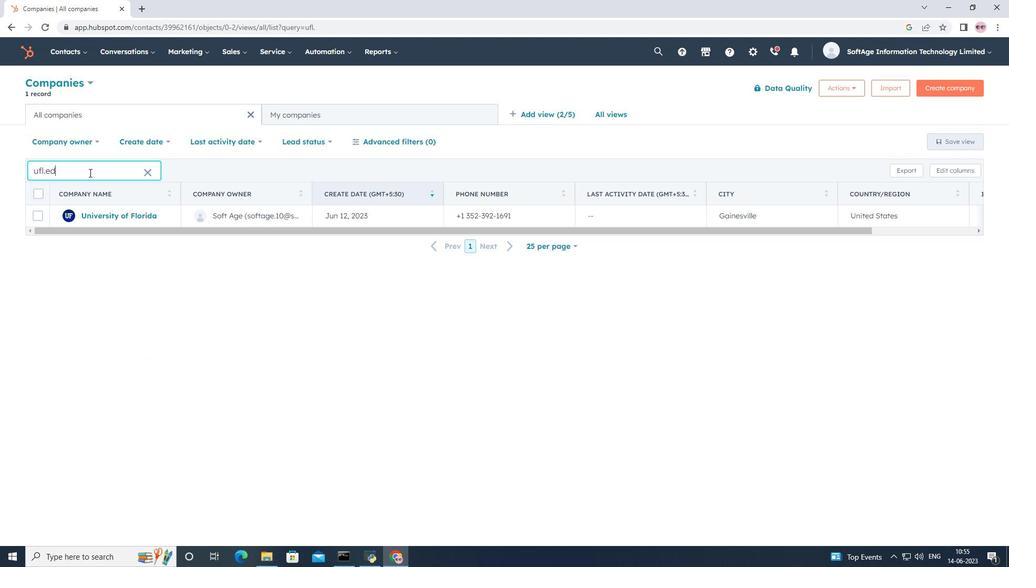 
Action: Mouse moved to (98, 211)
Screenshot: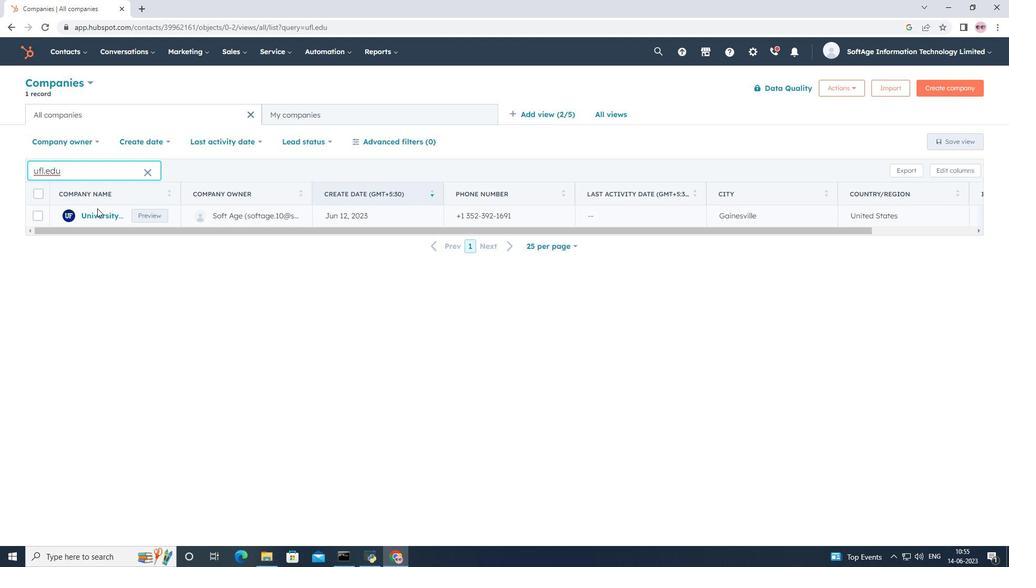 
Action: Mouse pressed left at (98, 211)
Screenshot: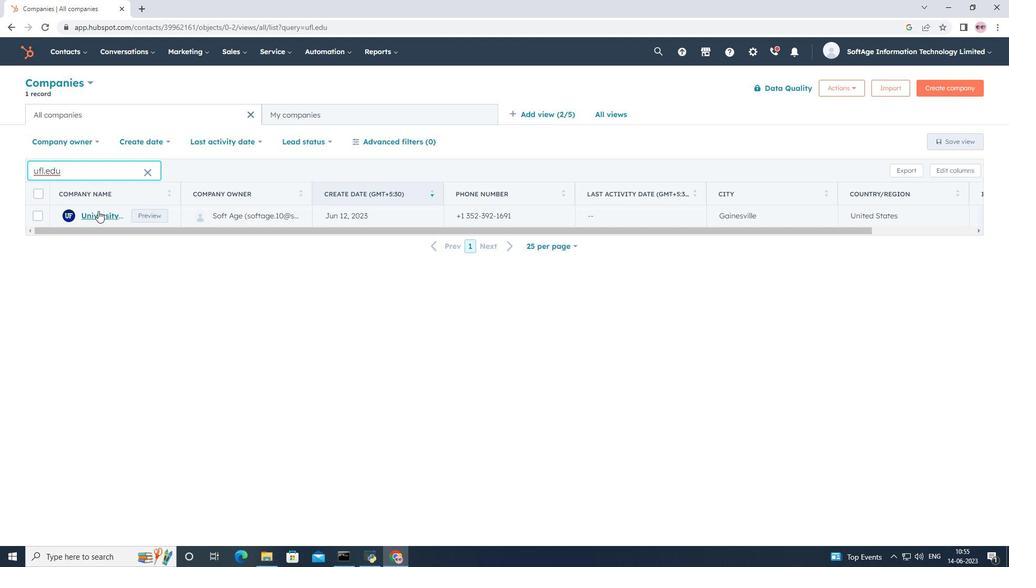
Action: Mouse moved to (73, 180)
Screenshot: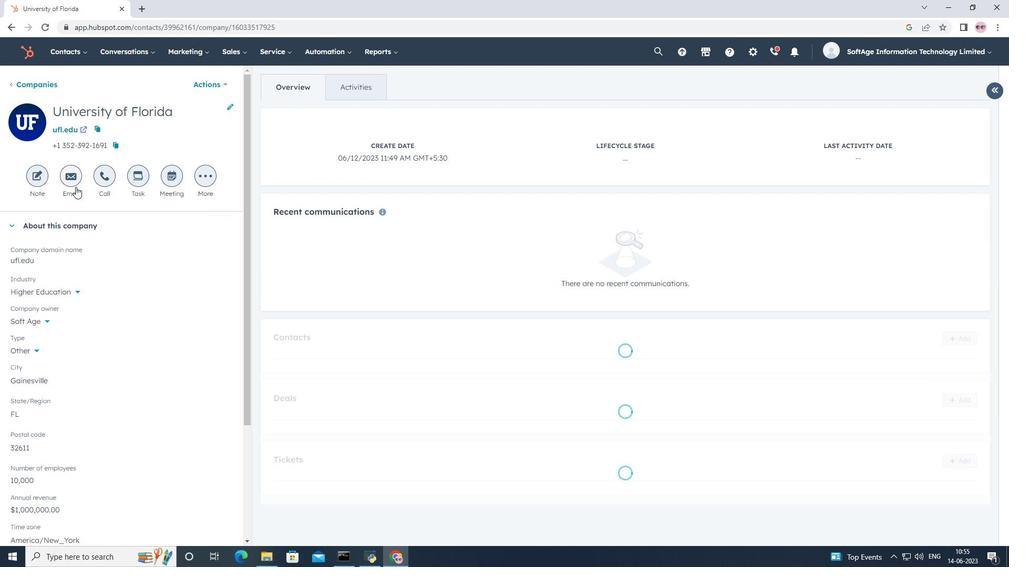 
Action: Mouse pressed left at (73, 180)
Screenshot: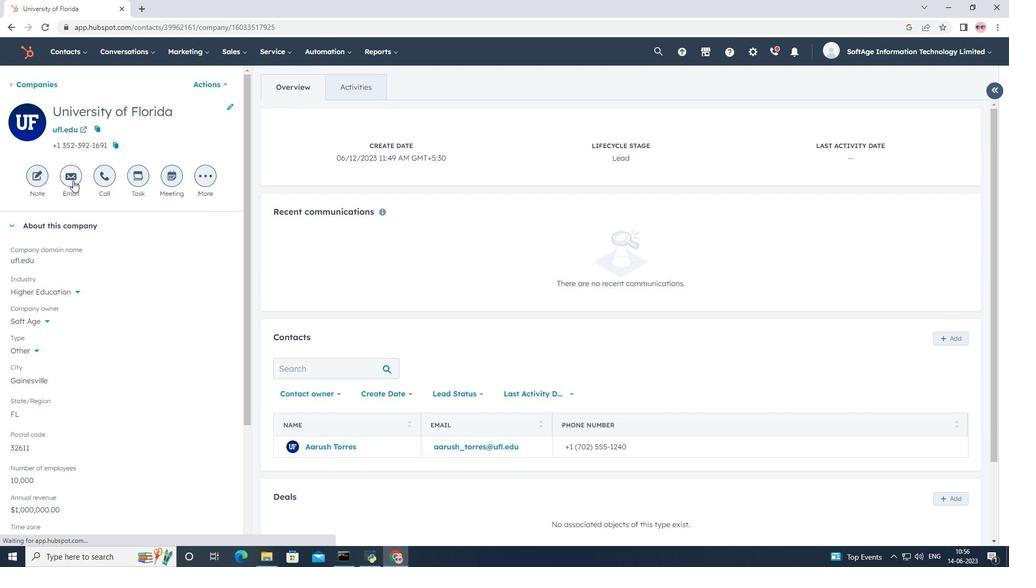
Action: Mouse moved to (652, 354)
Screenshot: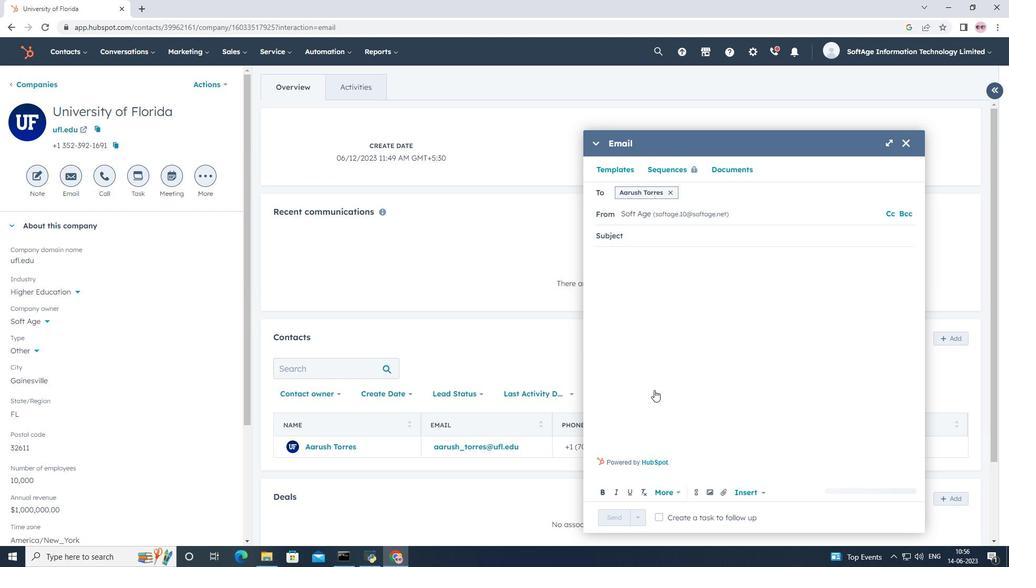 
Action: Mouse pressed left at (652, 354)
Screenshot: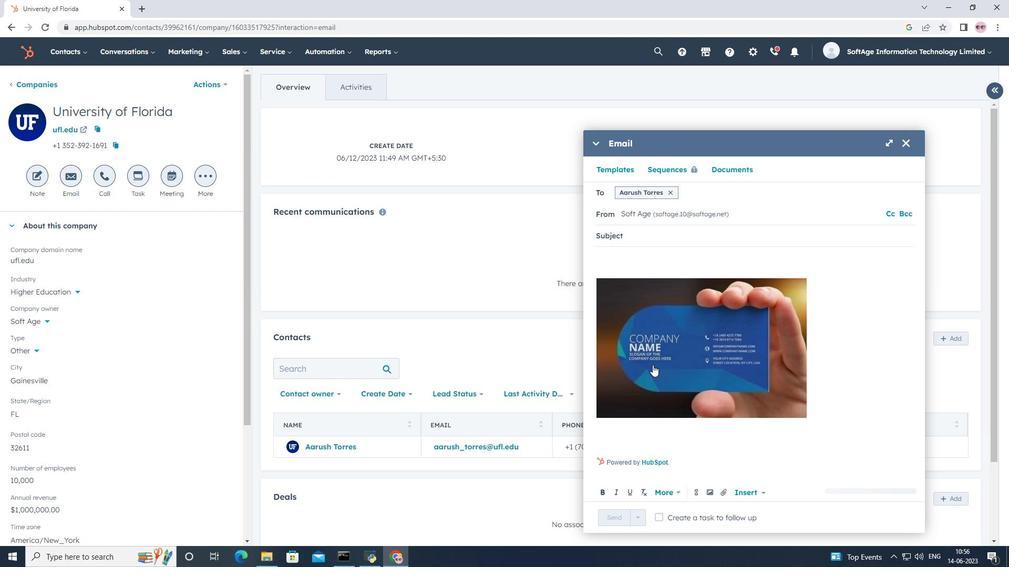 
Action: Key pressed <Key.backspace>
Screenshot: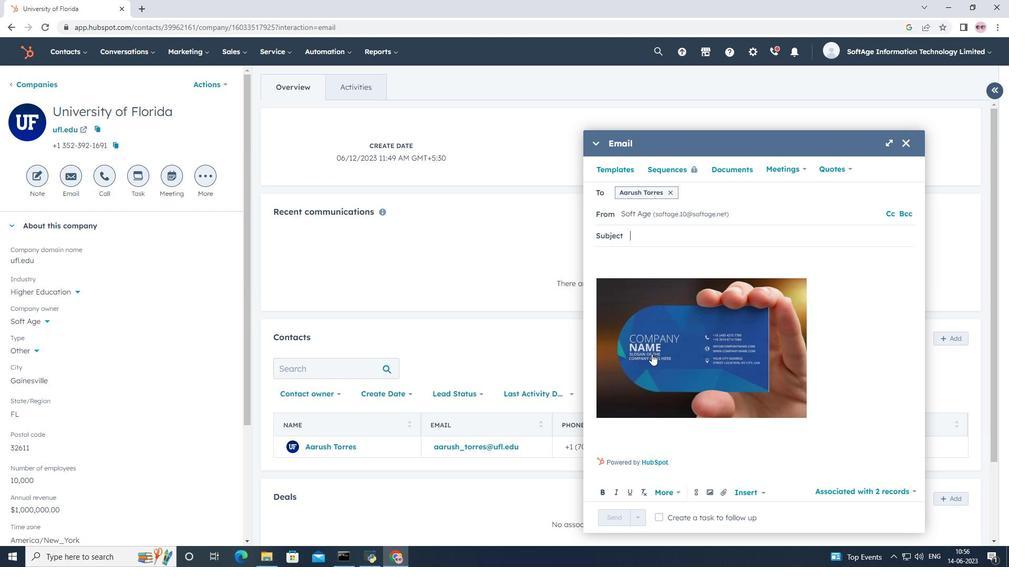 
Action: Mouse pressed left at (652, 354)
Screenshot: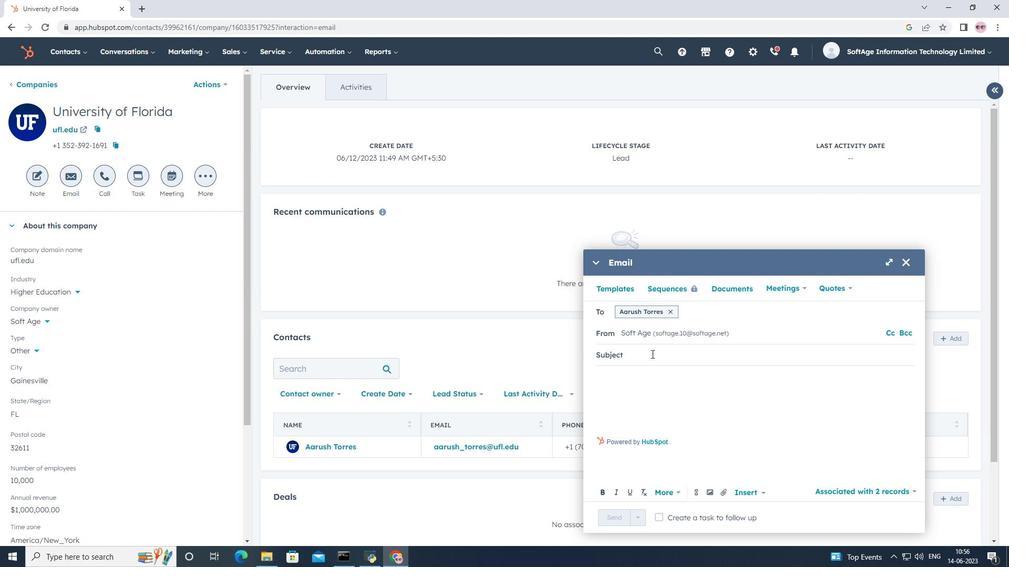 
Action: Key pressed <Key.shift><Key.shift><Key.shift><Key.shift><Key.shift>Elevate<Key.space><Key.shift>Your<Key.space><Key.shift>Success<Key.shift>:<Key.space><Key.shift><Key.shift><Key.shift><Key.shift><Key.shift><Key.shift>Introducing<Key.space>a<Key.space><Key.shift>Transformative<Key.space><Key.shift>Opportunity
Screenshot: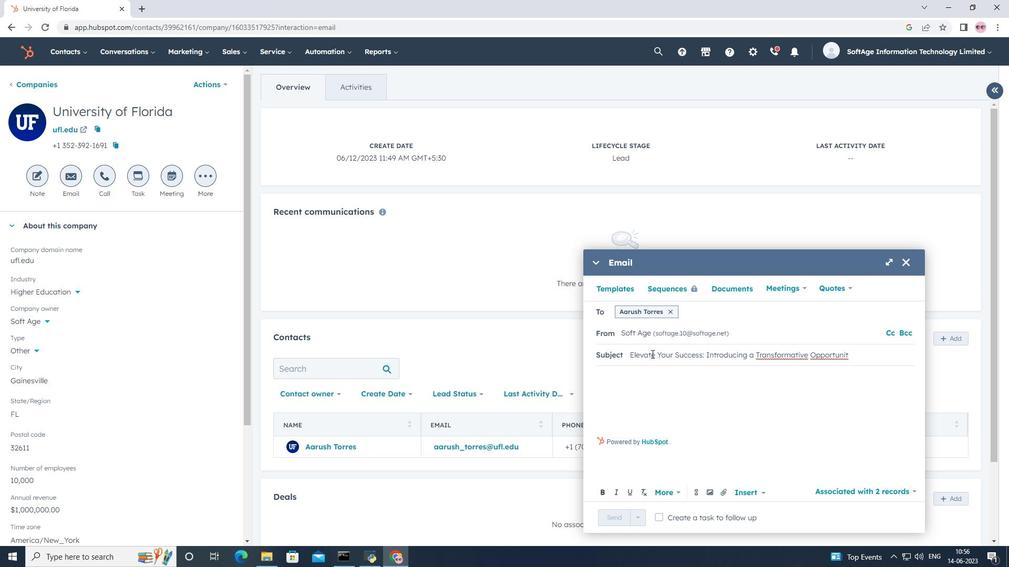 
Action: Mouse moved to (657, 382)
Screenshot: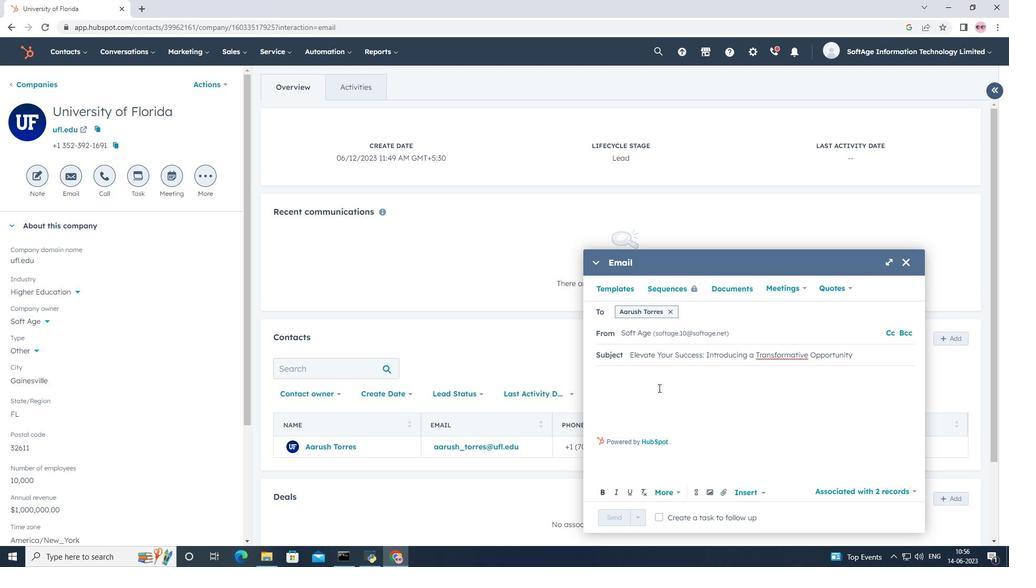 
Action: Mouse pressed left at (657, 382)
Screenshot: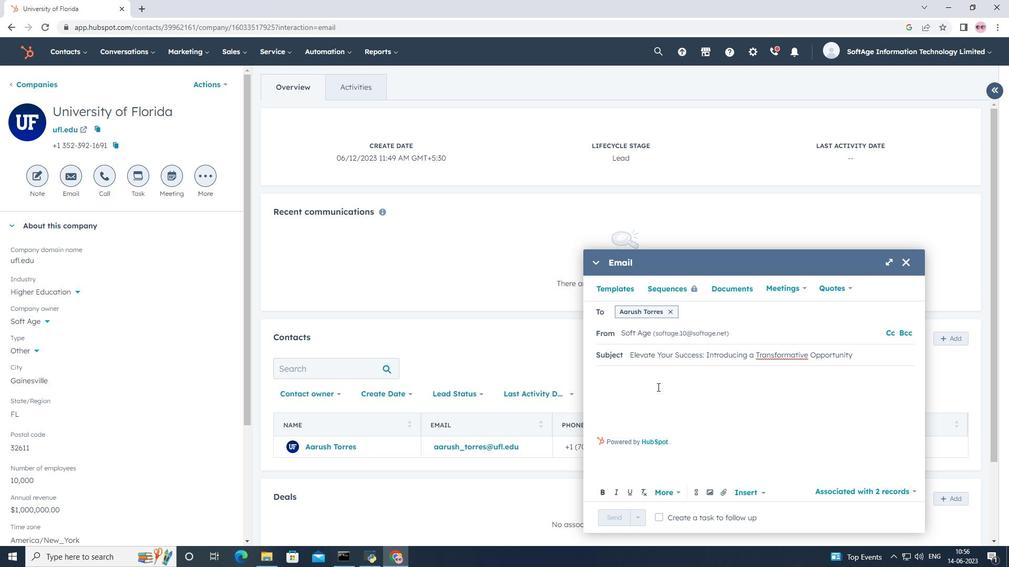 
Action: Key pressed <Key.shift>Good<Key.space><Key.shift><Key.shift><Key.shift><Key.shift><Key.shift><Key.shift><Key.shift><Key.shift><Key.shift><Key.shift><Key.shift><Key.shift><Key.shift><Key.shift><Key.shift>Evening<Key.enter><Key.shift><Key.shift><Key.shift><Key.shift><Key.shift><Key.shift><Key.shift><Key.shift><Key.shift><Key.shift><Key.shift><Key.shift><Key.shift><Key.shift><Key.shift><Key.shift><Key.shift><Key.shift><Key.shift><Key.shift><Key.shift><Key.shift><Key.shift><Key.shift><Key.shift><Key.shift><Key.shift><Key.shift><Key.shift><Key.shift><Key.shift><Key.shift><Key.shift><Key.shift><Key.shift><Key.shift><Key.shift><Key.shift><Key.shift><Key.shift><Key.shift><Key.shift><Key.shift>Elevate<Key.space>your<Key.space>business<Key.space>to<Key.space>new<Key.space>heights<Key.space><Key.backspace>.<Key.space><Key.shift>Our<Key.space>innovative<Key.space>solution<Key.space>is<Key.space>tailored<Key.space>to<Key.space>meet<Key.space>the<Key.space>unique<Key.space>needs<Key.space>of<Key.space>your<Key.space>industry,<Key.space>delivering<Key.space>exceptional<Key.space>results.<Key.enter><Key.shift>Thanks<Key.space><Key.shift><Key.shift><Key.shift>&<Key.space><Key.shift>regards
Screenshot: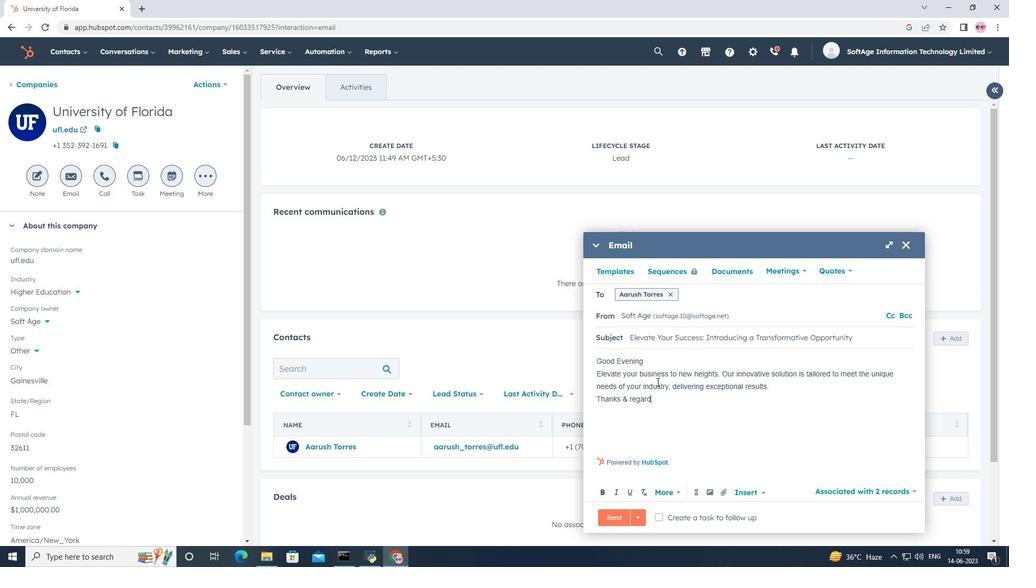 
Action: Mouse moved to (727, 495)
Screenshot: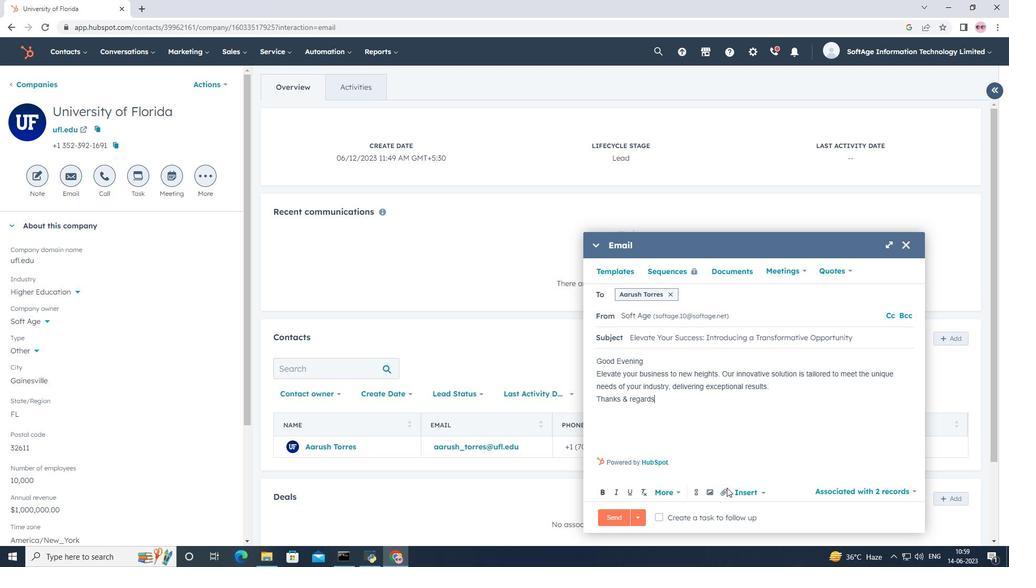 
Action: Mouse pressed left at (727, 495)
Screenshot: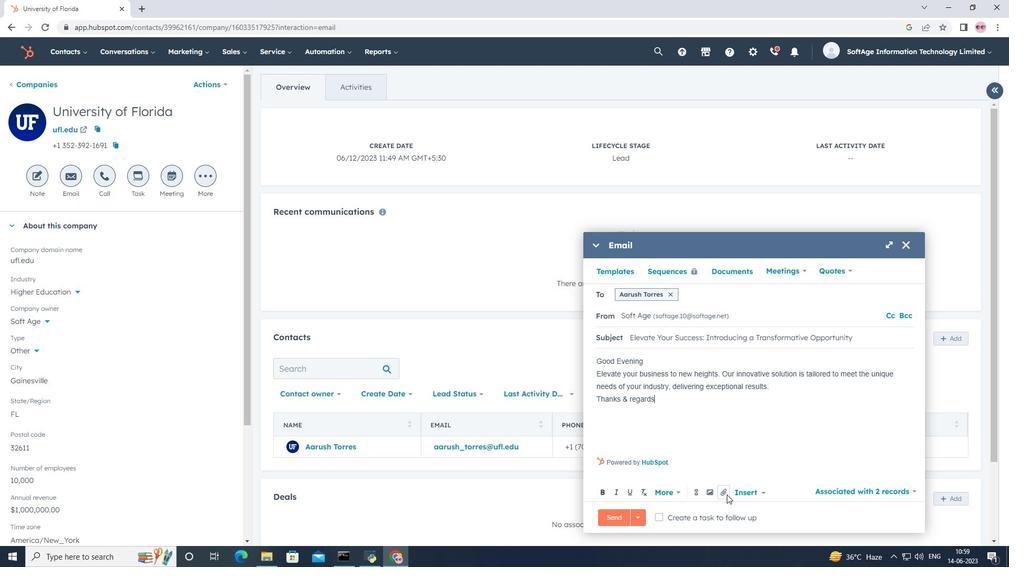 
Action: Mouse moved to (724, 465)
Screenshot: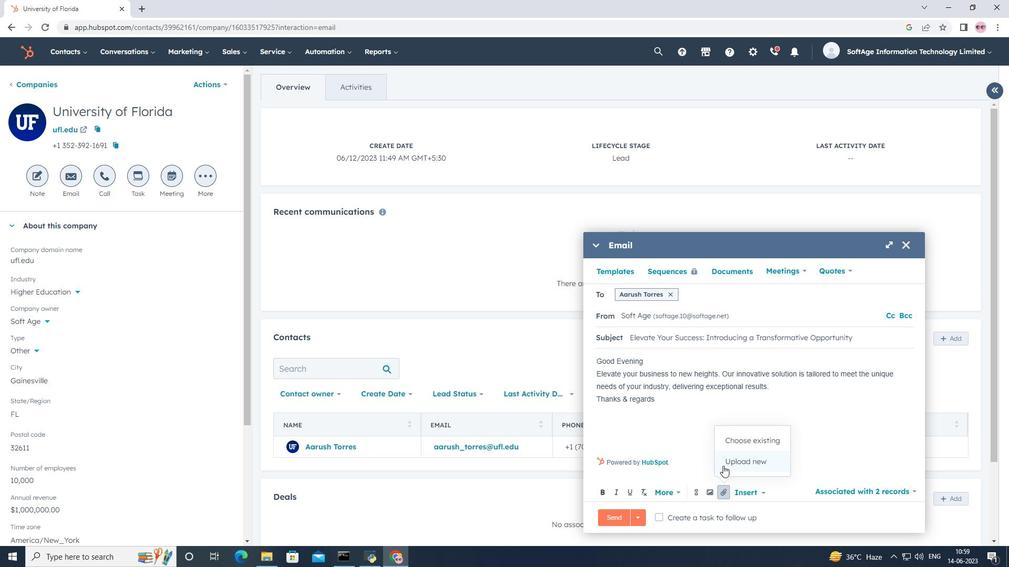 
Action: Mouse pressed left at (724, 465)
Screenshot: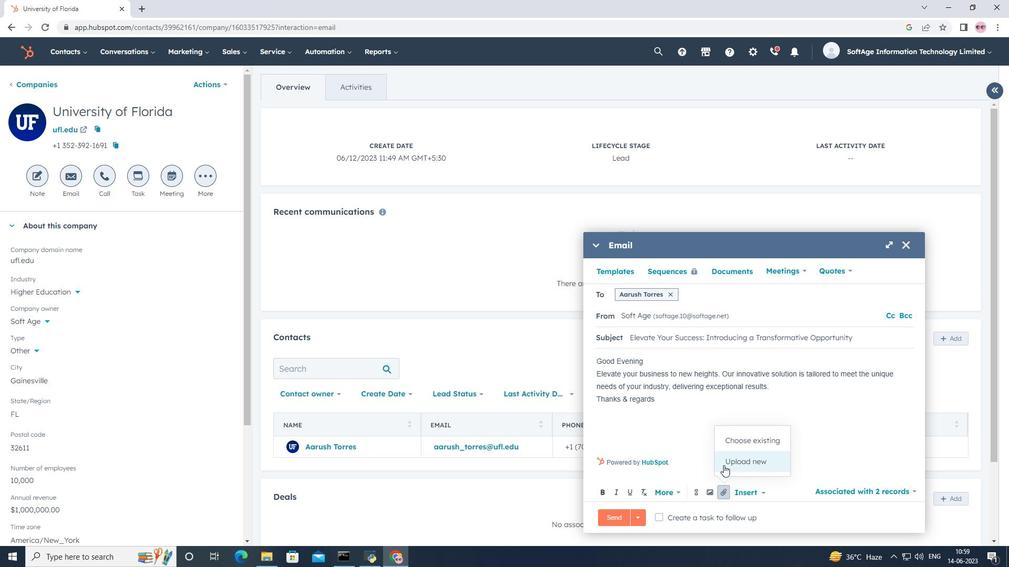 
Action: Mouse moved to (35, 129)
Screenshot: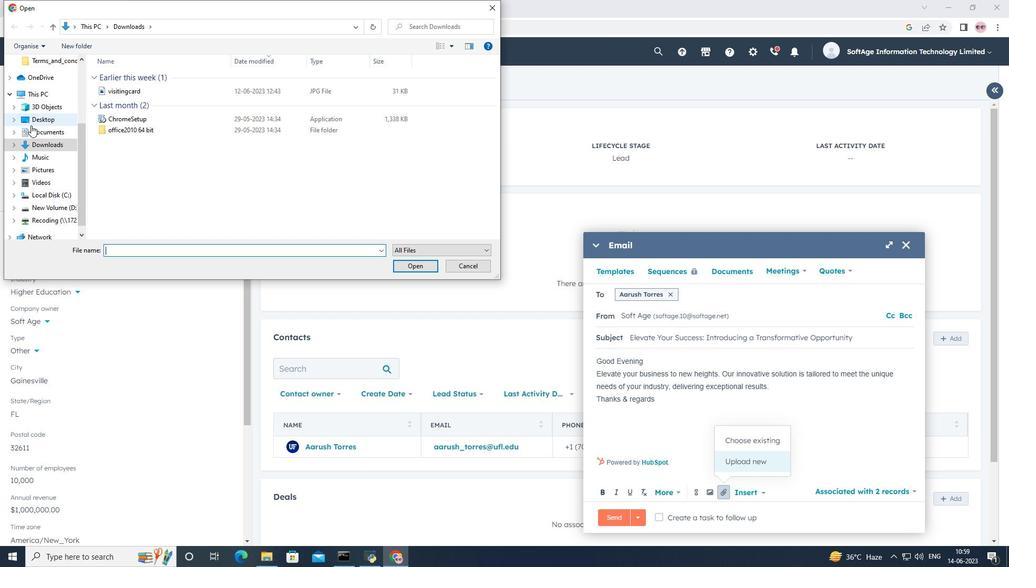 
Action: Mouse pressed left at (35, 129)
Screenshot: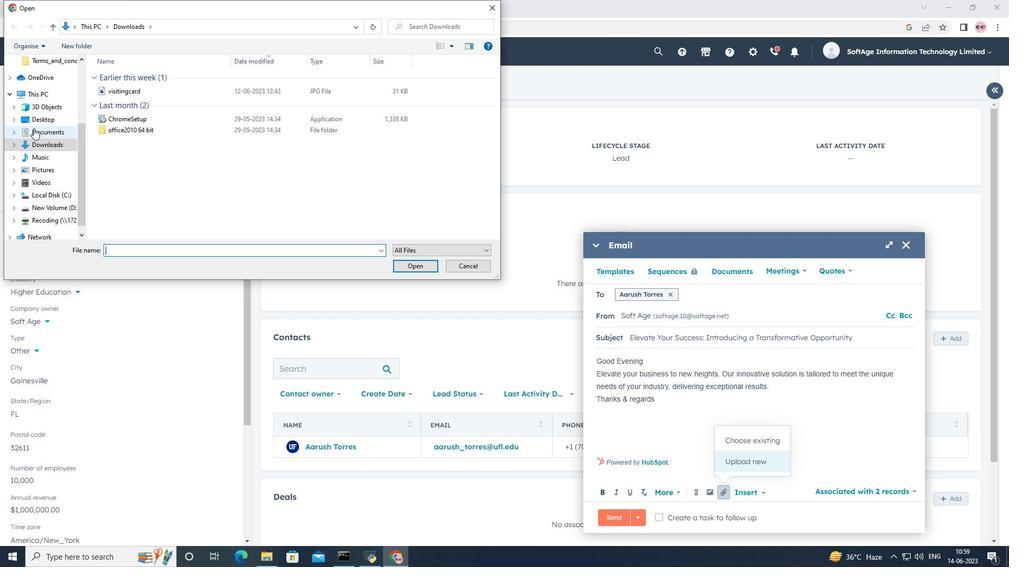 
Action: Mouse moved to (112, 86)
Screenshot: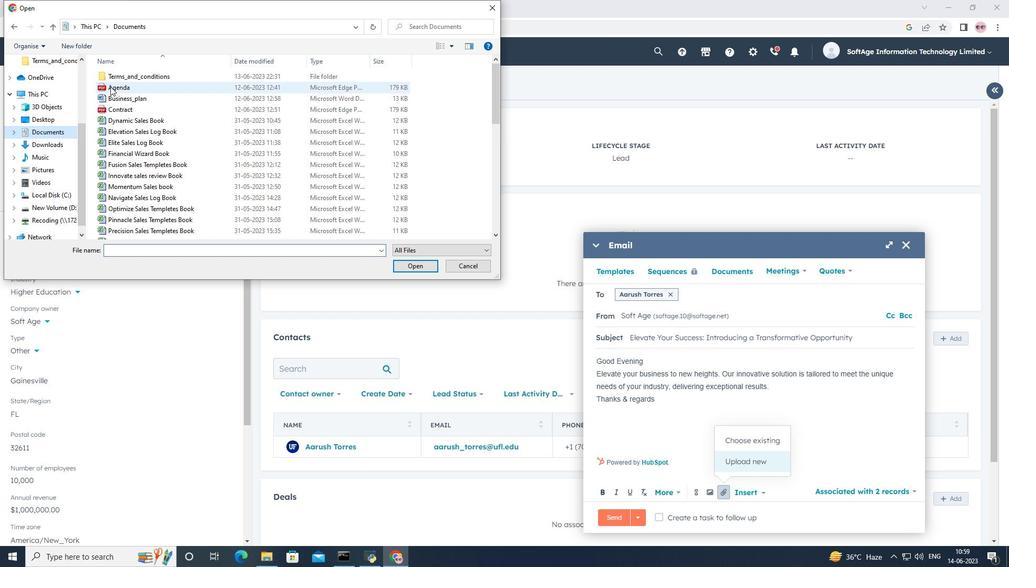 
Action: Mouse pressed left at (112, 86)
Screenshot: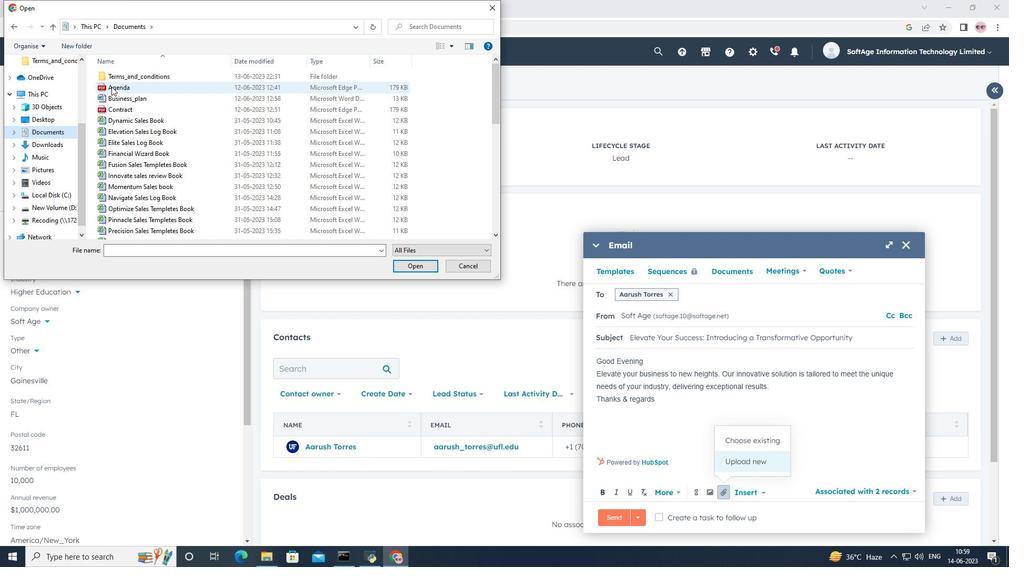 
Action: Mouse moved to (408, 266)
Screenshot: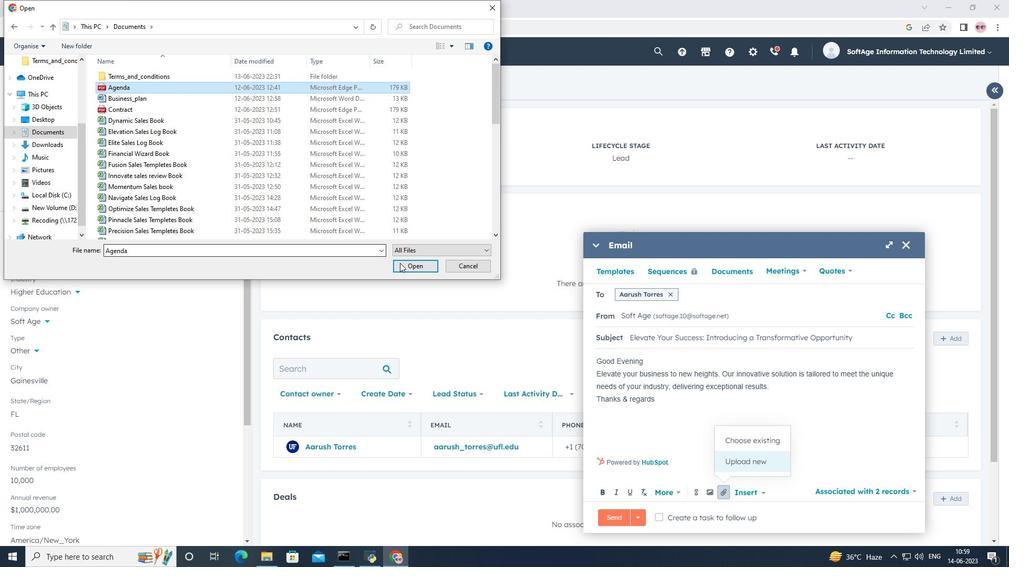 
Action: Mouse pressed left at (408, 266)
Screenshot: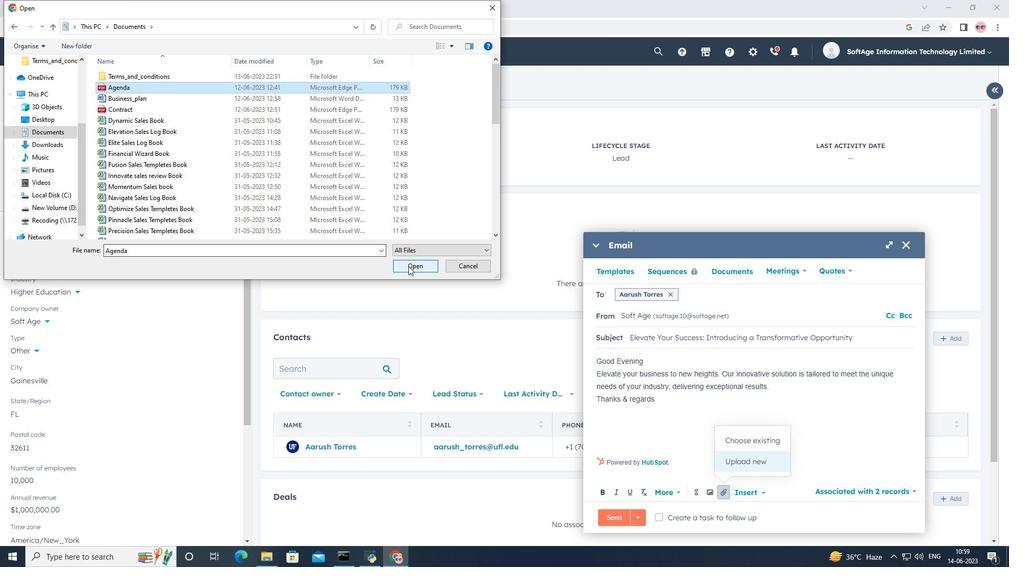 
Action: Mouse moved to (706, 466)
Screenshot: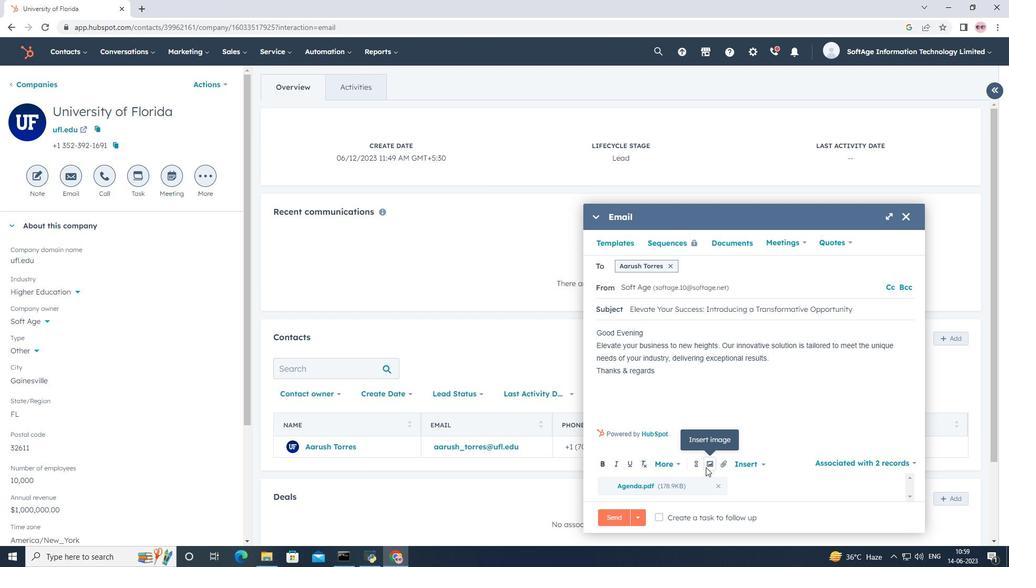 
Action: Mouse pressed left at (706, 466)
Screenshot: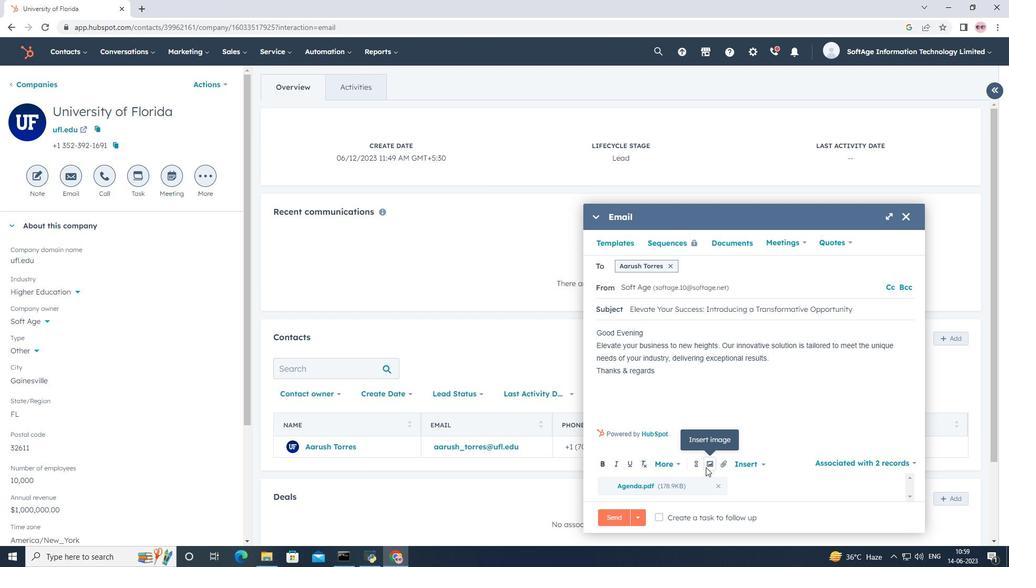 
Action: Mouse moved to (685, 435)
Screenshot: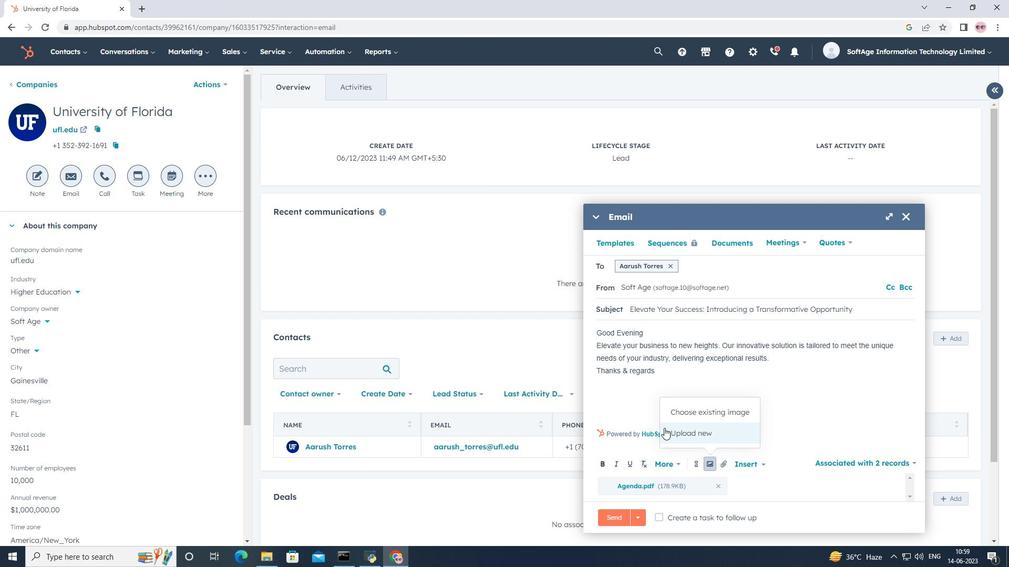 
Action: Mouse pressed left at (685, 435)
Screenshot: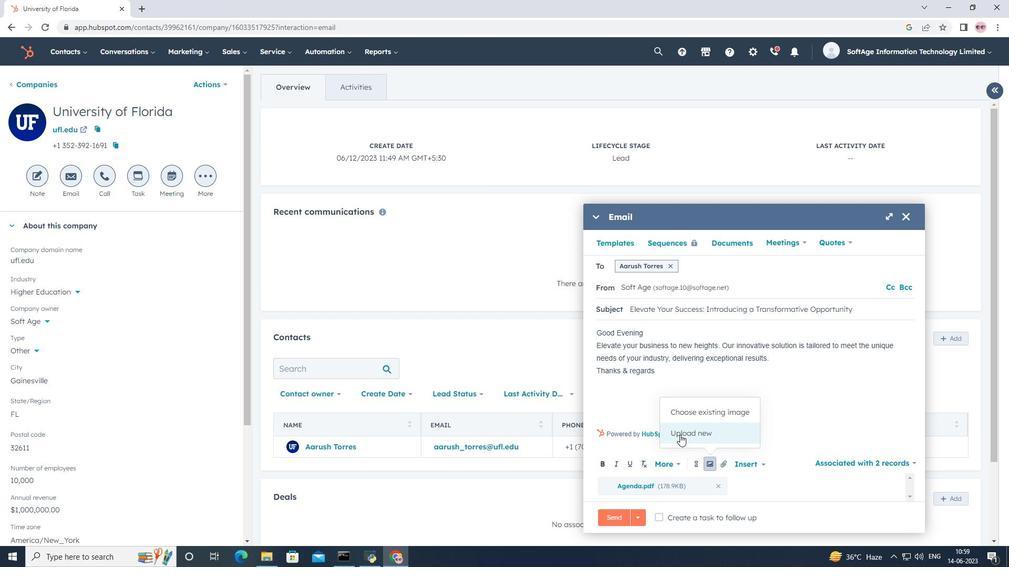 
Action: Mouse moved to (49, 140)
Screenshot: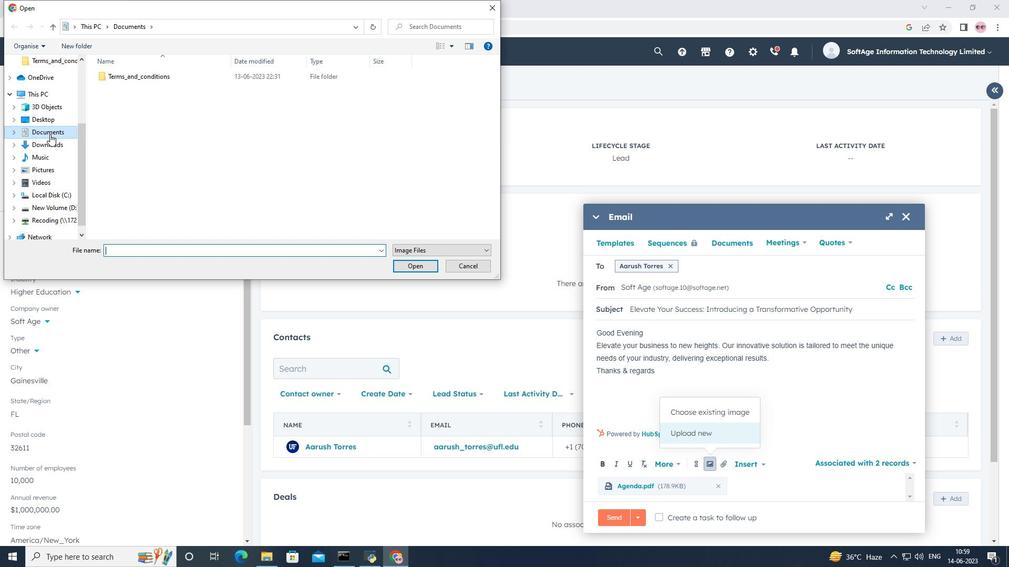 
Action: Mouse pressed left at (49, 140)
Screenshot: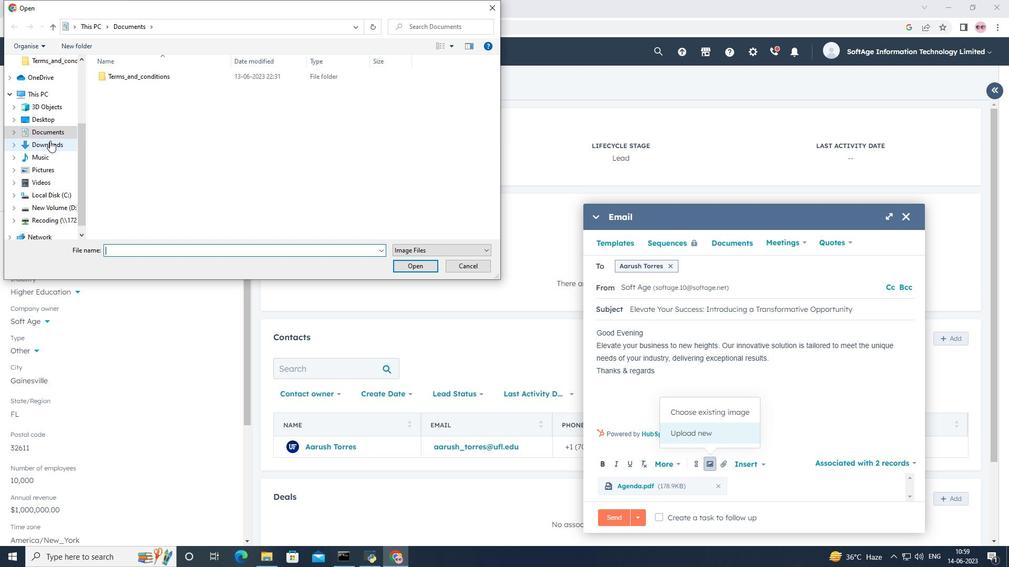 
Action: Mouse moved to (134, 93)
Screenshot: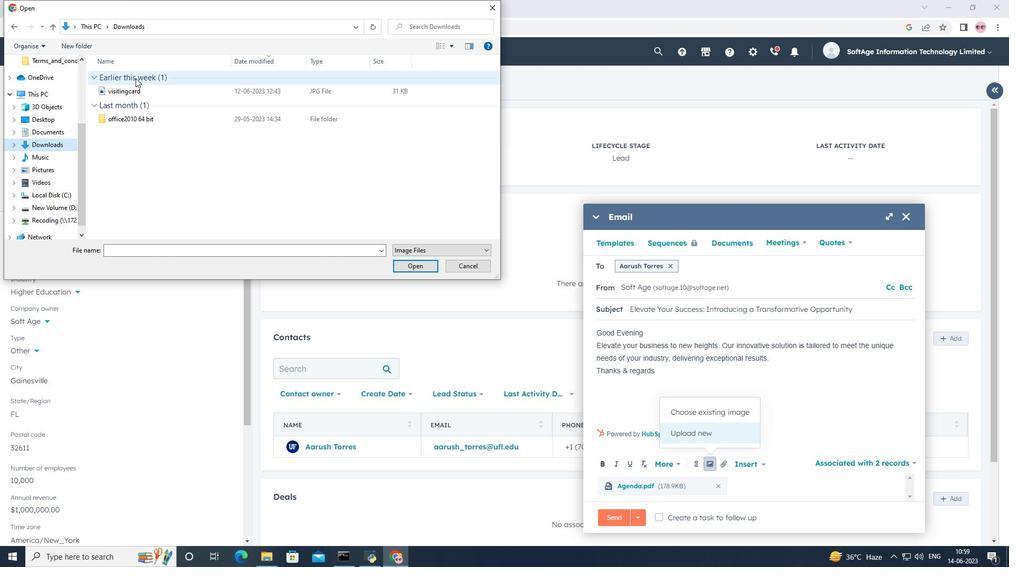 
Action: Mouse pressed left at (134, 93)
Screenshot: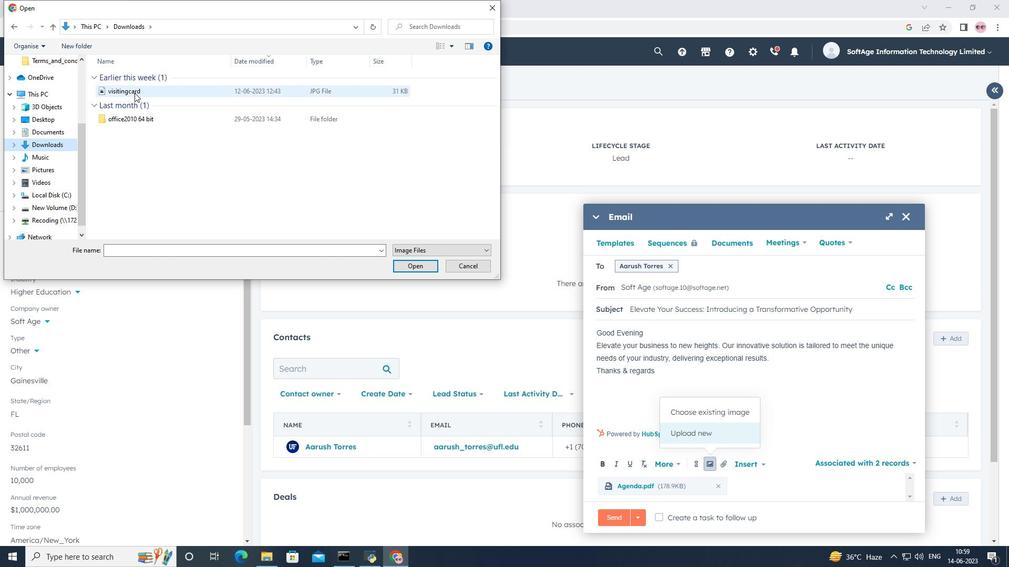 
Action: Mouse moved to (405, 268)
Screenshot: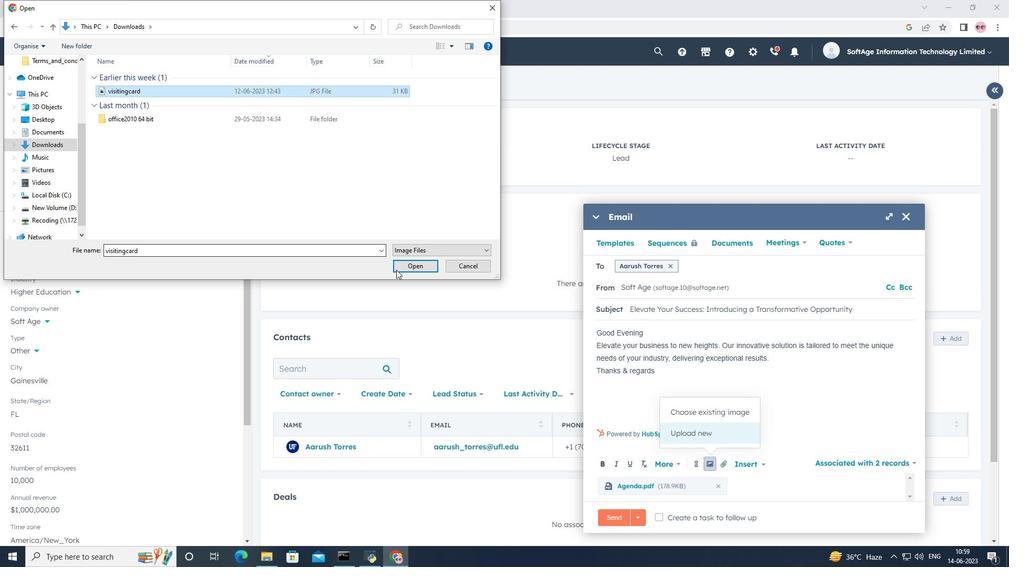 
Action: Mouse pressed left at (405, 268)
Screenshot: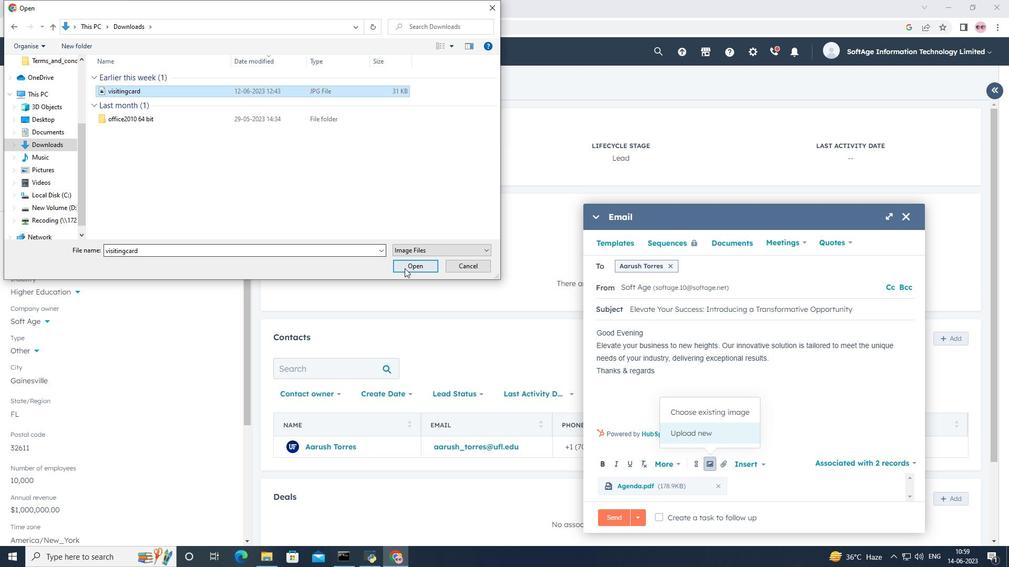
Action: Mouse moved to (662, 293)
Screenshot: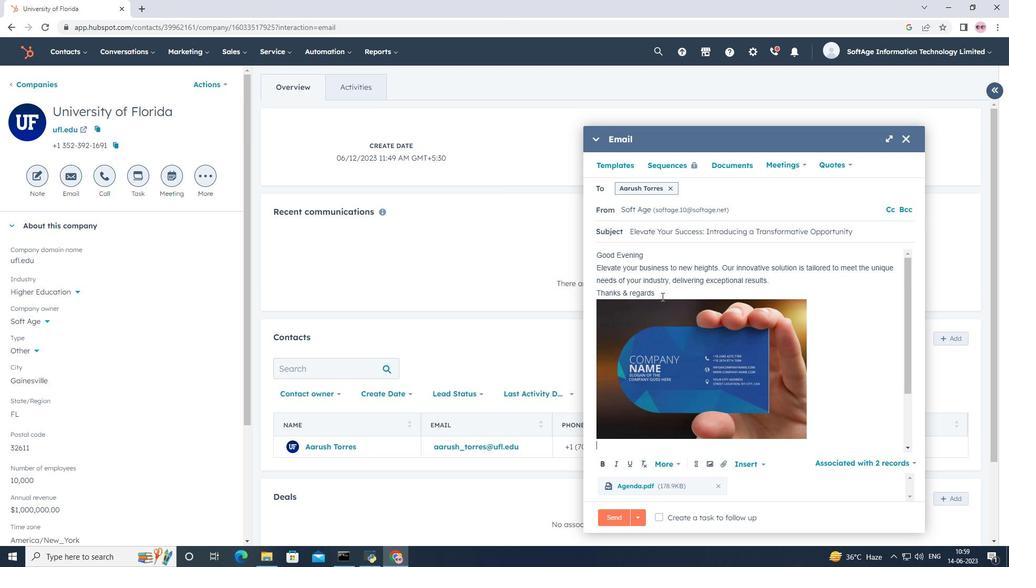 
Action: Mouse pressed left at (662, 293)
Screenshot: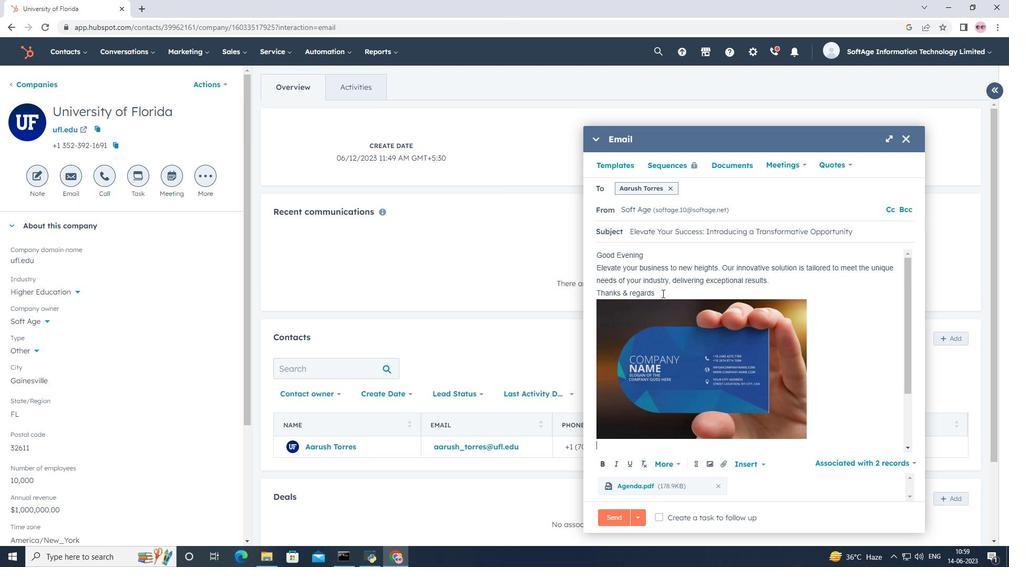 
Action: Key pressed <Key.enter><Key.shift><Key.shift><Key.shift><Key.shift><Key.shift><Key.shift><Key.shift><Key.shift><Key.shift><Key.shift><Key.shift><Key.shift><Key.shift><Key.shift><Key.shift><Key.shift><Key.shift><Key.shift><Key.shift><Key.shift><Key.shift>Flickr<Key.space>
Screenshot: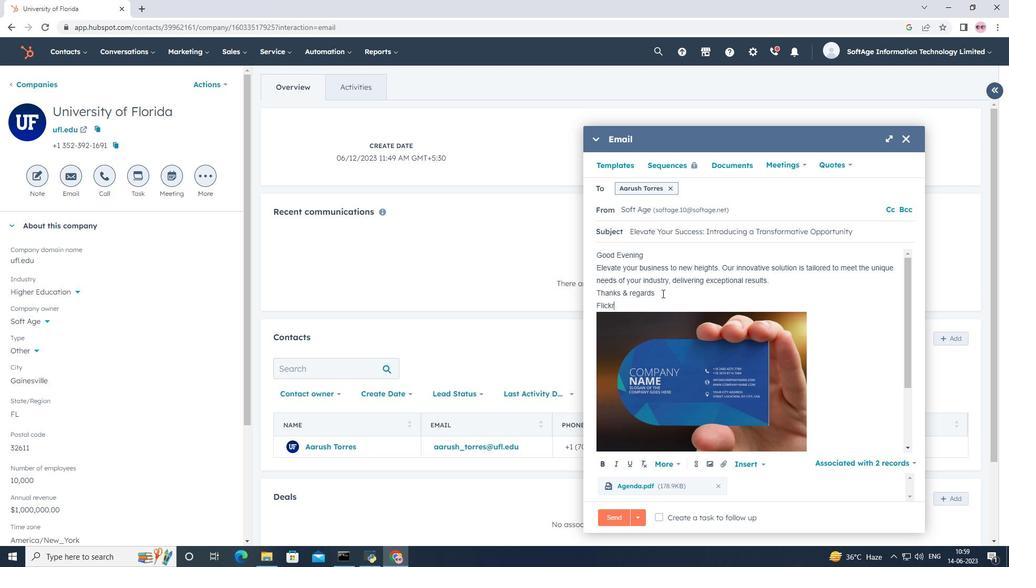 
Action: Mouse moved to (695, 462)
Screenshot: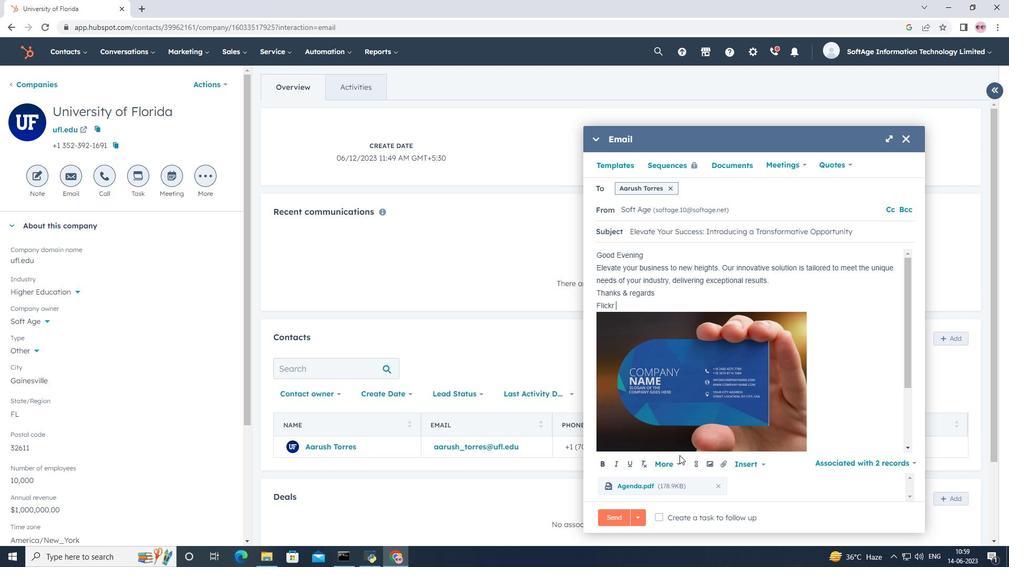 
Action: Mouse pressed left at (695, 462)
Screenshot: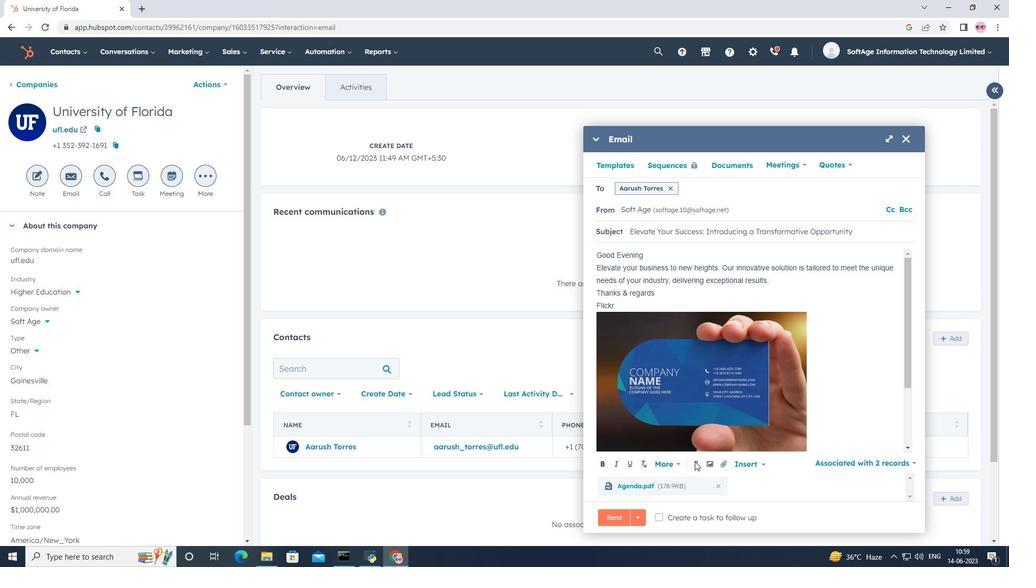 
Action: Mouse moved to (704, 447)
Screenshot: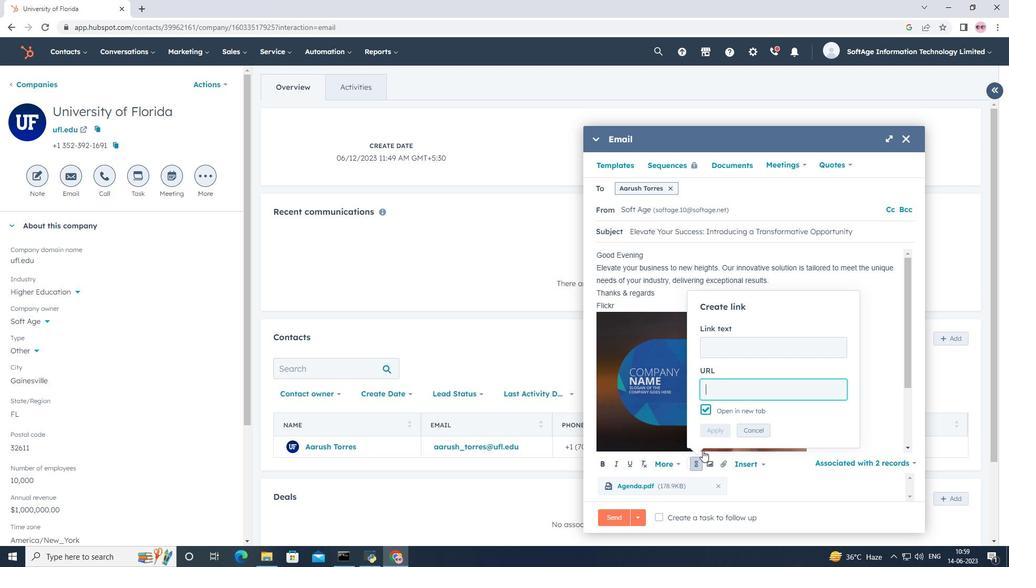 
Action: Key pressed www.flickr.com
Screenshot: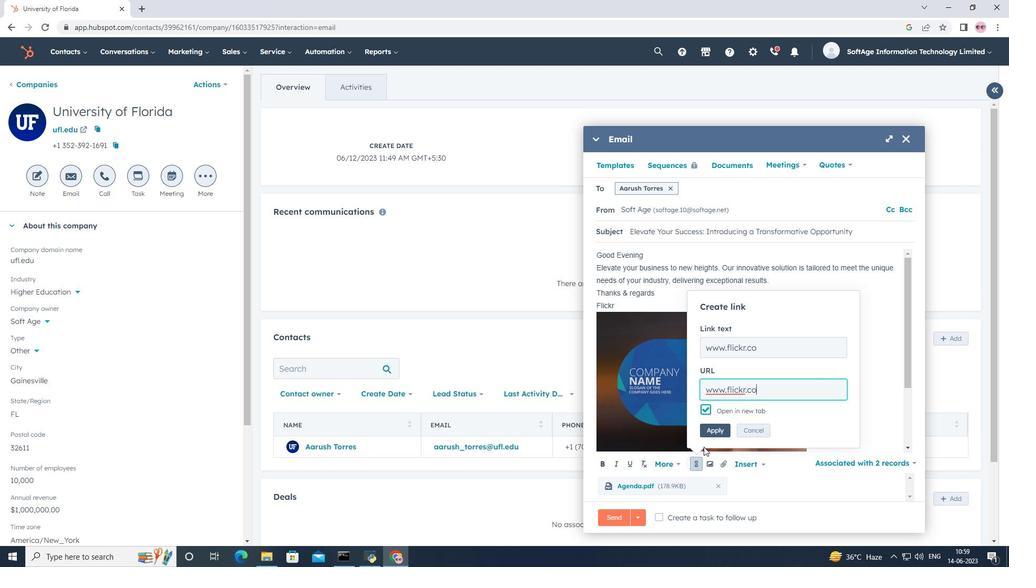 
Action: Mouse moved to (724, 429)
Screenshot: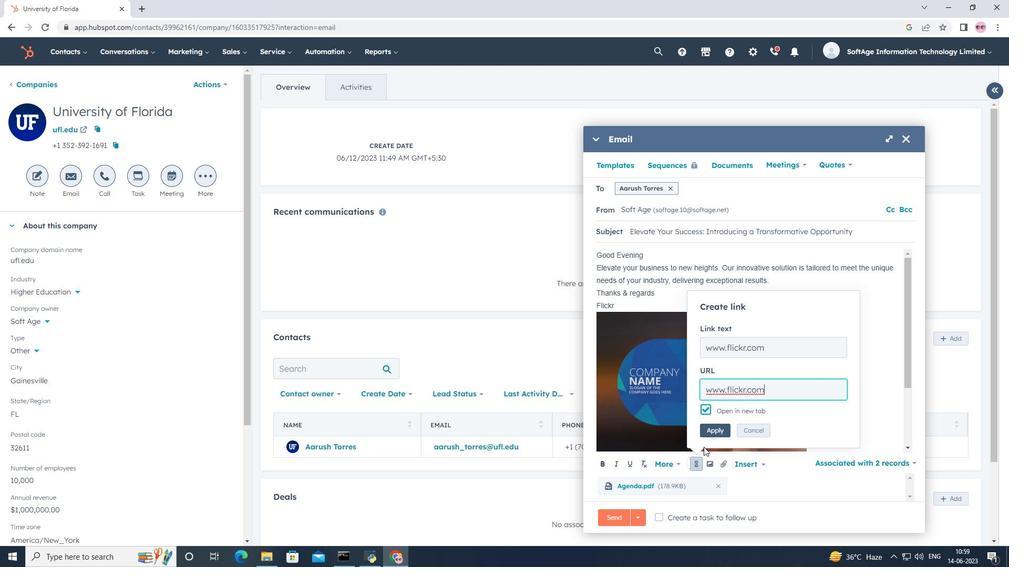 
Action: Mouse pressed left at (724, 429)
Screenshot: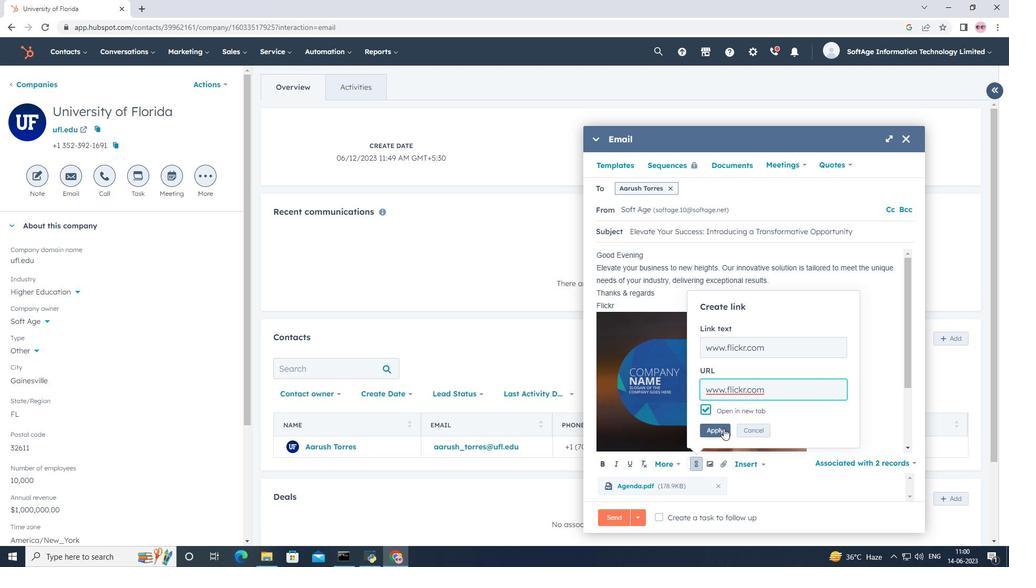 
Action: Mouse moved to (694, 455)
Screenshot: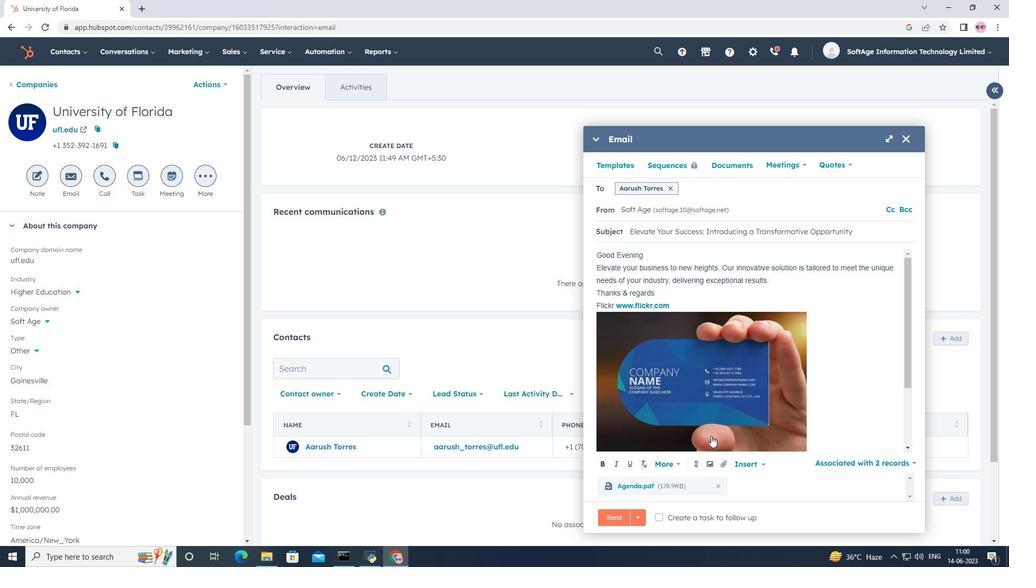 
Action: Mouse scrolled (694, 454) with delta (0, 0)
Screenshot: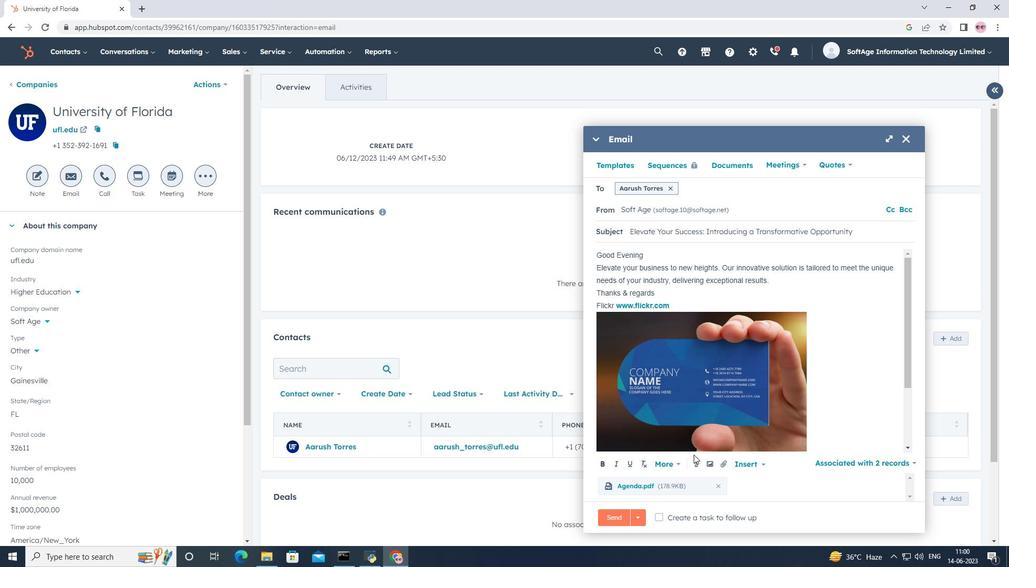 
Action: Mouse scrolled (694, 454) with delta (0, 0)
Screenshot: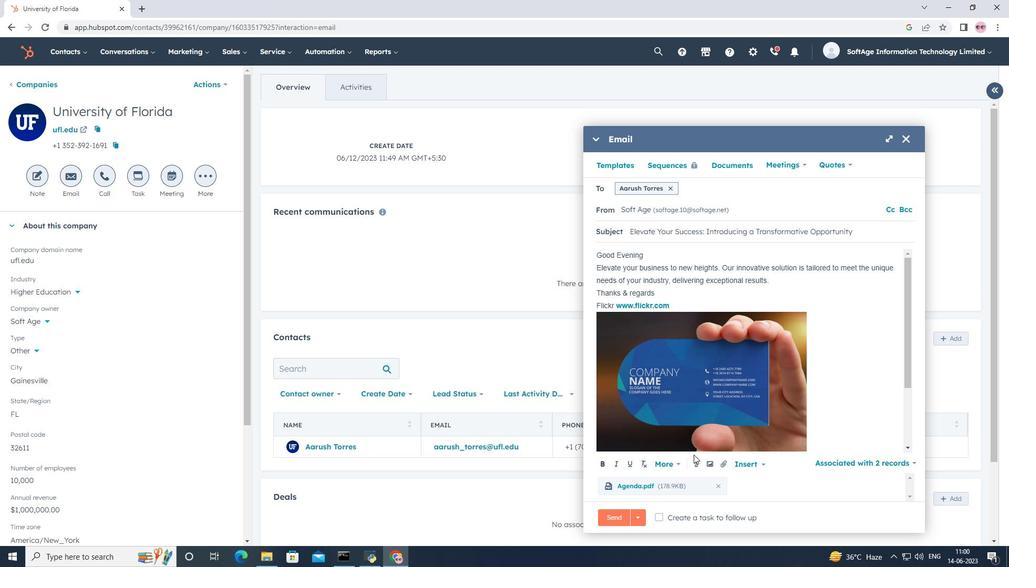 
Action: Mouse moved to (708, 519)
Screenshot: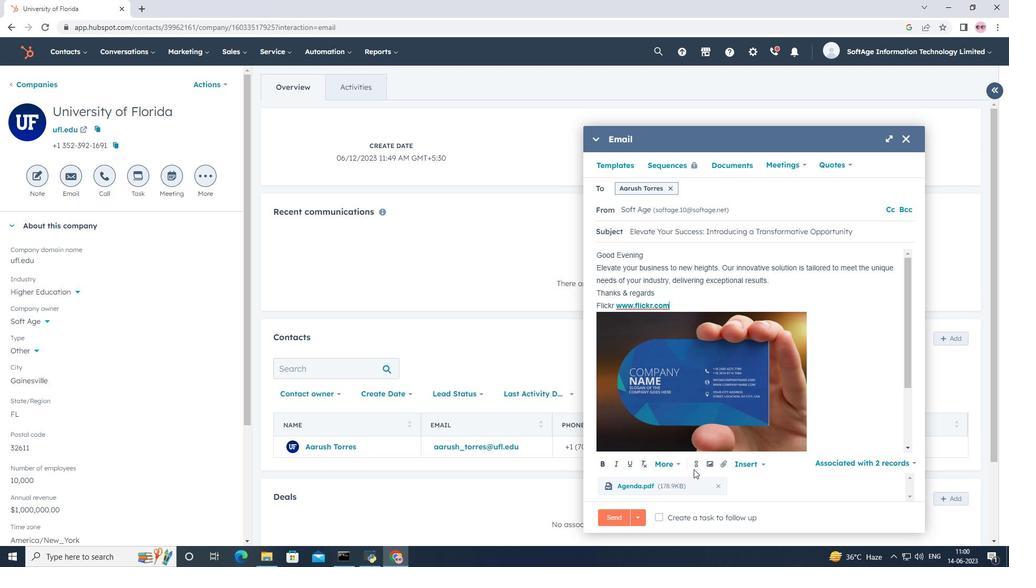 
Action: Mouse pressed left at (708, 519)
Screenshot: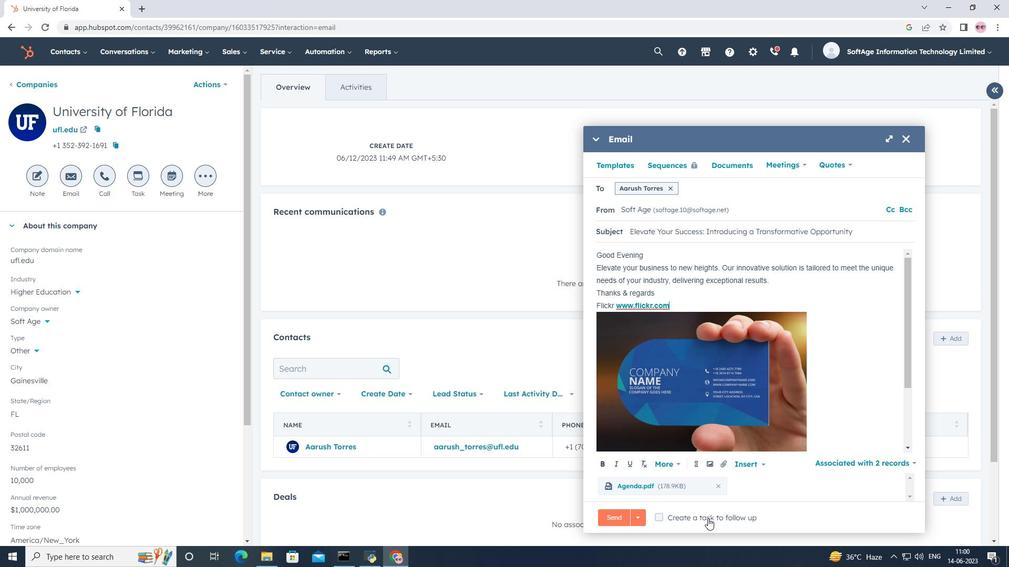 
Action: Mouse moved to (855, 516)
Screenshot: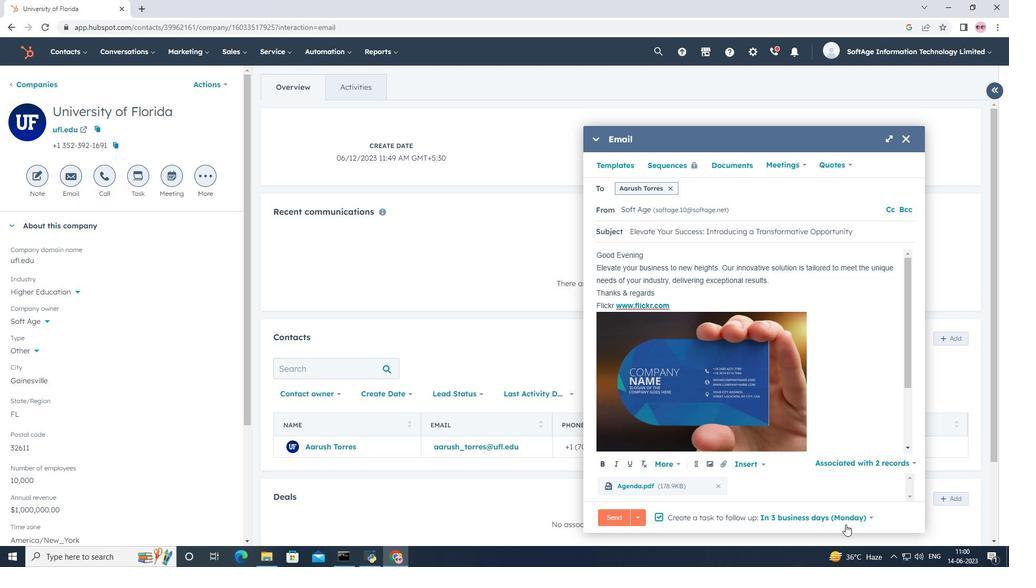 
Action: Mouse pressed left at (855, 516)
Screenshot: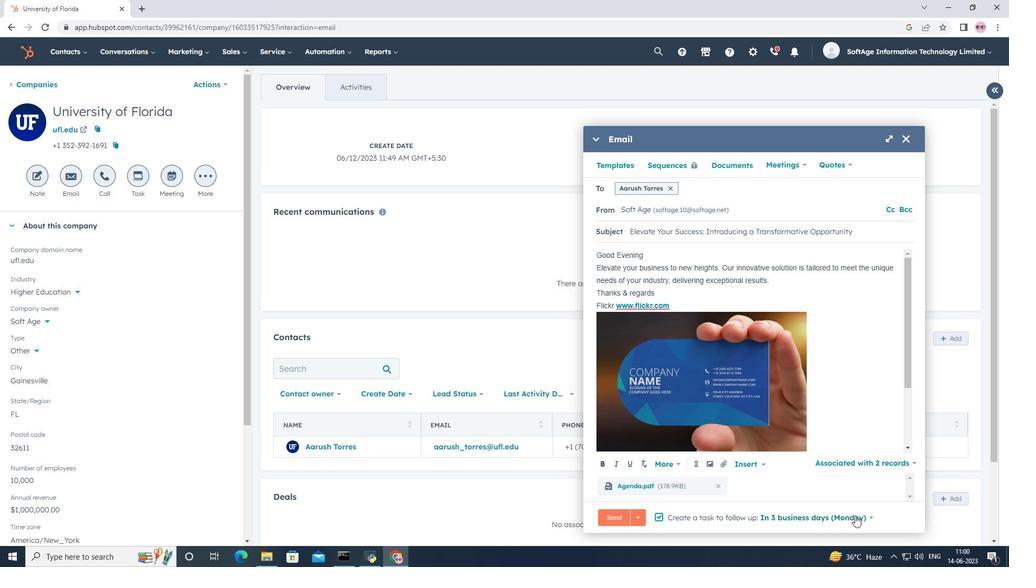 
Action: Mouse moved to (801, 399)
Screenshot: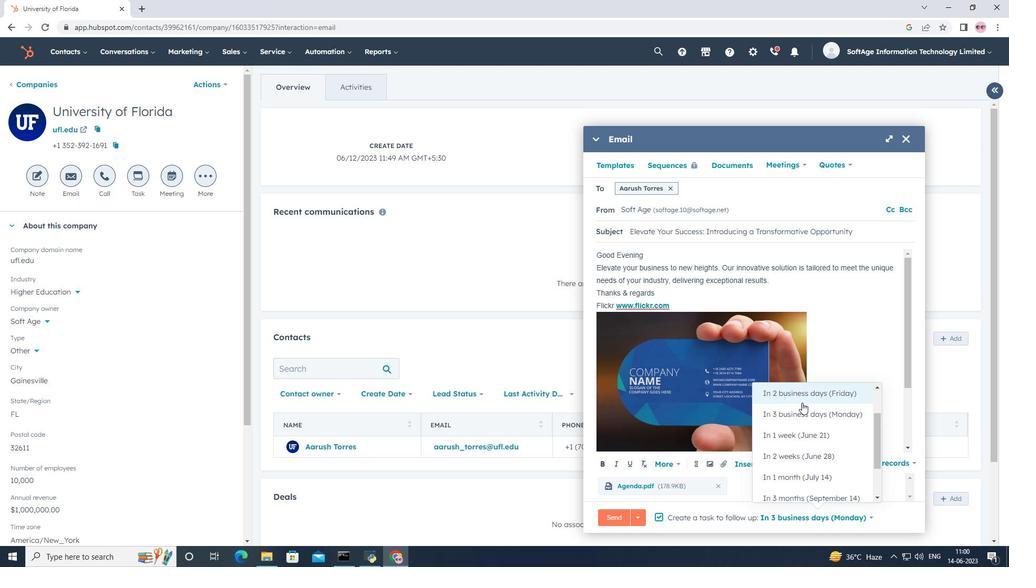 
Action: Mouse pressed left at (801, 399)
Screenshot: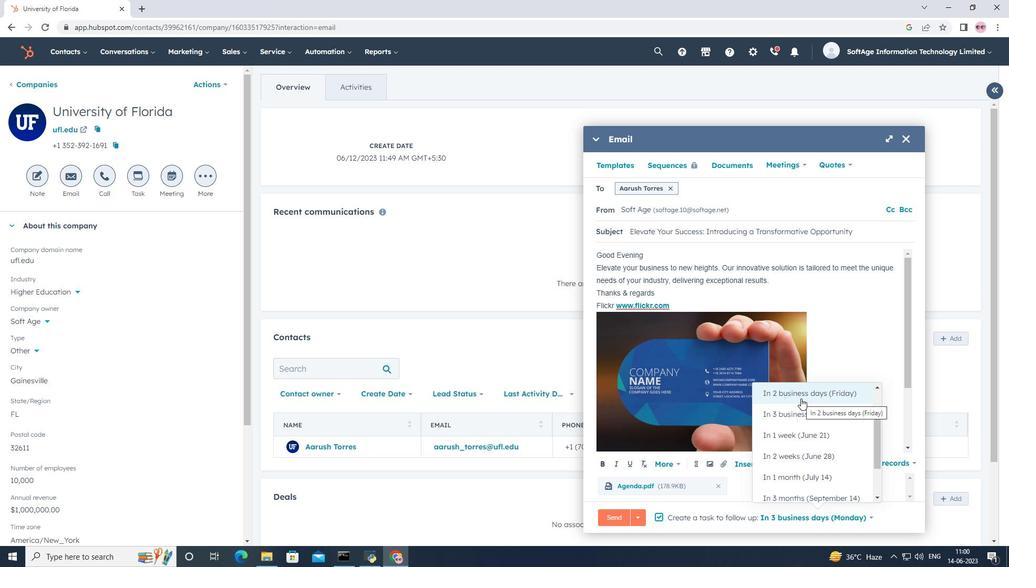 
Action: Mouse moved to (675, 186)
Screenshot: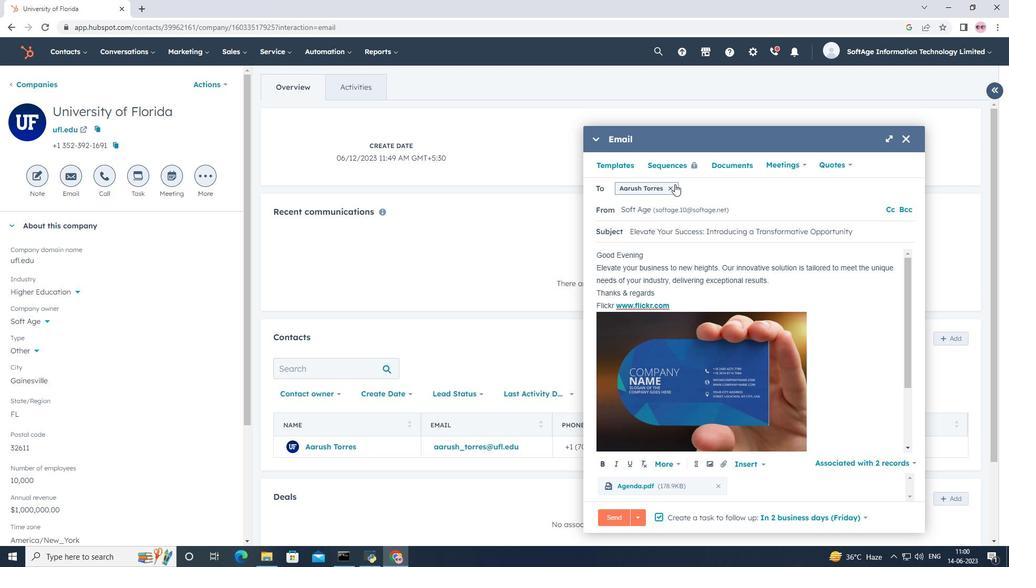 
Action: Mouse pressed left at (675, 186)
Screenshot: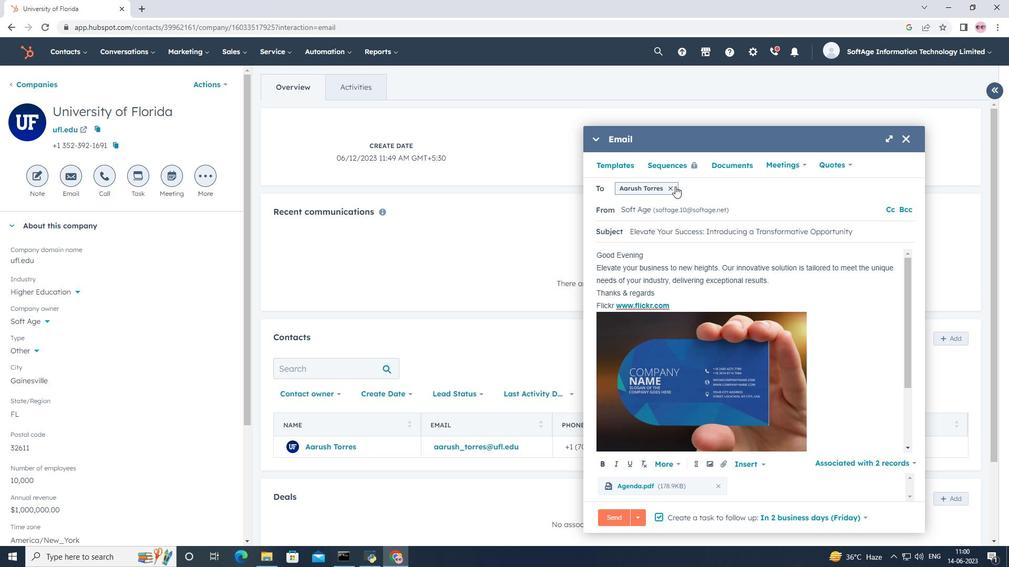 
Action: Mouse pressed left at (675, 186)
Screenshot: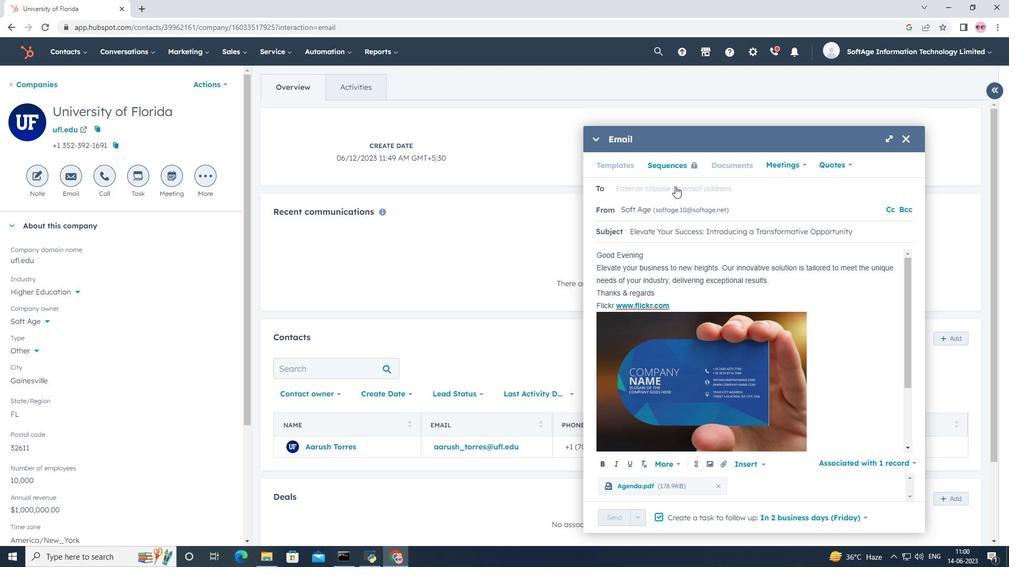 
Action: Mouse moved to (671, 214)
Screenshot: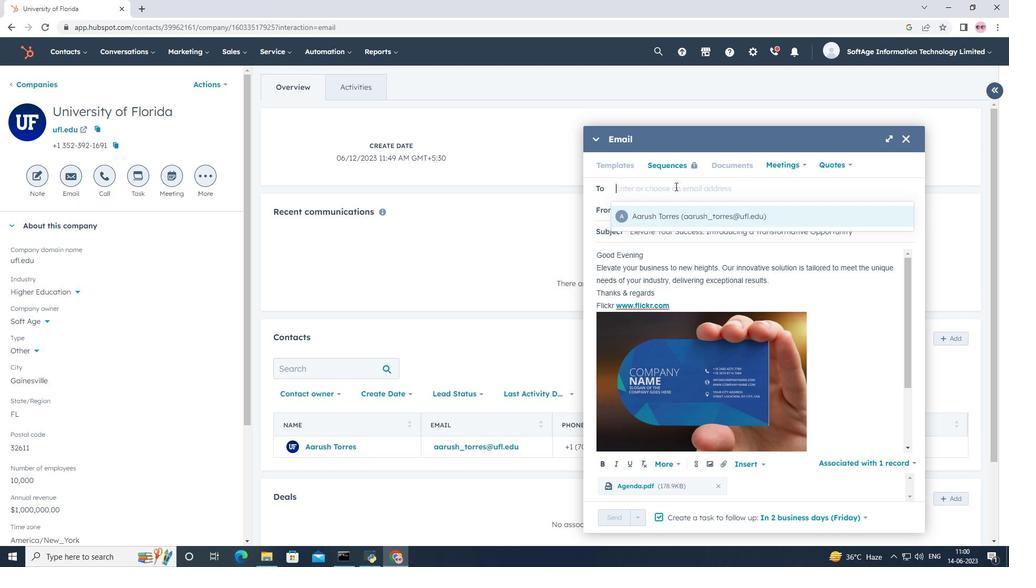 
Action: Mouse pressed left at (671, 214)
Screenshot: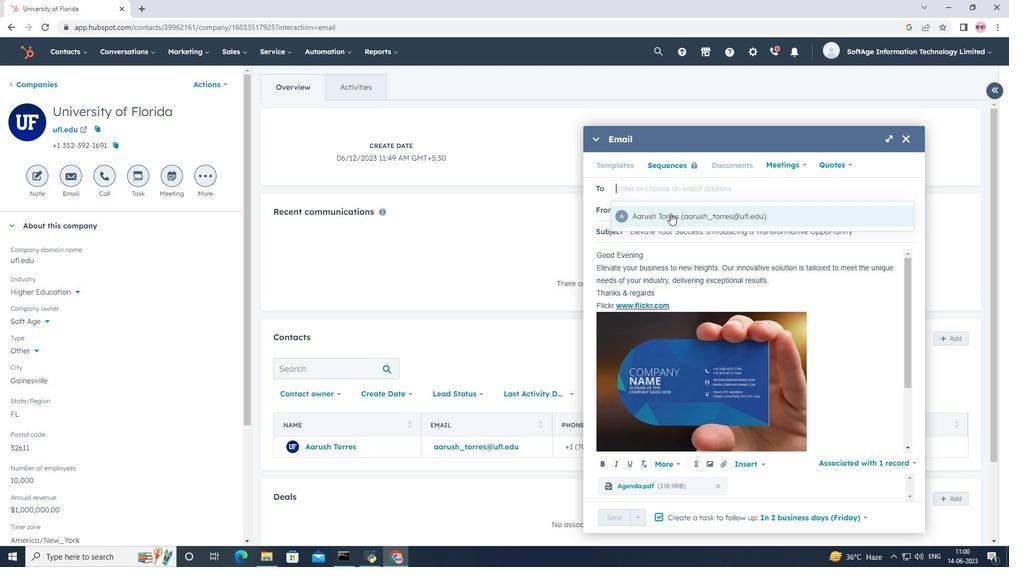 
Action: Mouse moved to (615, 517)
Screenshot: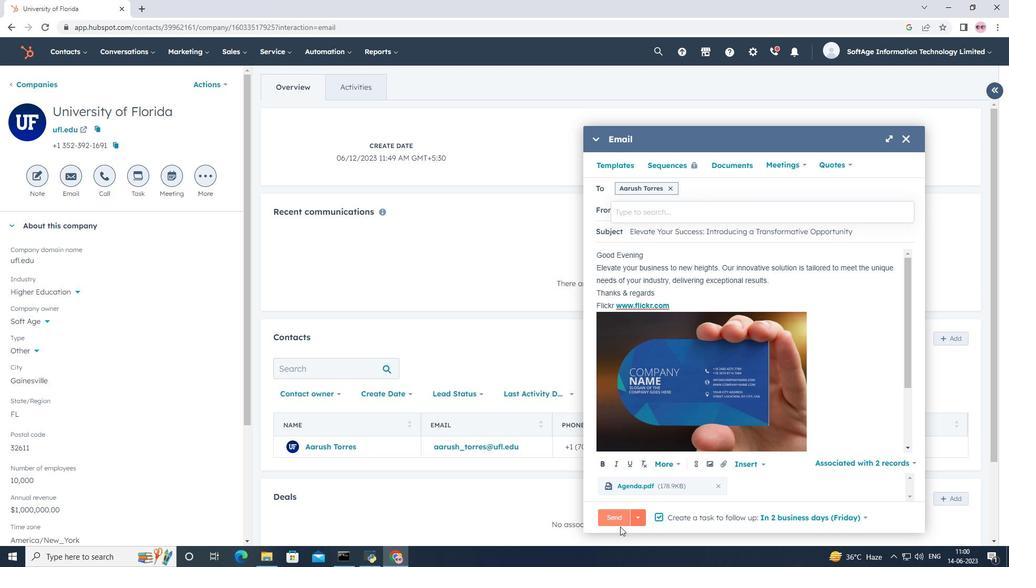 
Action: Mouse pressed left at (615, 517)
Screenshot: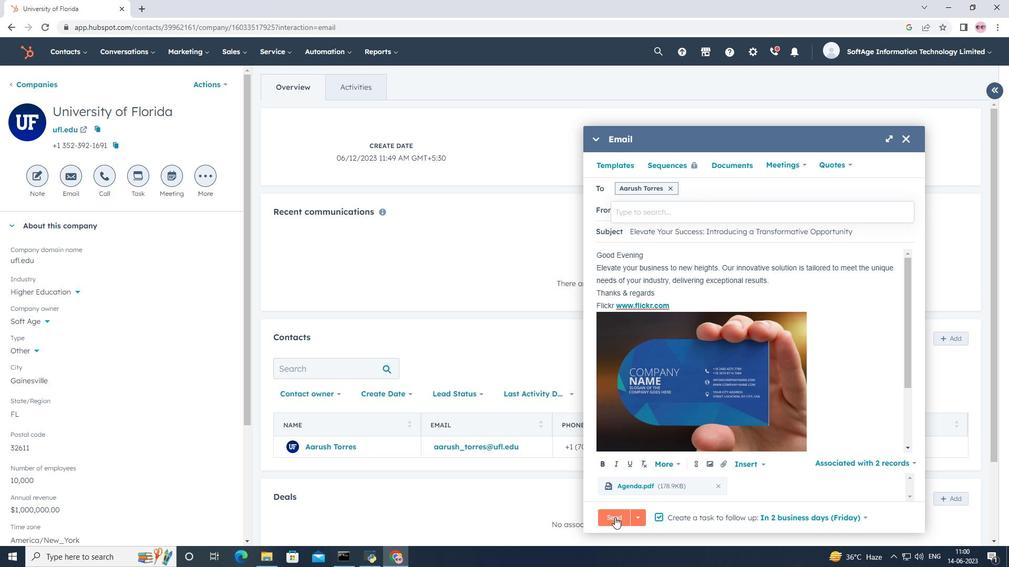 
Action: Mouse moved to (584, 267)
Screenshot: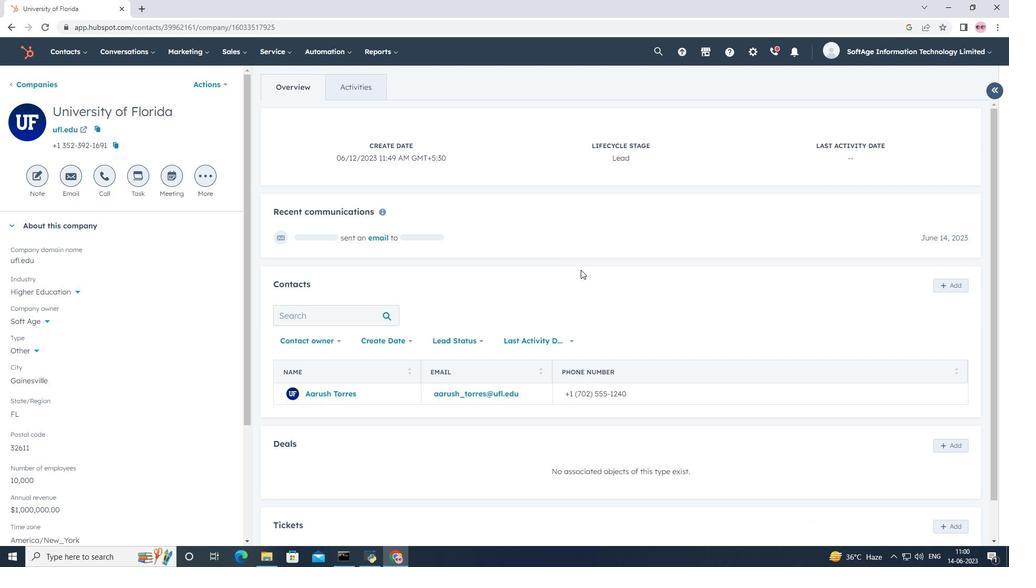 
Action: Mouse scrolled (584, 268) with delta (0, 0)
Screenshot: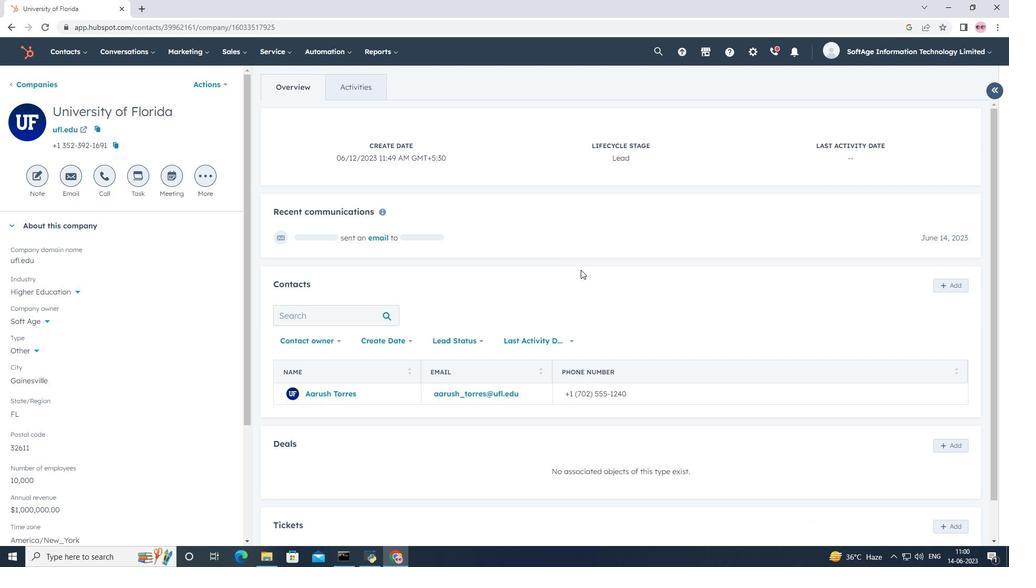 
Action: Mouse moved to (596, 190)
Screenshot: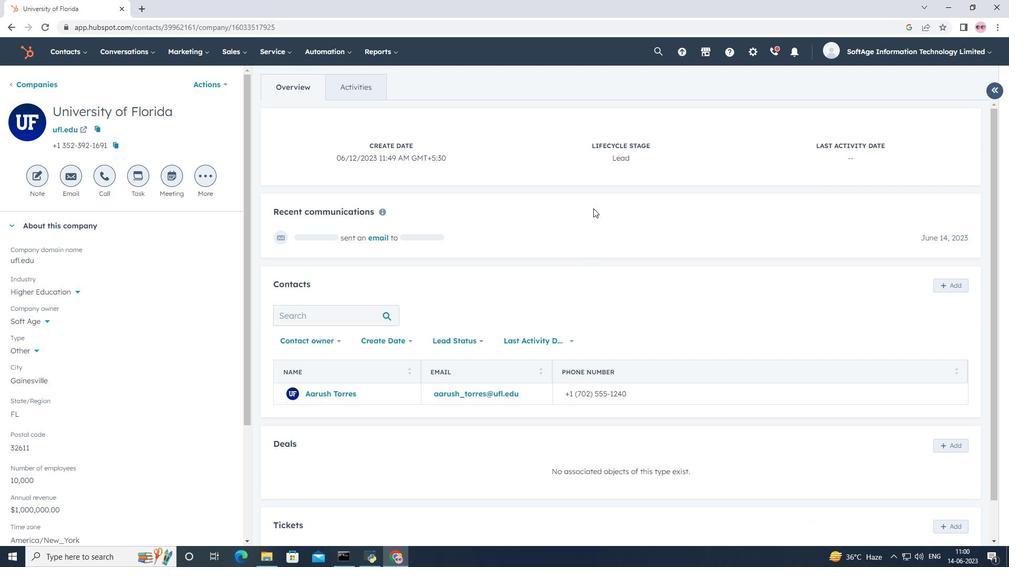 
Action: Mouse scrolled (596, 190) with delta (0, 0)
Screenshot: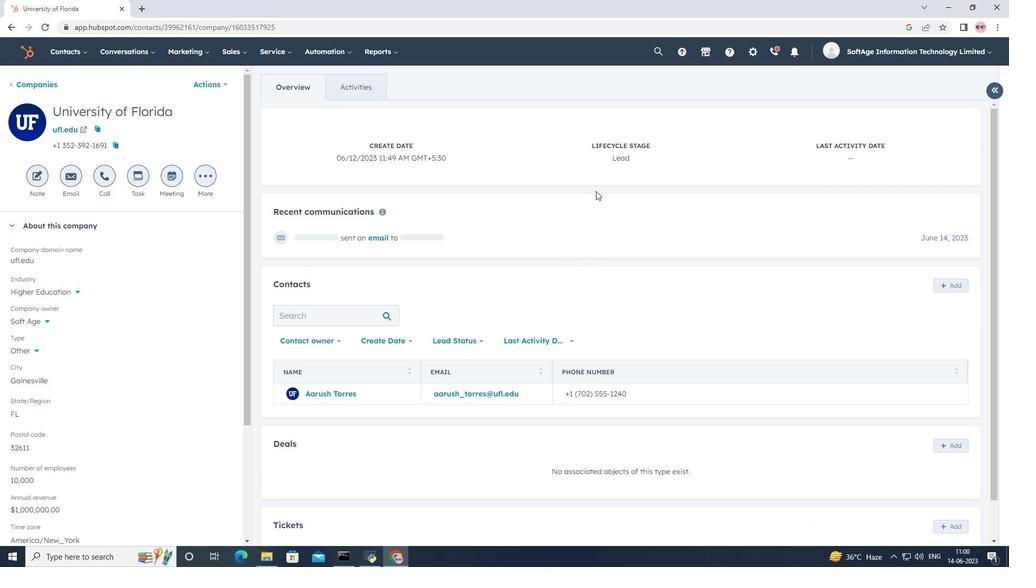 
Action: Mouse moved to (596, 191)
Screenshot: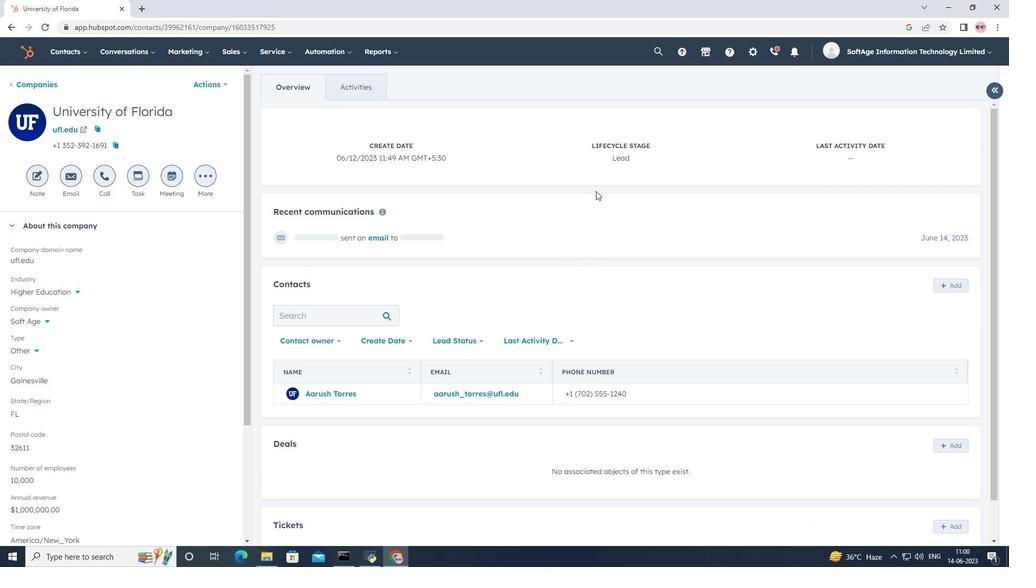 
Action: Mouse scrolled (596, 190) with delta (0, 0)
Screenshot: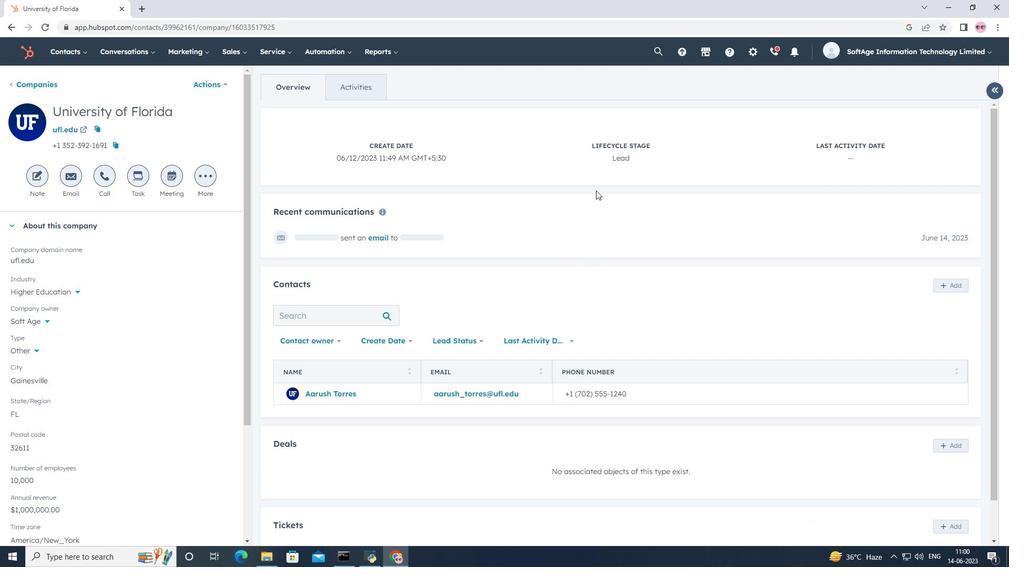 
Action: Mouse moved to (596, 192)
Screenshot: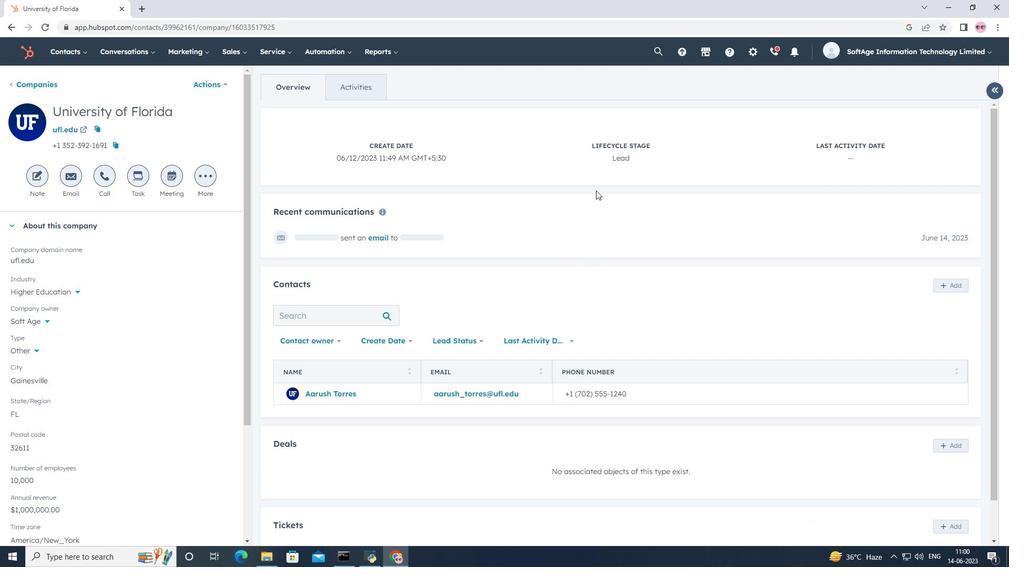 
Action: Mouse scrolled (596, 193) with delta (0, 0)
Screenshot: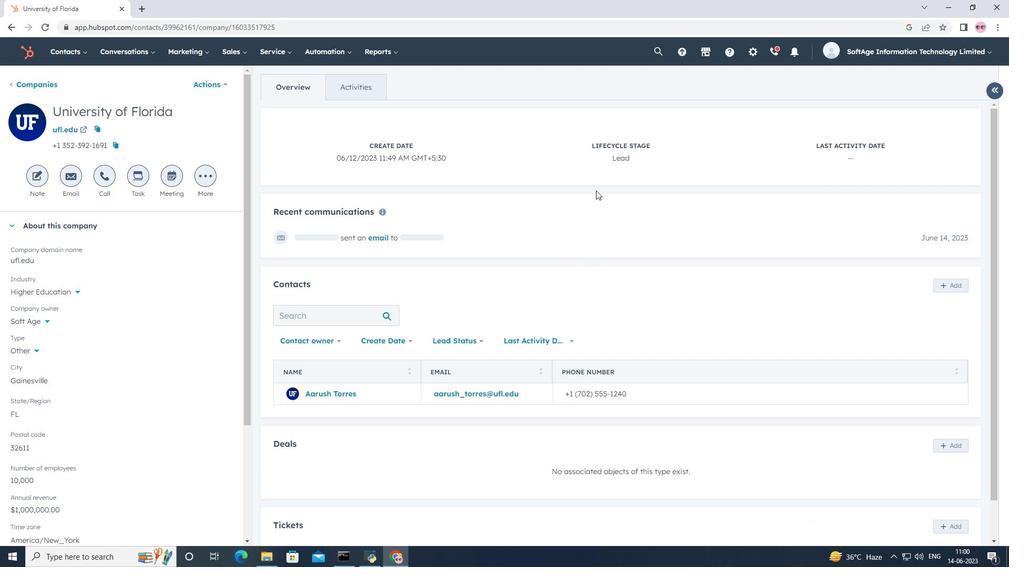 
Action: Mouse moved to (596, 195)
Screenshot: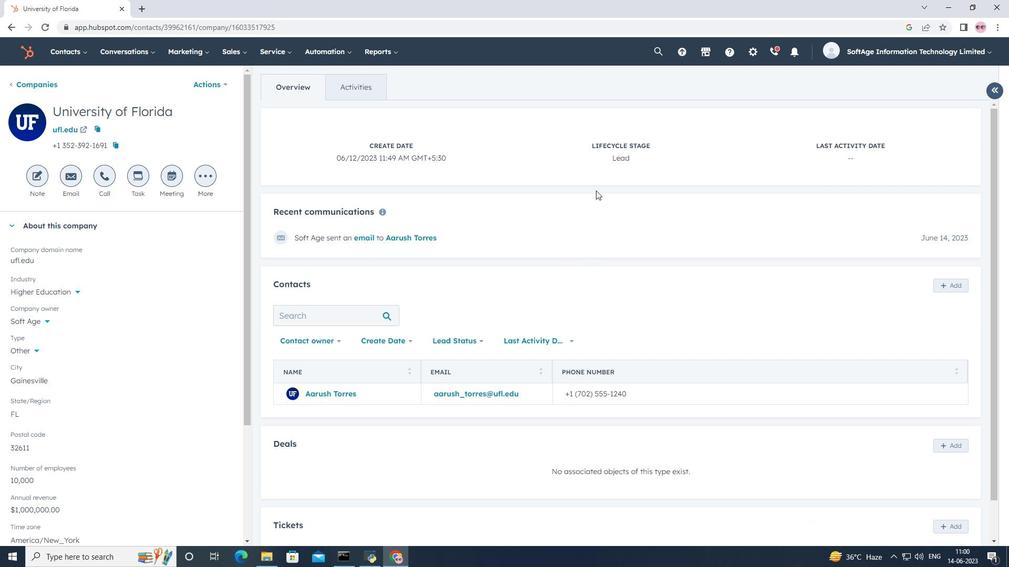 
Action: Mouse scrolled (596, 193) with delta (0, 0)
Screenshot: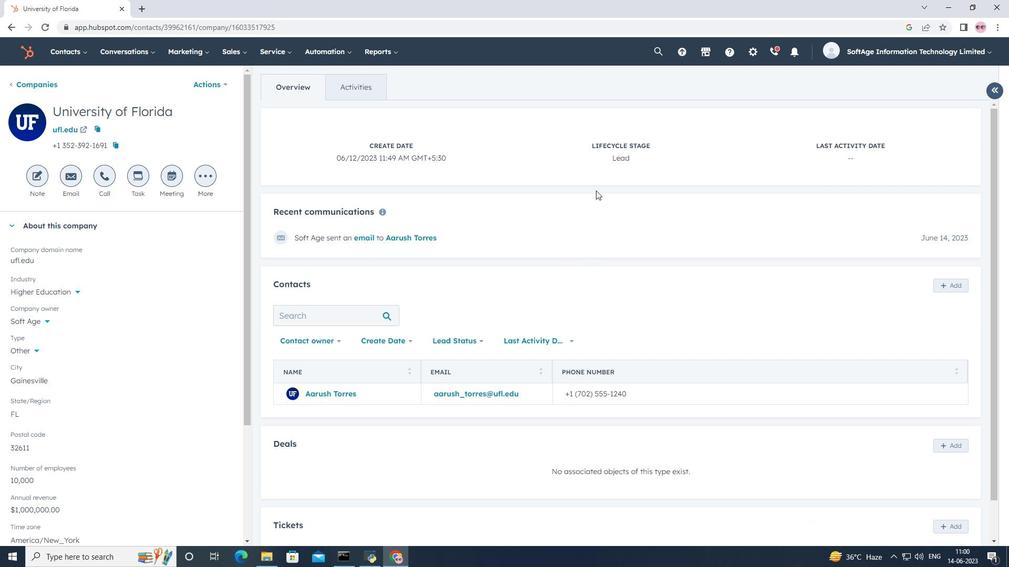 
Action: Mouse moved to (597, 197)
Screenshot: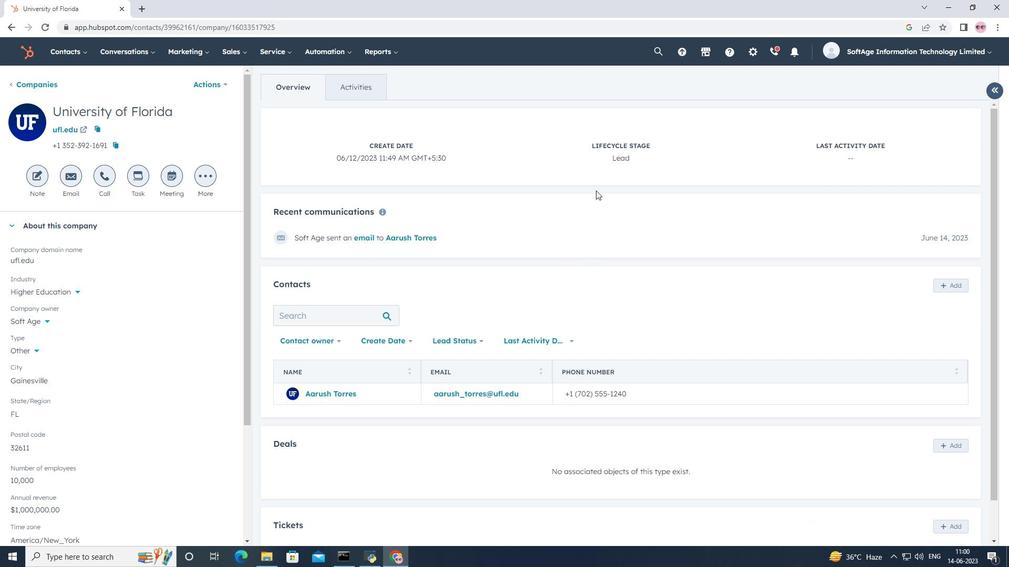 
Action: Mouse scrolled (596, 195) with delta (0, 0)
Screenshot: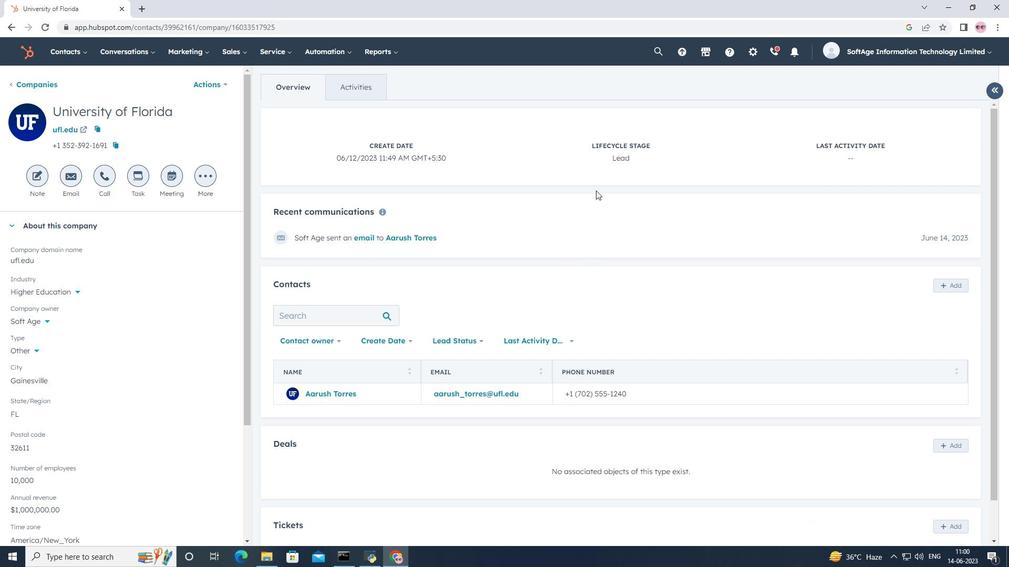 
Action: Mouse moved to (605, 242)
Screenshot: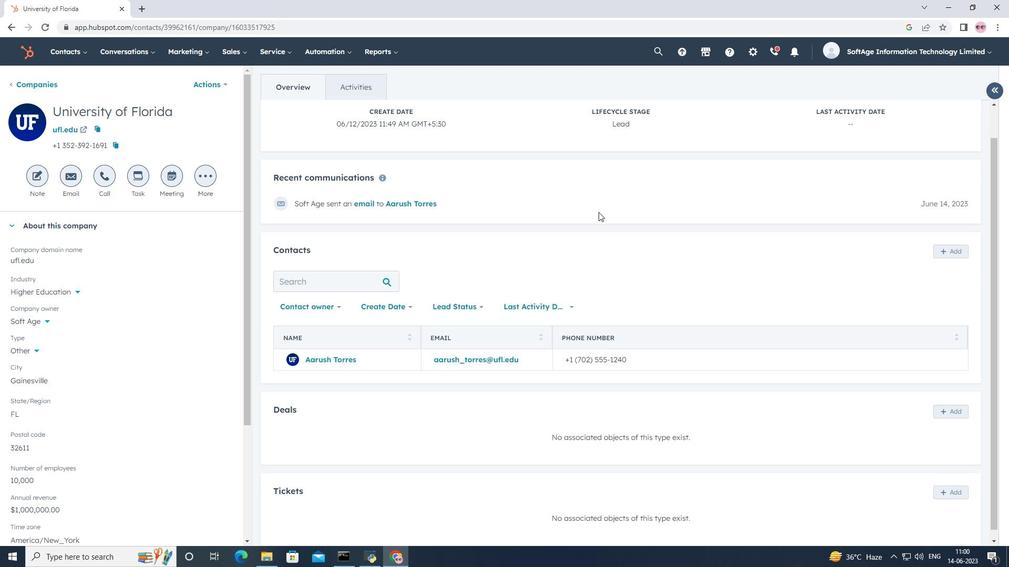 
Action: Mouse scrolled (605, 243) with delta (0, 0)
Screenshot: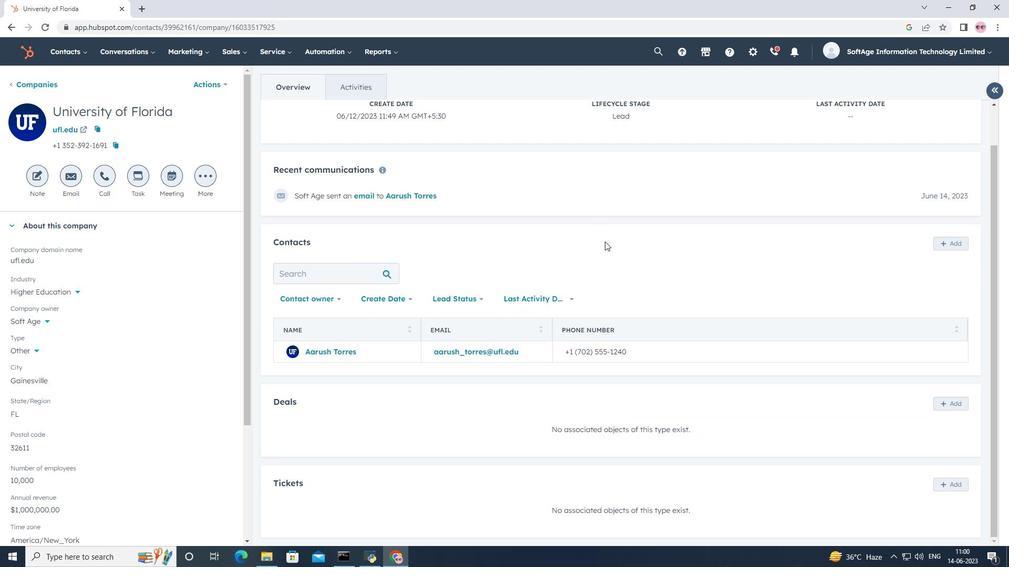 
Action: Mouse moved to (610, 240)
Screenshot: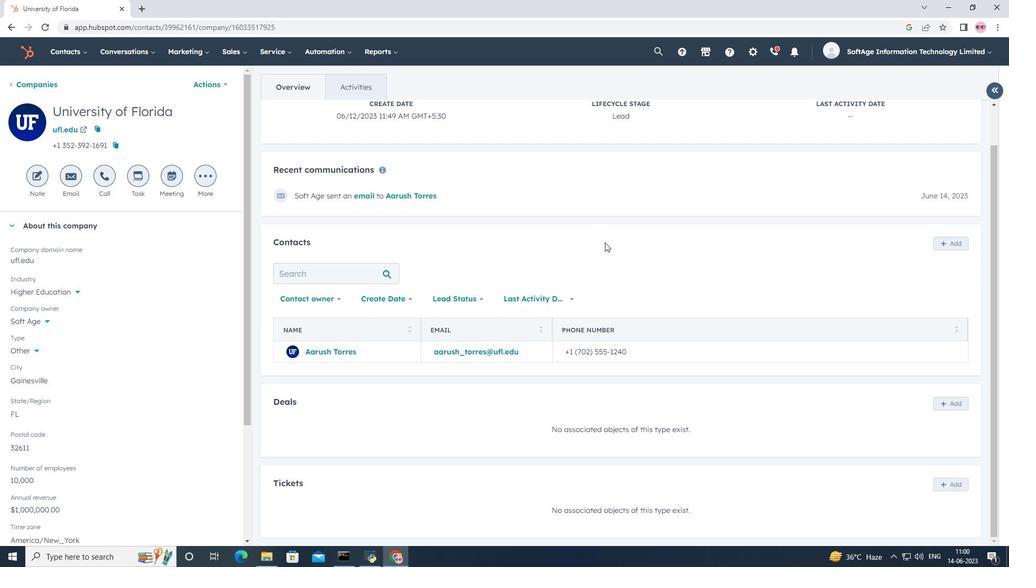 
Action: Mouse scrolled (610, 241) with delta (0, 0)
Screenshot: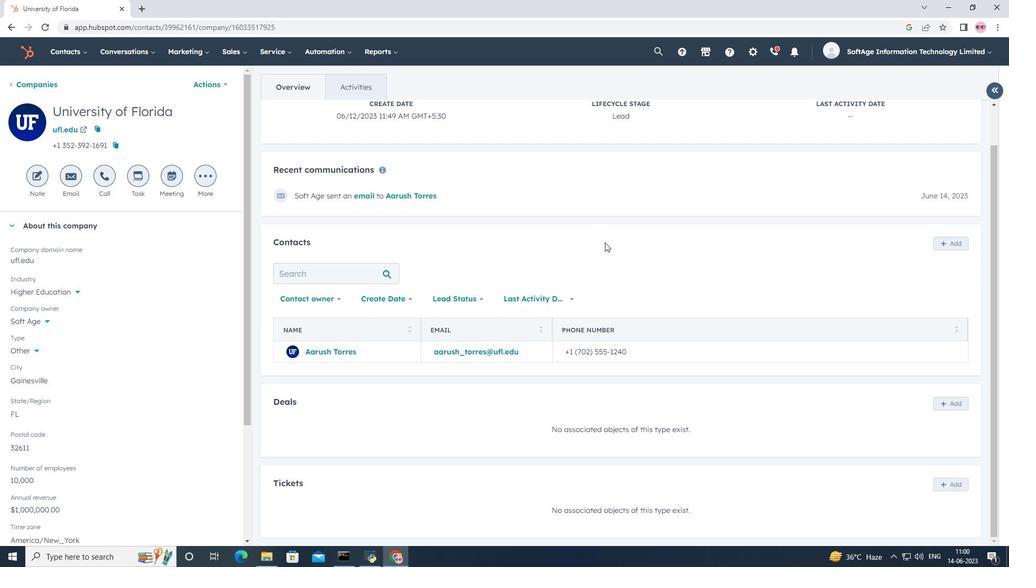 
Action: Mouse moved to (613, 229)
Screenshot: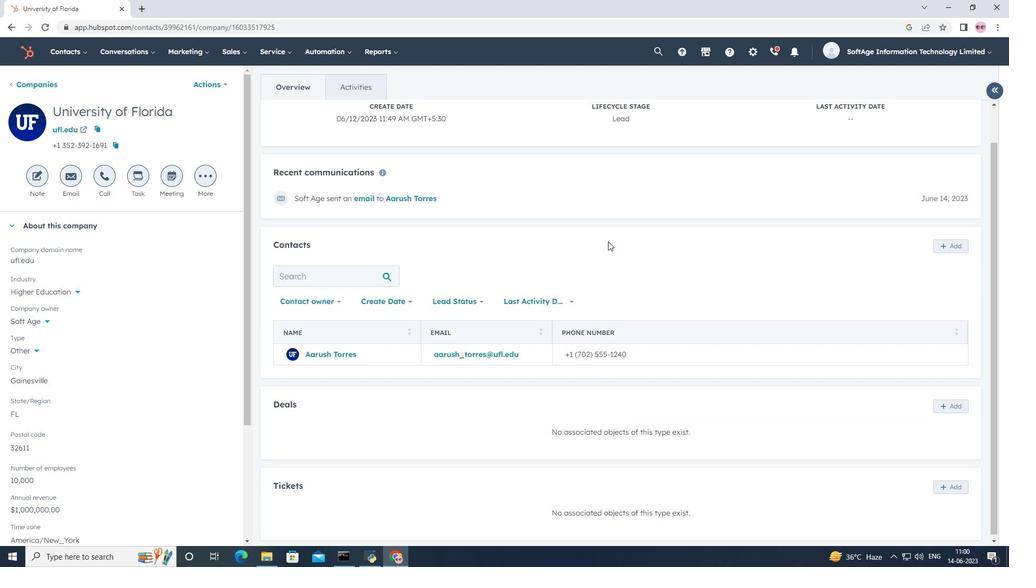 
